Task: In the sheet Budget Analysis ToolFont size of heading  18 Font style of dataoswald 'Font size of data '9 Alignment of headline & dataAlign center.   Fill color in heading, Red Font color of dataIn the sheet  Data Analysis Sheetbook
Action: Mouse moved to (180, 148)
Screenshot: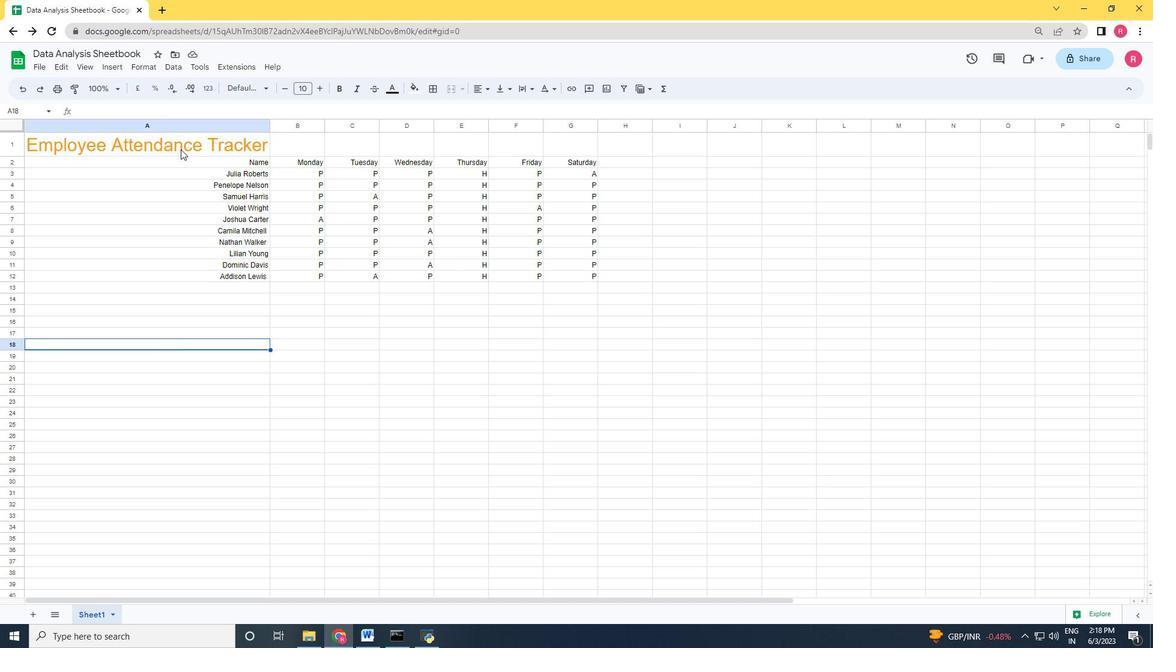 
Action: Mouse pressed left at (180, 148)
Screenshot: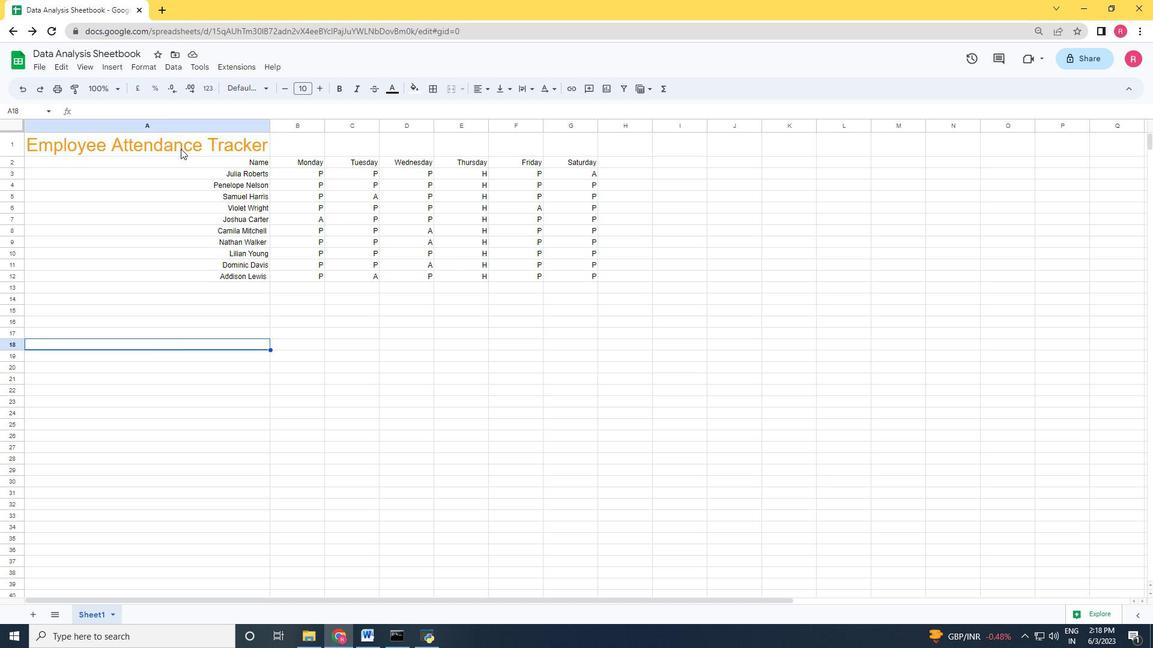 
Action: Mouse moved to (288, 90)
Screenshot: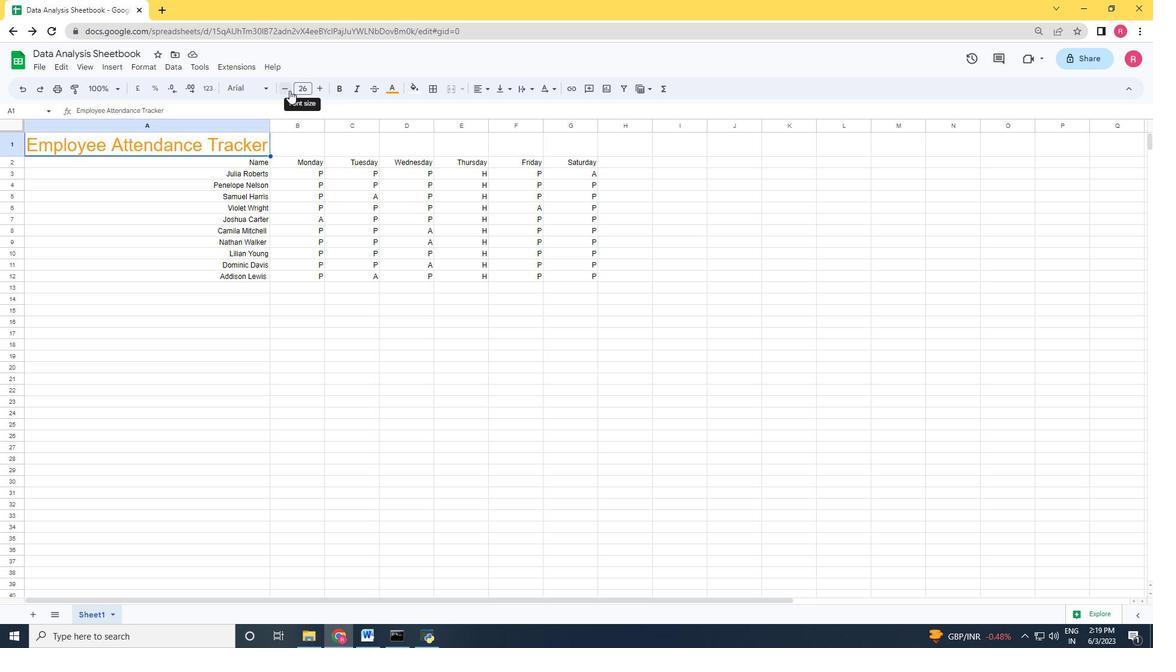 
Action: Mouse pressed left at (288, 90)
Screenshot: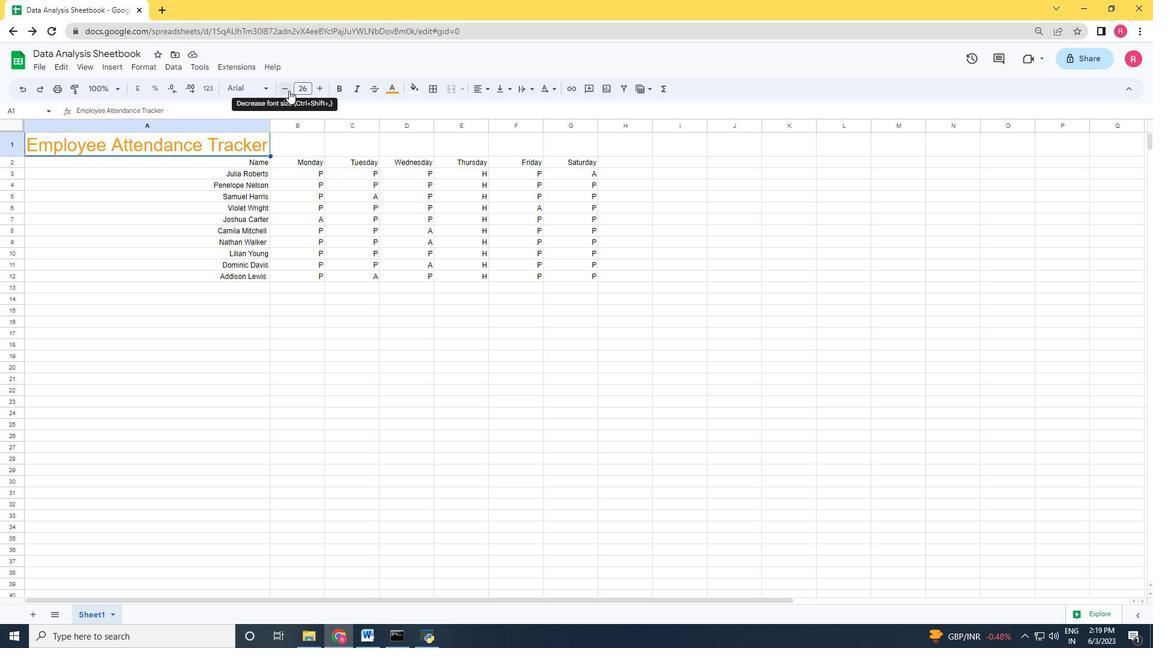 
Action: Mouse moved to (288, 90)
Screenshot: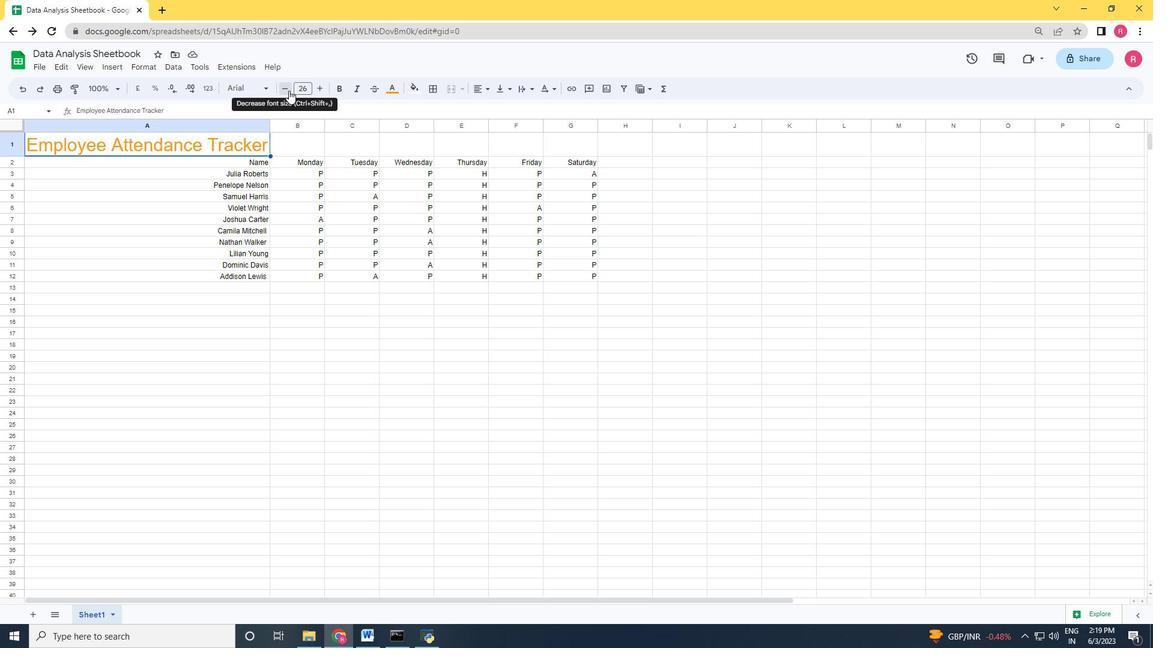 
Action: Mouse pressed left at (288, 90)
Screenshot: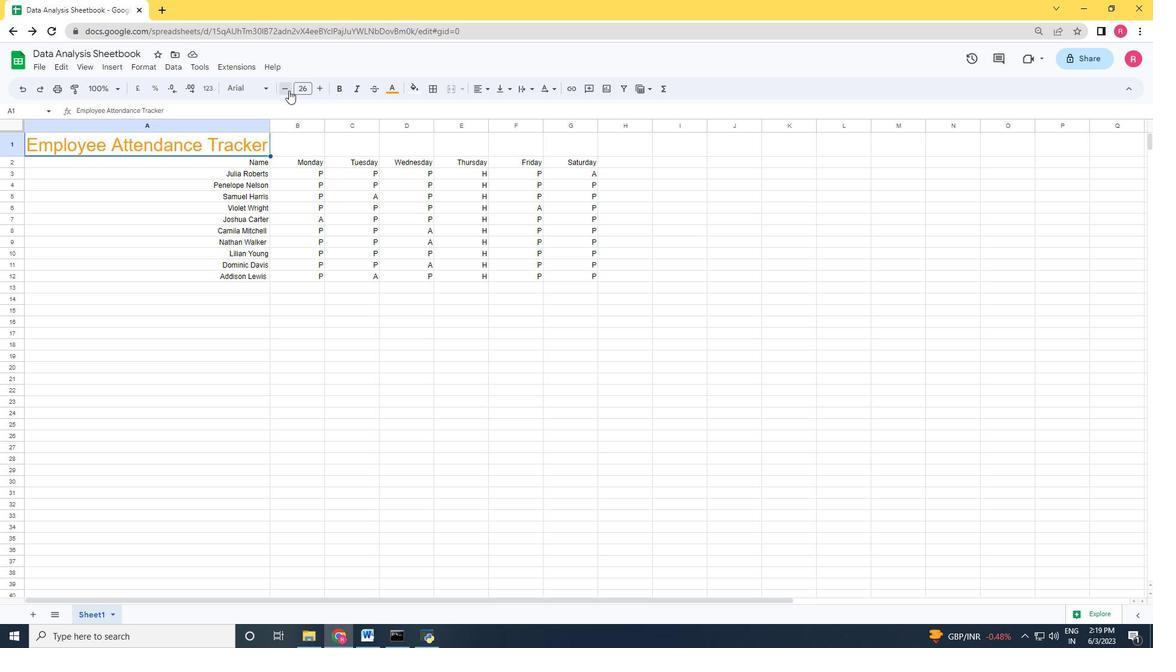 
Action: Mouse pressed left at (288, 90)
Screenshot: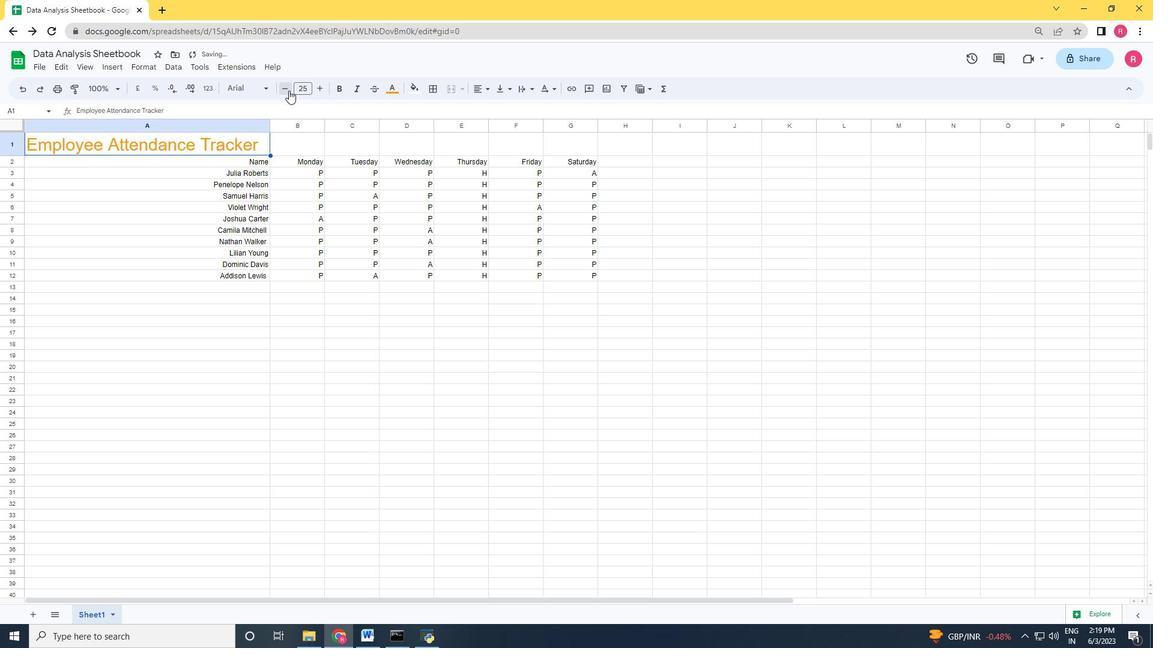 
Action: Mouse pressed left at (288, 90)
Screenshot: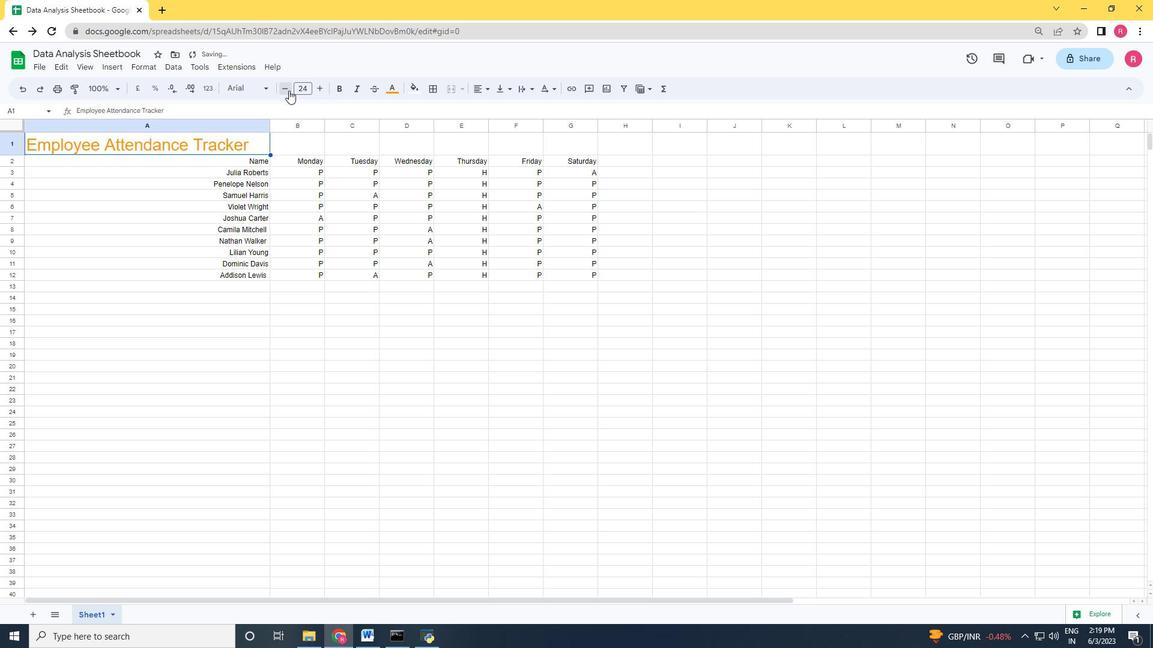 
Action: Mouse pressed left at (288, 90)
Screenshot: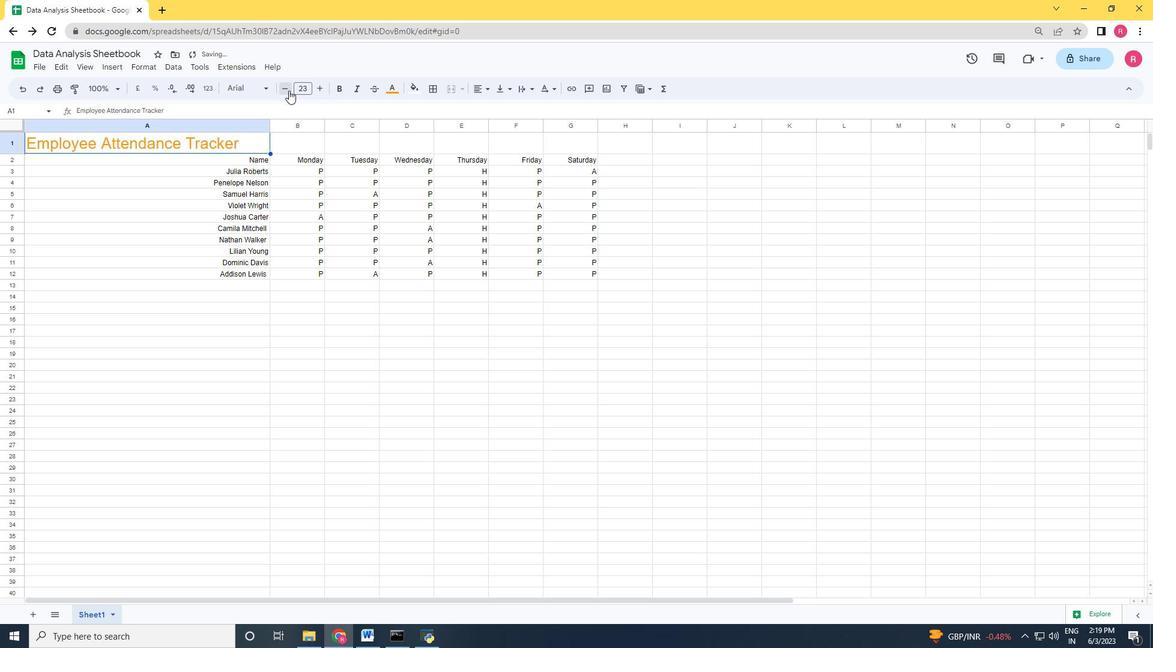 
Action: Mouse pressed left at (288, 90)
Screenshot: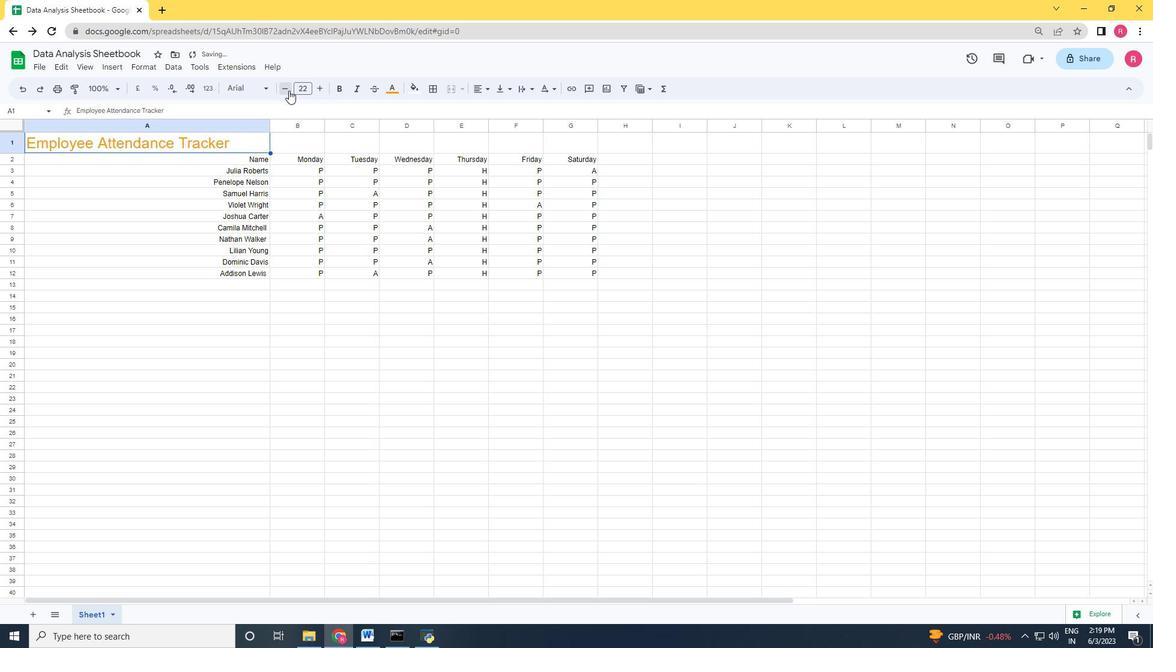 
Action: Mouse pressed left at (288, 90)
Screenshot: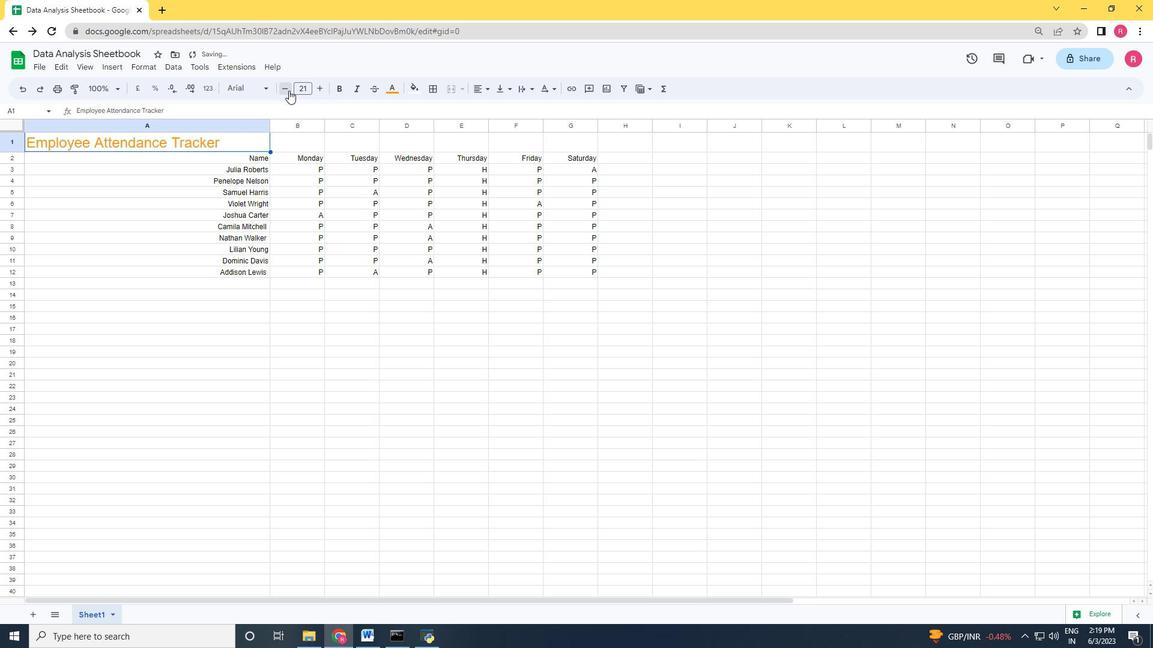 
Action: Mouse pressed left at (288, 90)
Screenshot: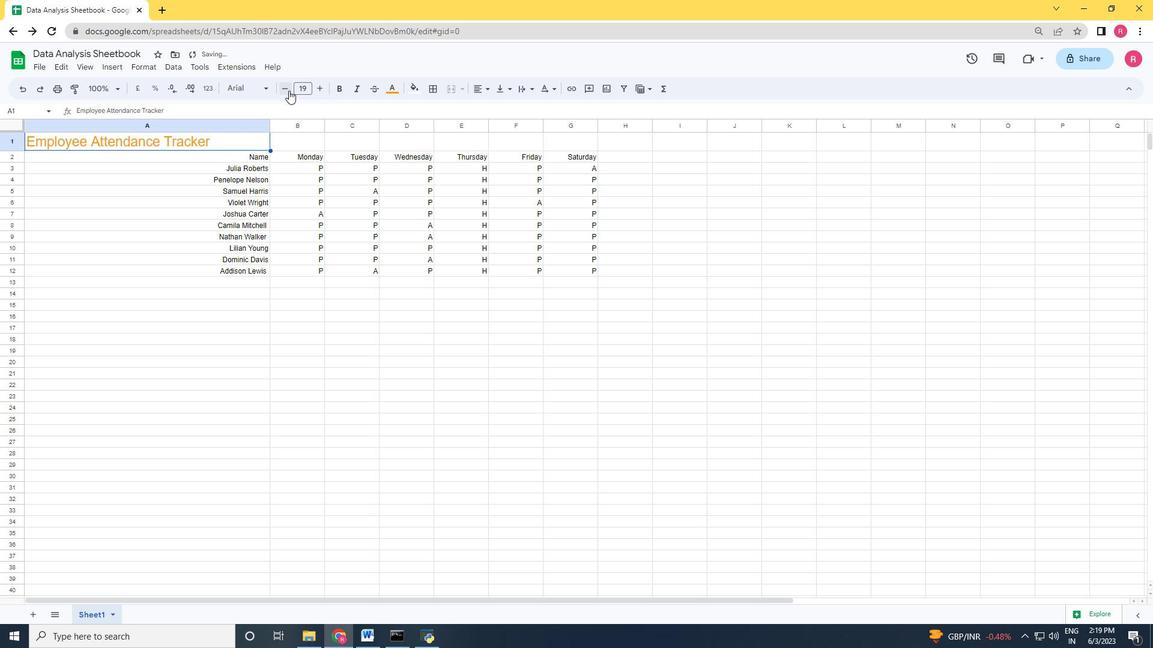 
Action: Mouse moved to (264, 90)
Screenshot: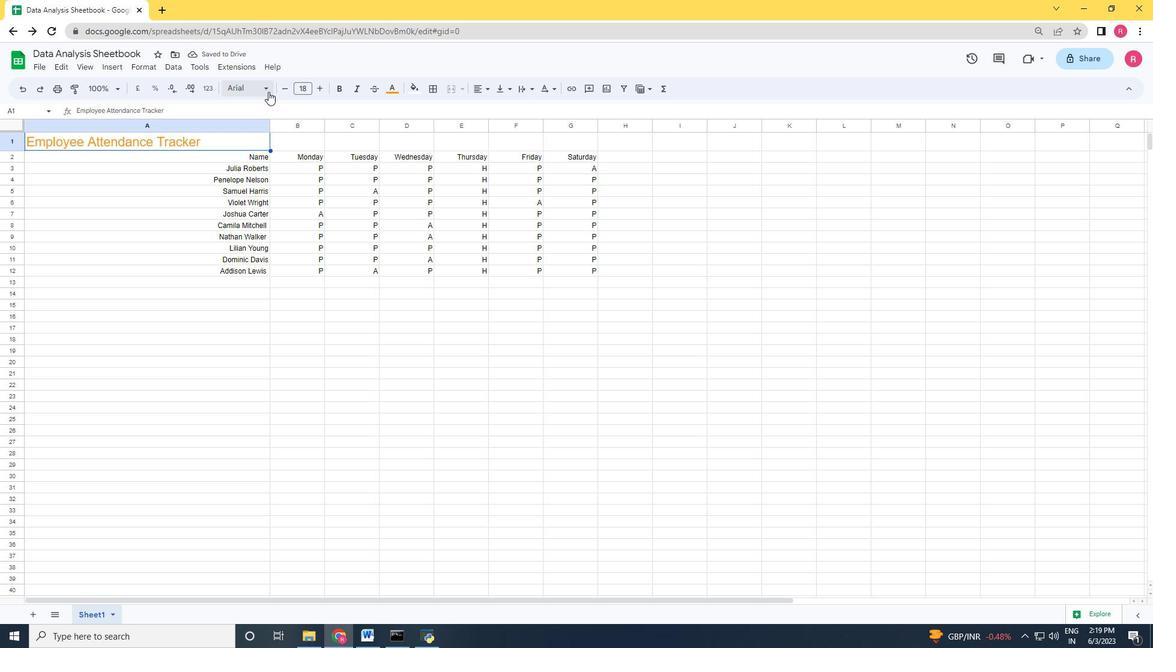 
Action: Mouse pressed left at (264, 90)
Screenshot: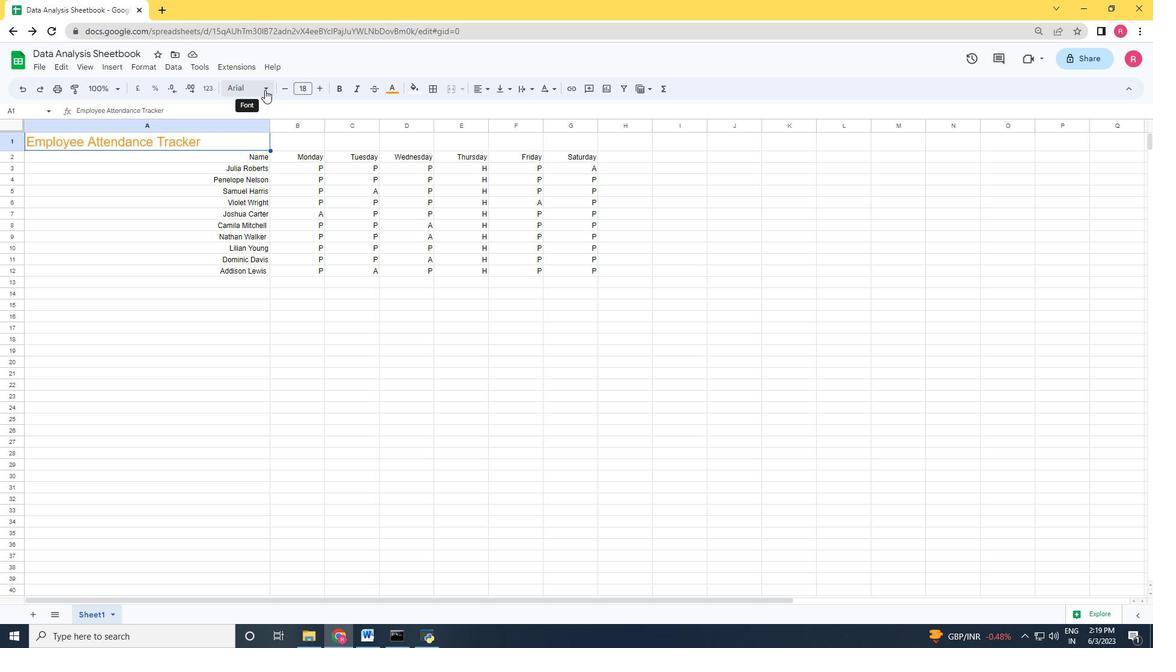 
Action: Mouse moved to (147, 170)
Screenshot: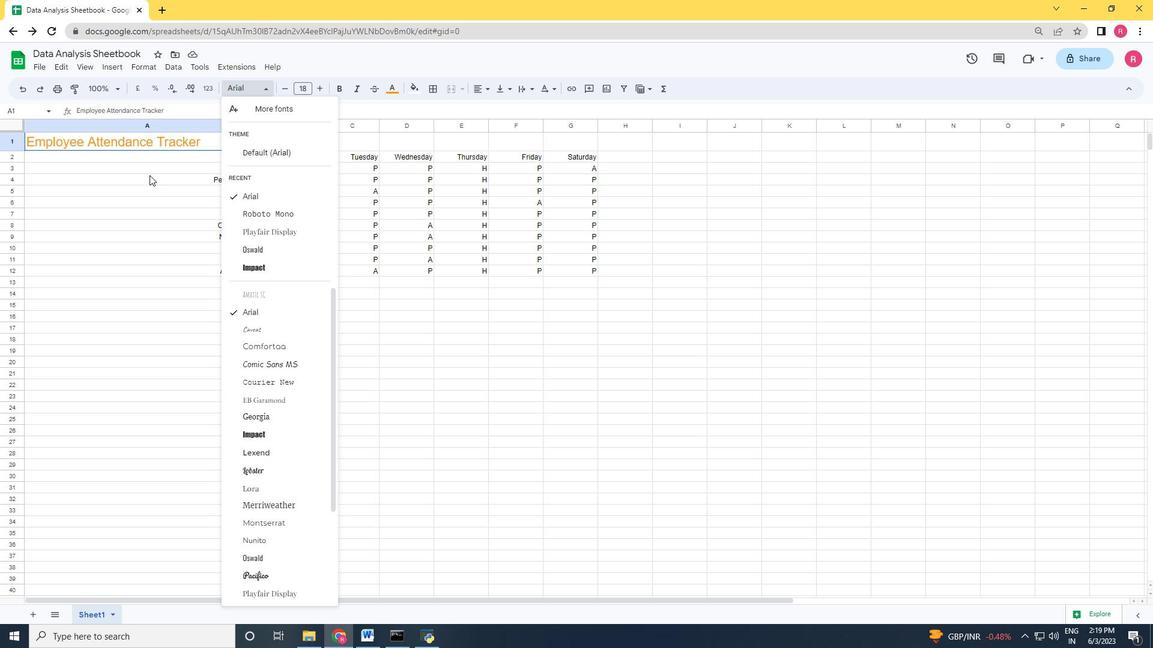 
Action: Mouse pressed left at (147, 170)
Screenshot: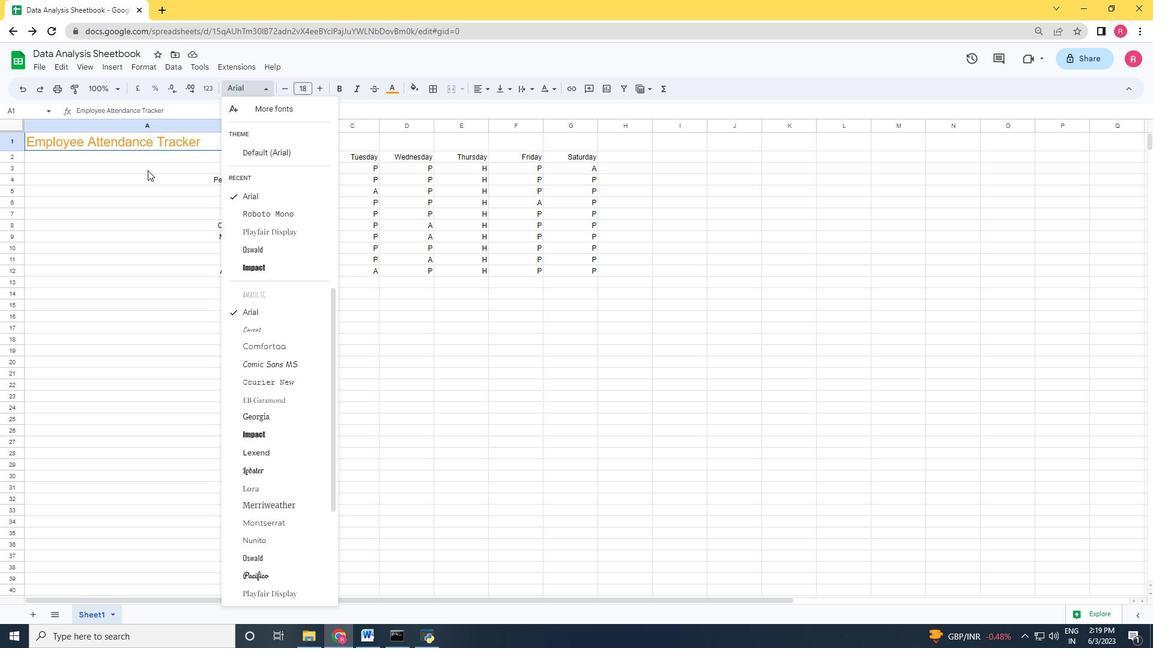 
Action: Mouse moved to (141, 162)
Screenshot: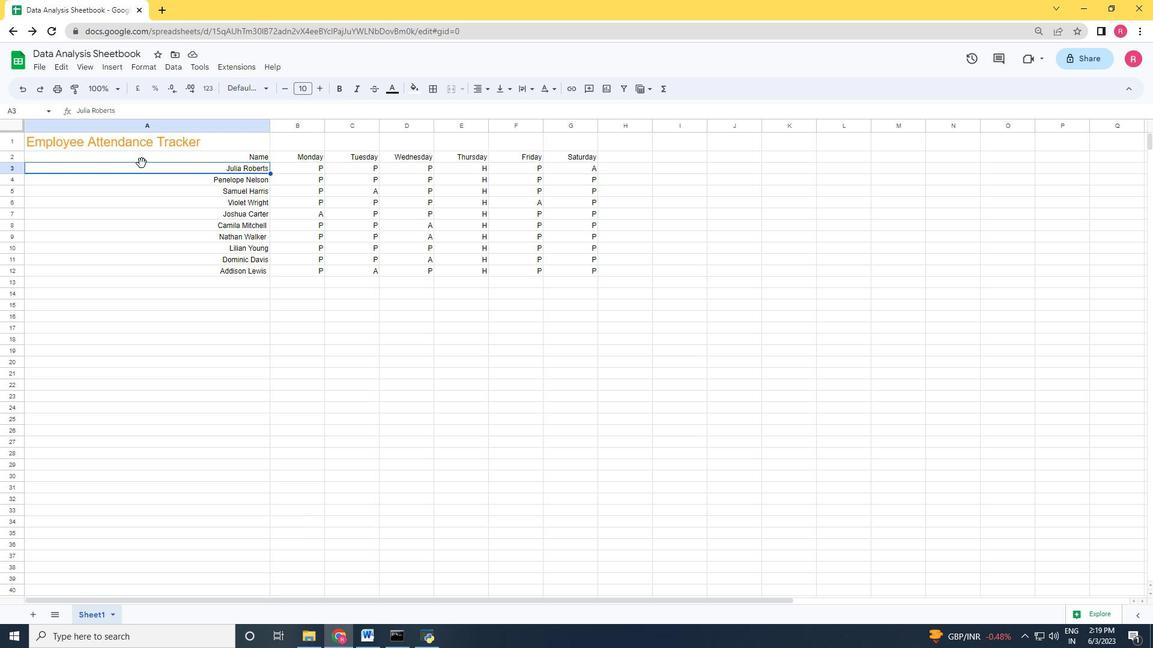 
Action: Mouse pressed left at (141, 162)
Screenshot: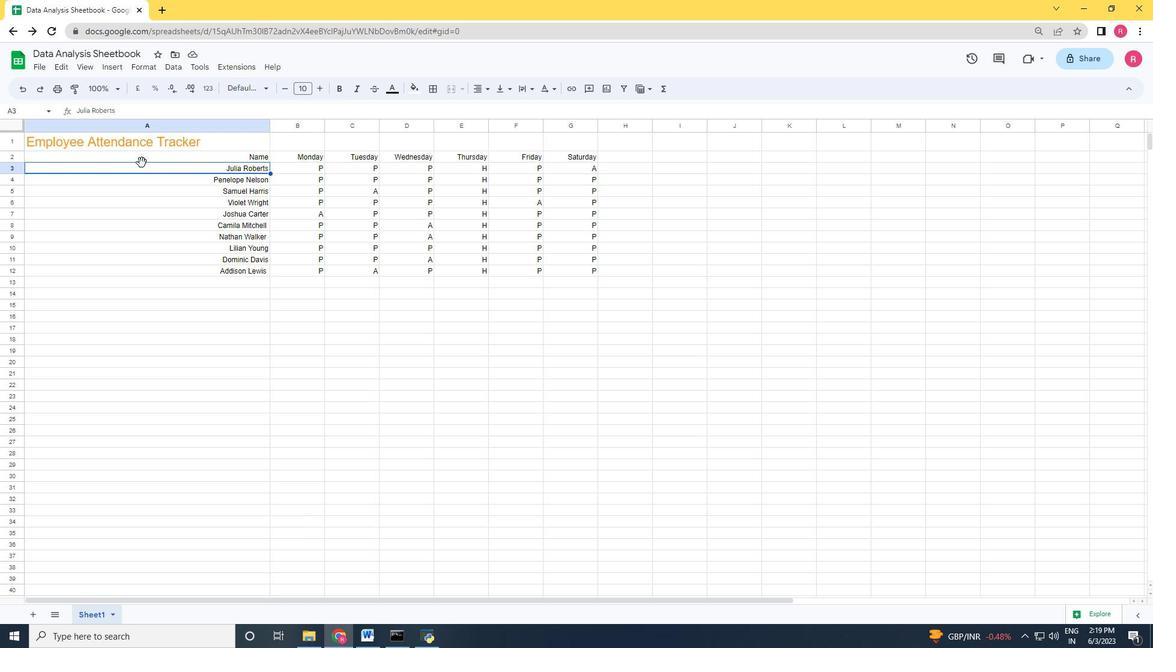 
Action: Mouse moved to (142, 158)
Screenshot: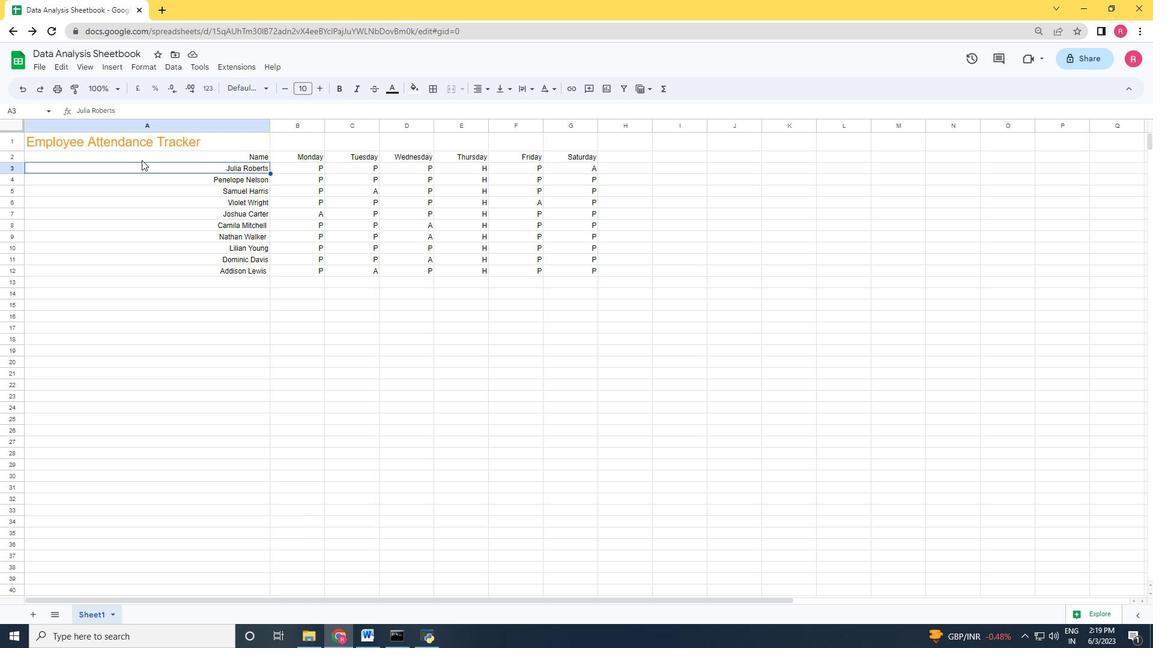 
Action: Mouse pressed left at (142, 158)
Screenshot: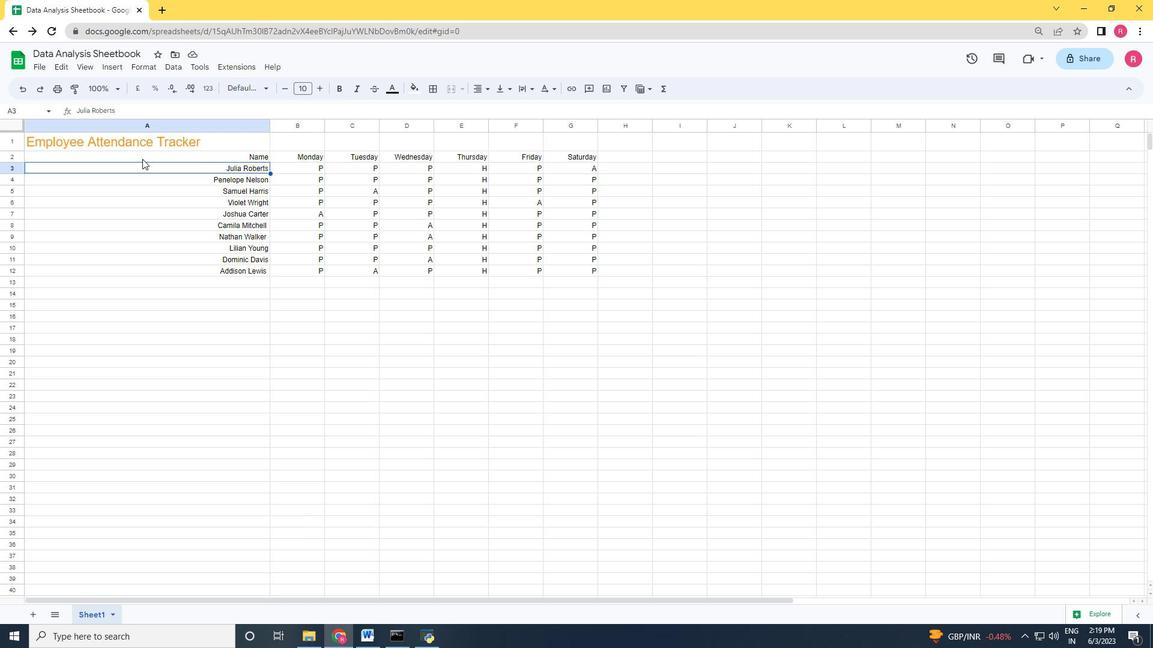 
Action: Key pressed <Key.shift><Key.right><Key.right><Key.right><Key.right><Key.right><Key.right><Key.down><Key.down><Key.down><Key.down><Key.down><Key.down><Key.down><Key.down><Key.down><Key.down>
Screenshot: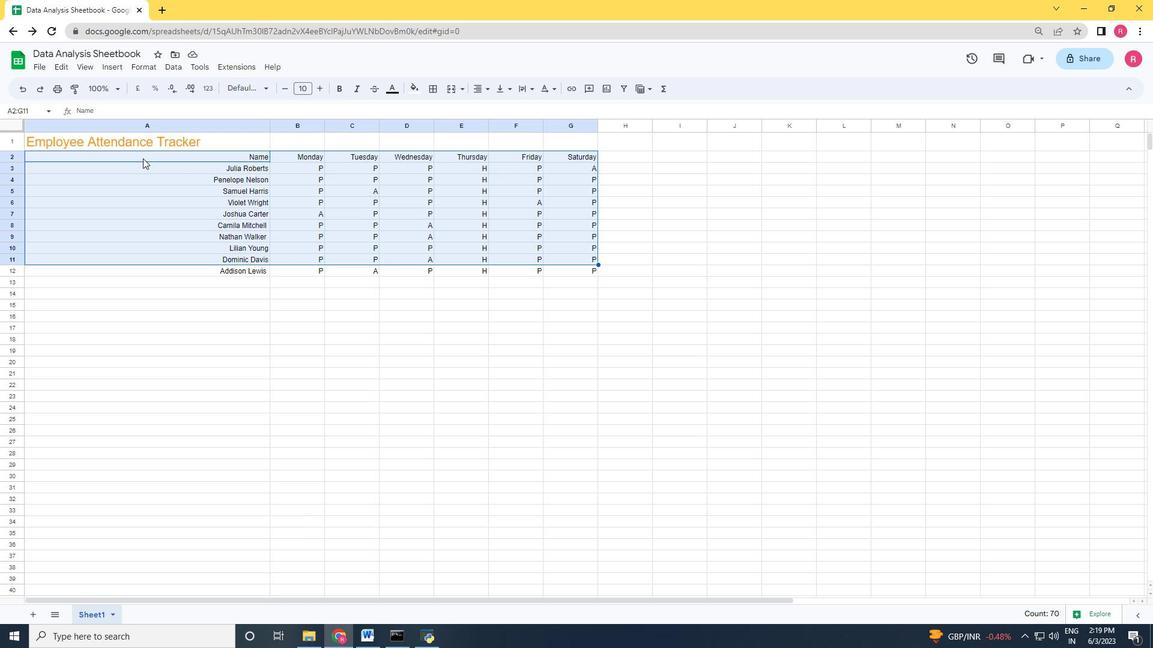 
Action: Mouse moved to (265, 85)
Screenshot: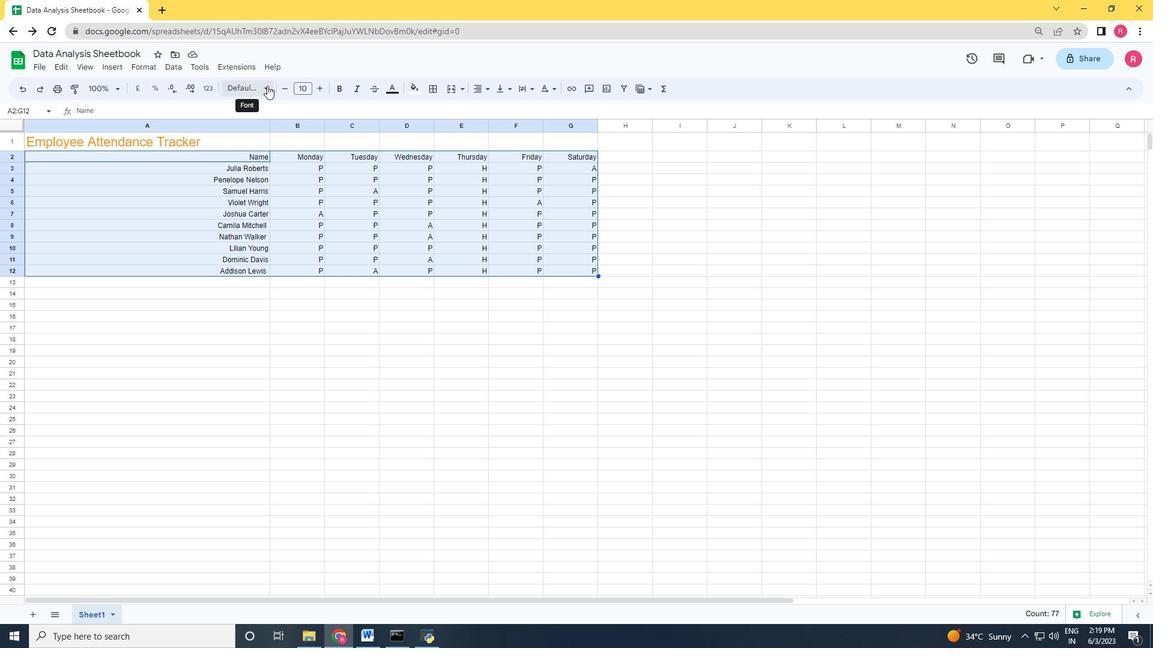 
Action: Mouse pressed left at (265, 85)
Screenshot: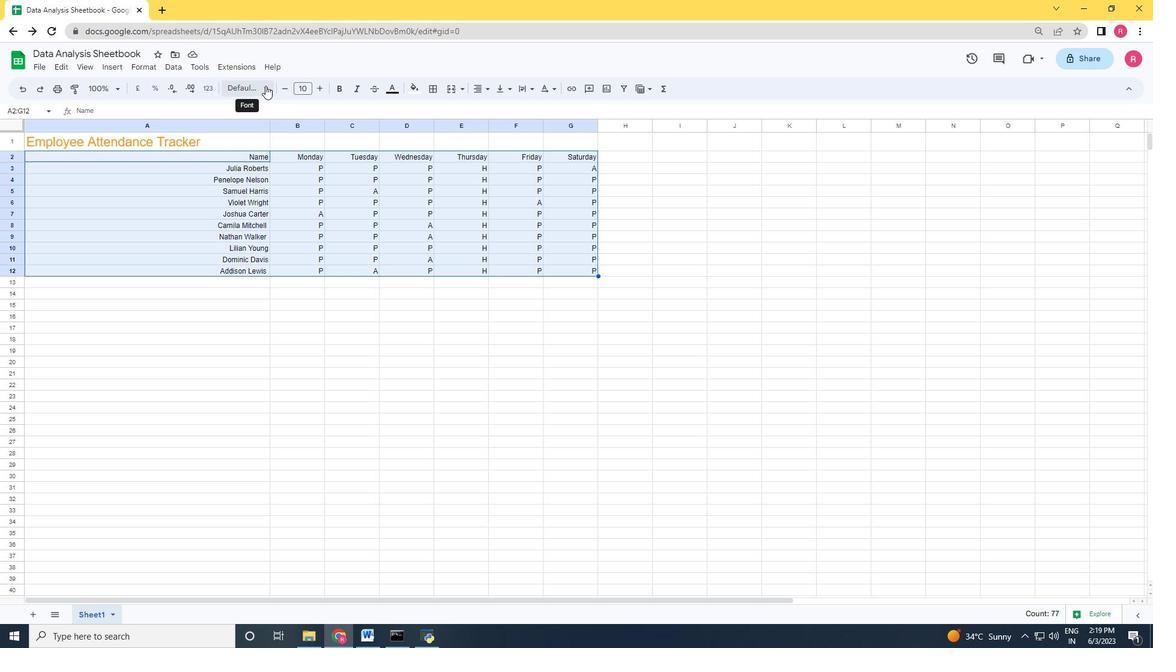 
Action: Mouse moved to (255, 420)
Screenshot: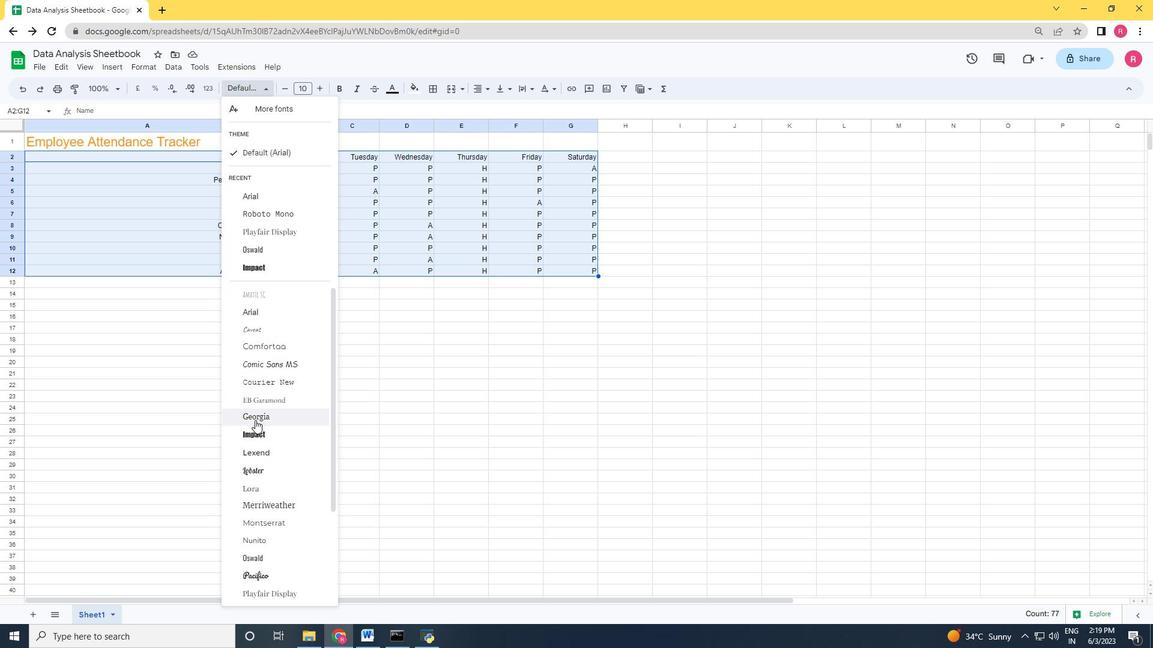 
Action: Mouse scrolled (255, 420) with delta (0, 0)
Screenshot: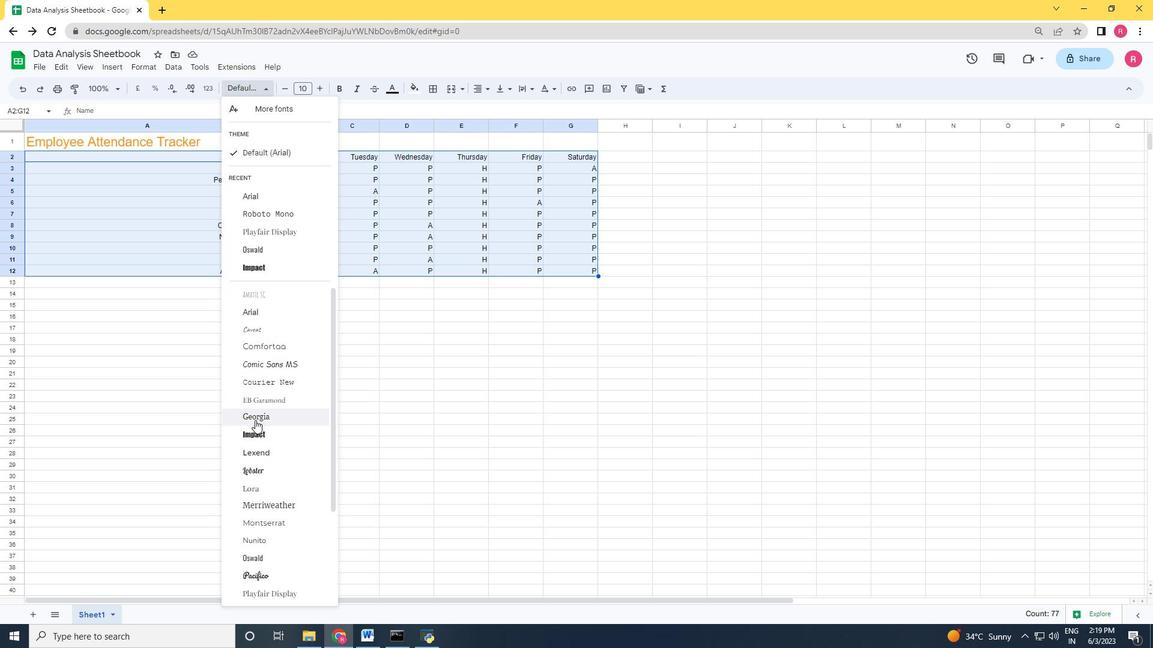 
Action: Mouse scrolled (255, 420) with delta (0, 0)
Screenshot: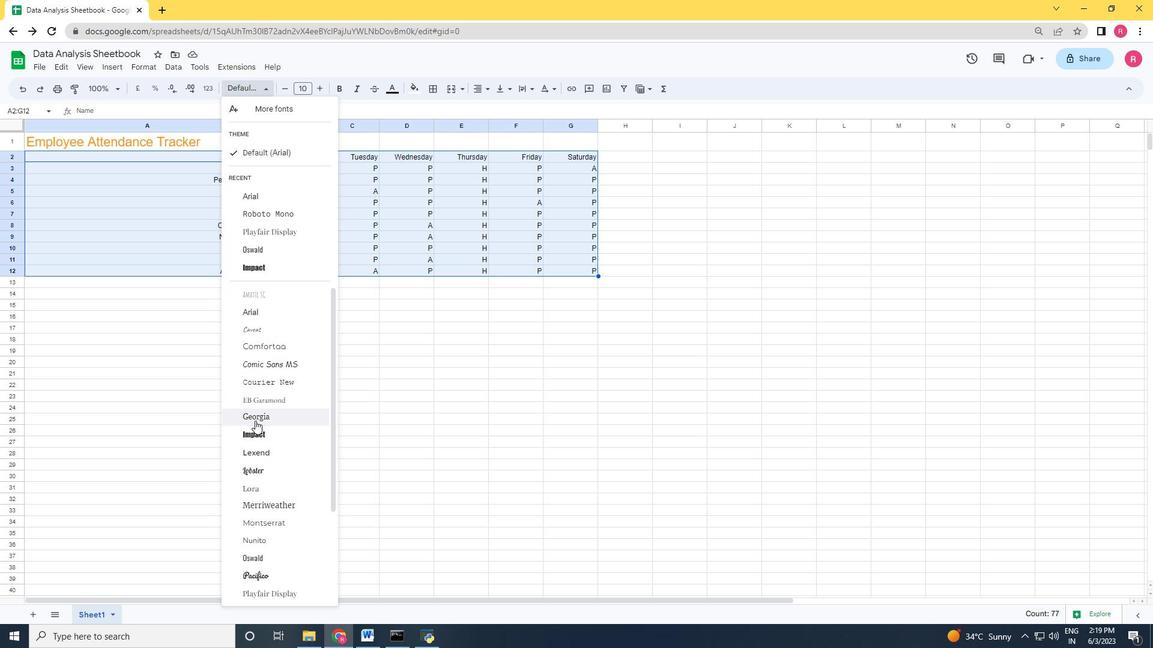 
Action: Mouse scrolled (255, 420) with delta (0, 0)
Screenshot: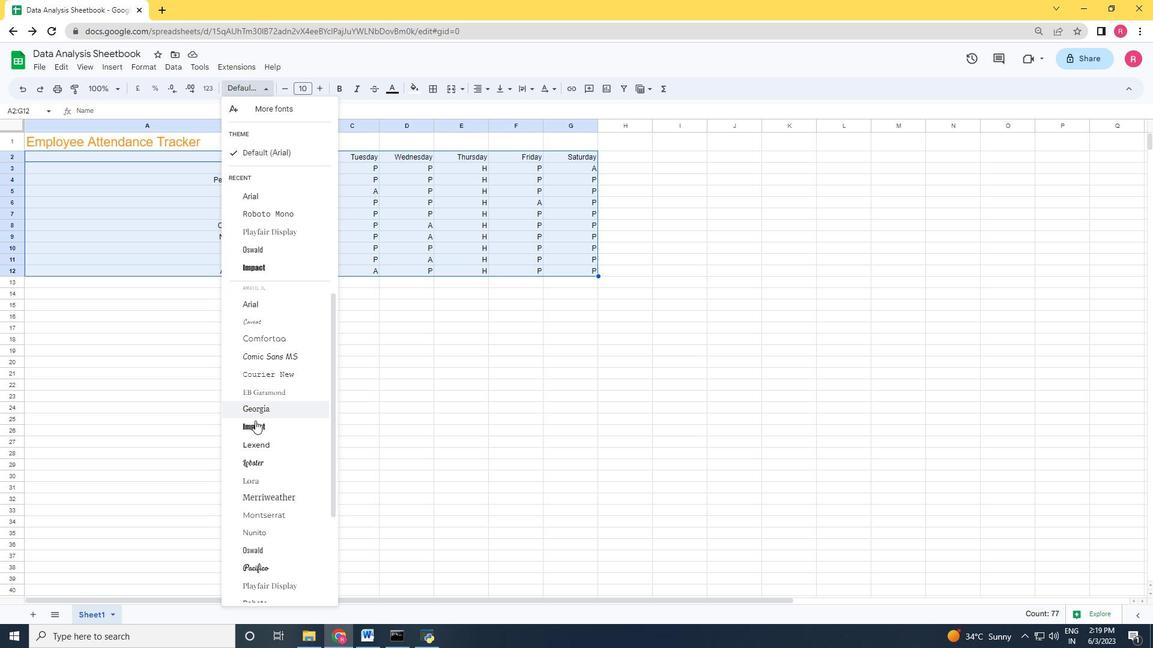 
Action: Mouse scrolled (255, 420) with delta (0, 0)
Screenshot: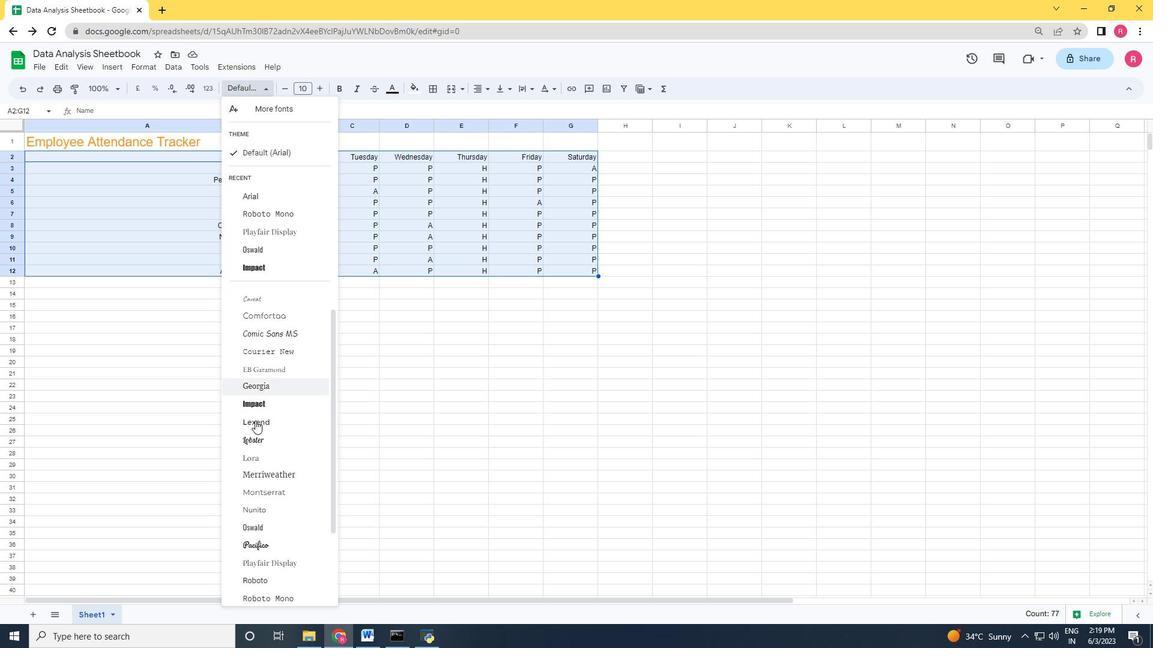 
Action: Mouse scrolled (255, 420) with delta (0, 0)
Screenshot: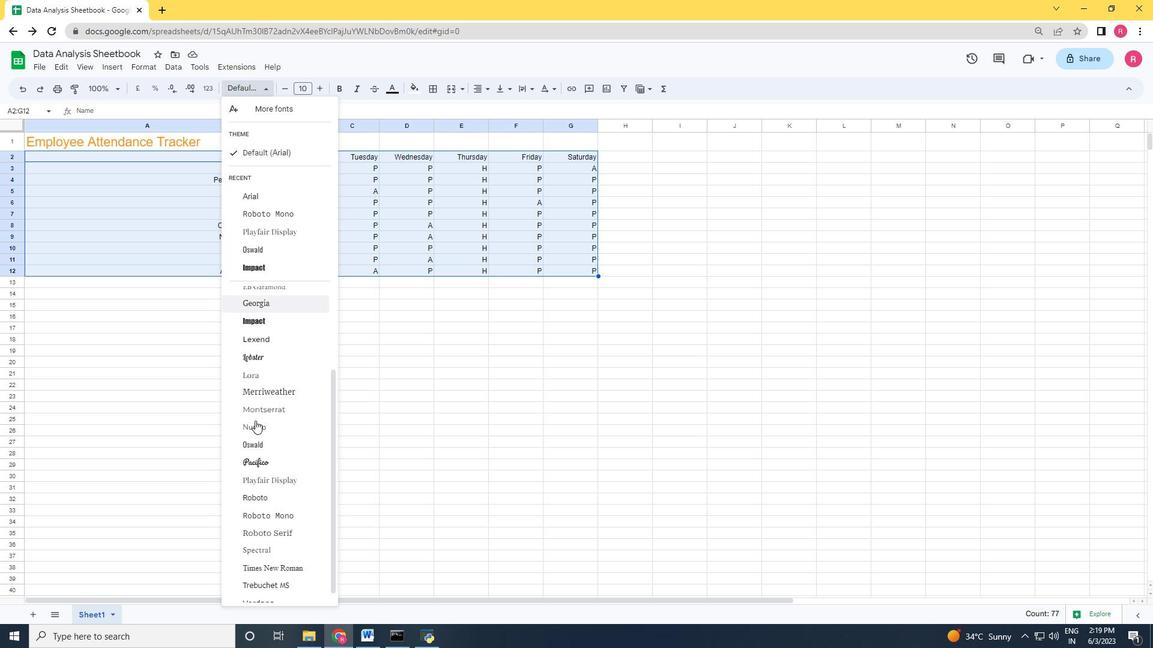 
Action: Mouse scrolled (255, 420) with delta (0, 0)
Screenshot: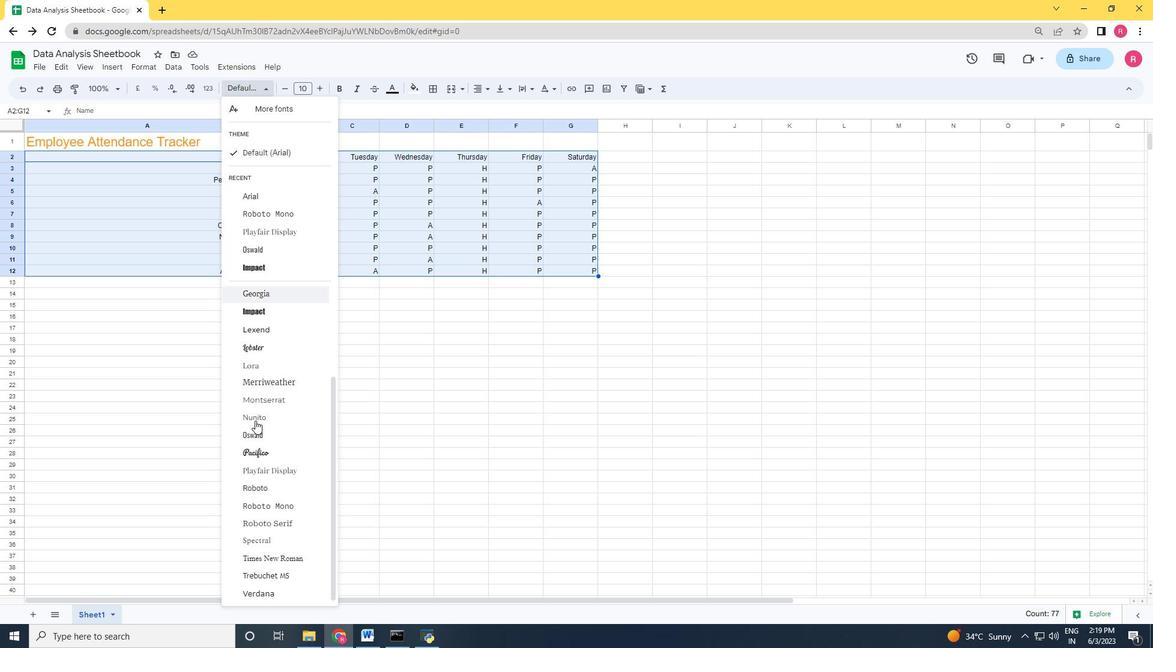 
Action: Mouse moved to (251, 416)
Screenshot: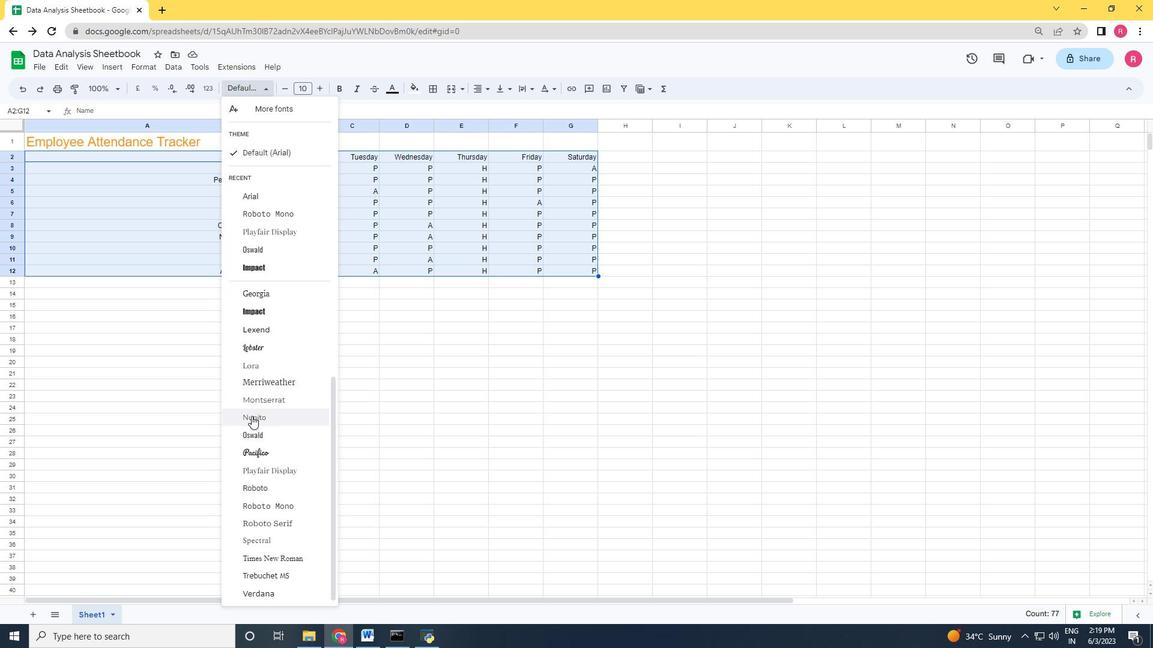 
Action: Mouse scrolled (251, 417) with delta (0, 0)
Screenshot: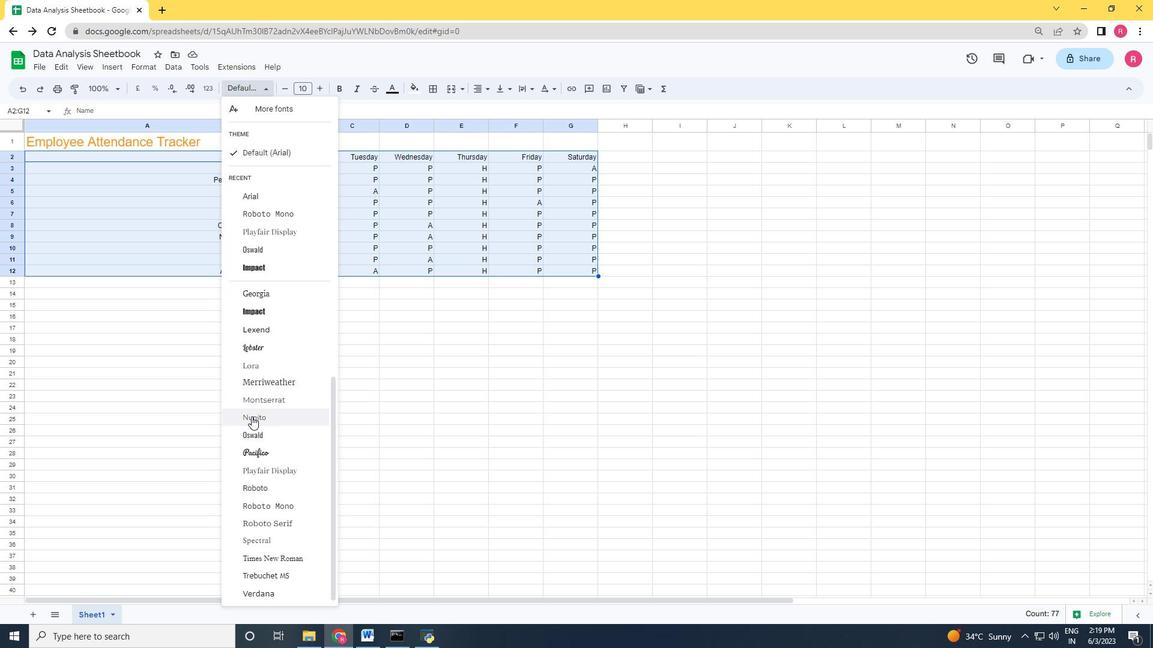 
Action: Mouse scrolled (251, 417) with delta (0, 0)
Screenshot: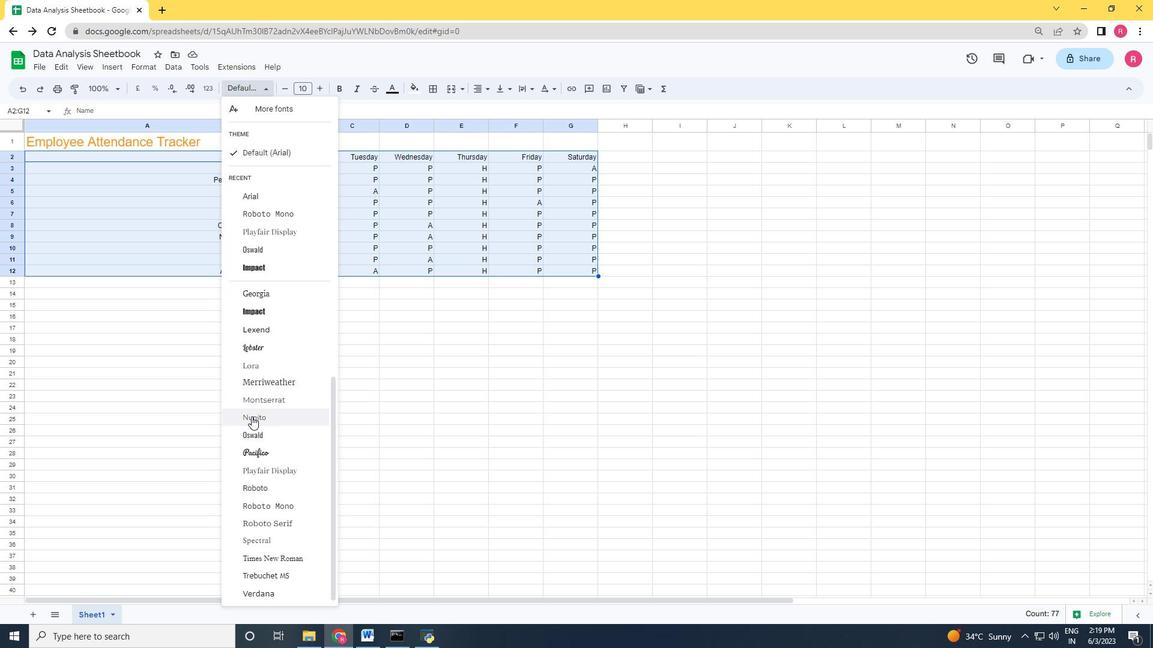 
Action: Mouse scrolled (251, 417) with delta (0, 0)
Screenshot: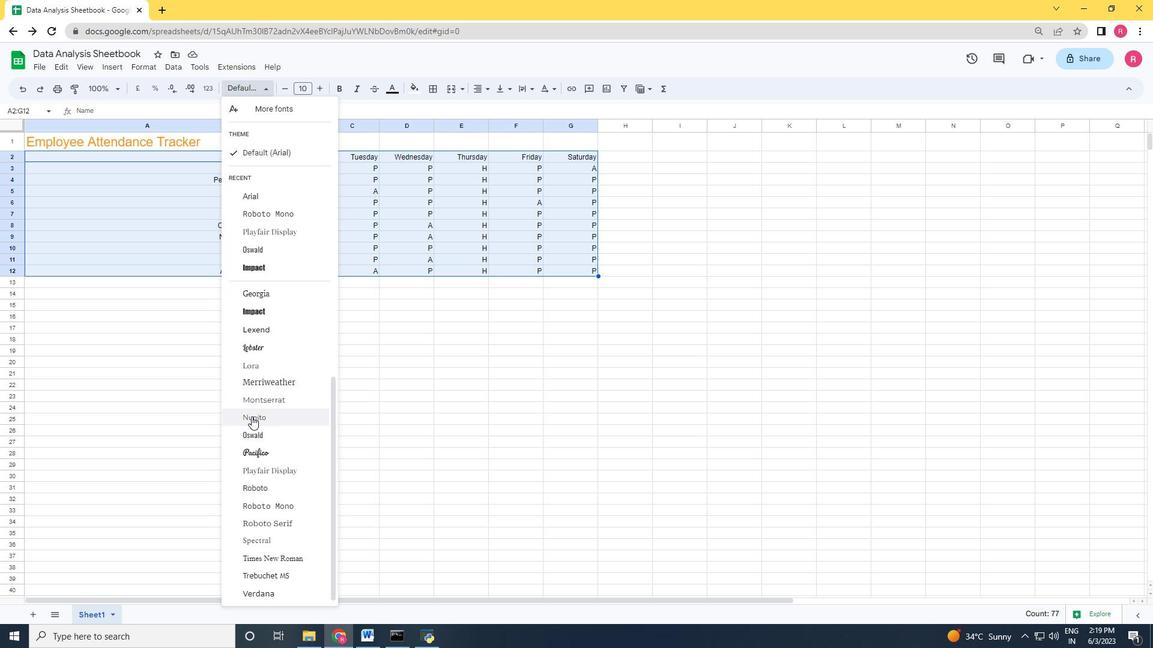 
Action: Mouse scrolled (251, 417) with delta (0, 0)
Screenshot: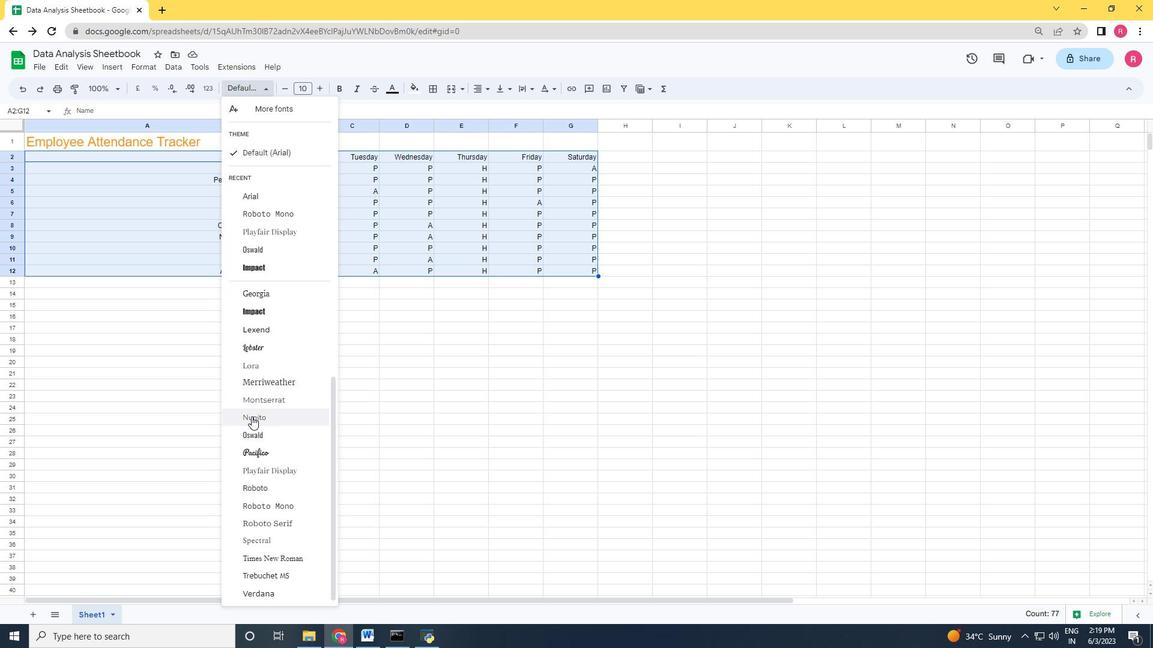
Action: Mouse moved to (251, 416)
Screenshot: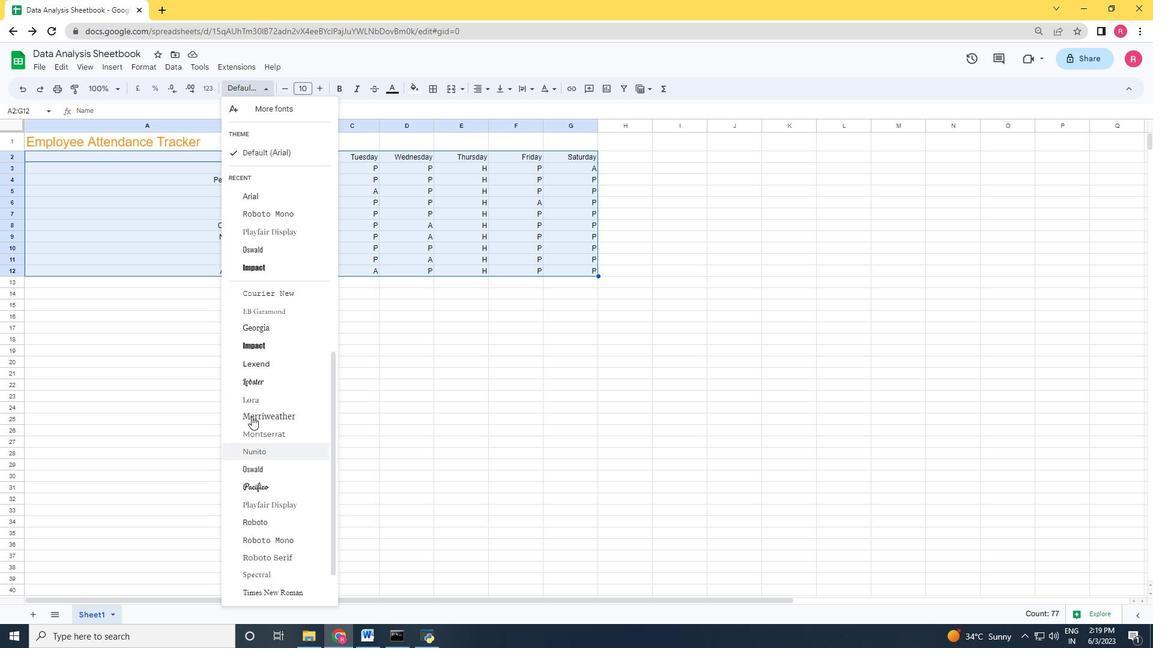 
Action: Mouse scrolled (251, 417) with delta (0, 0)
Screenshot: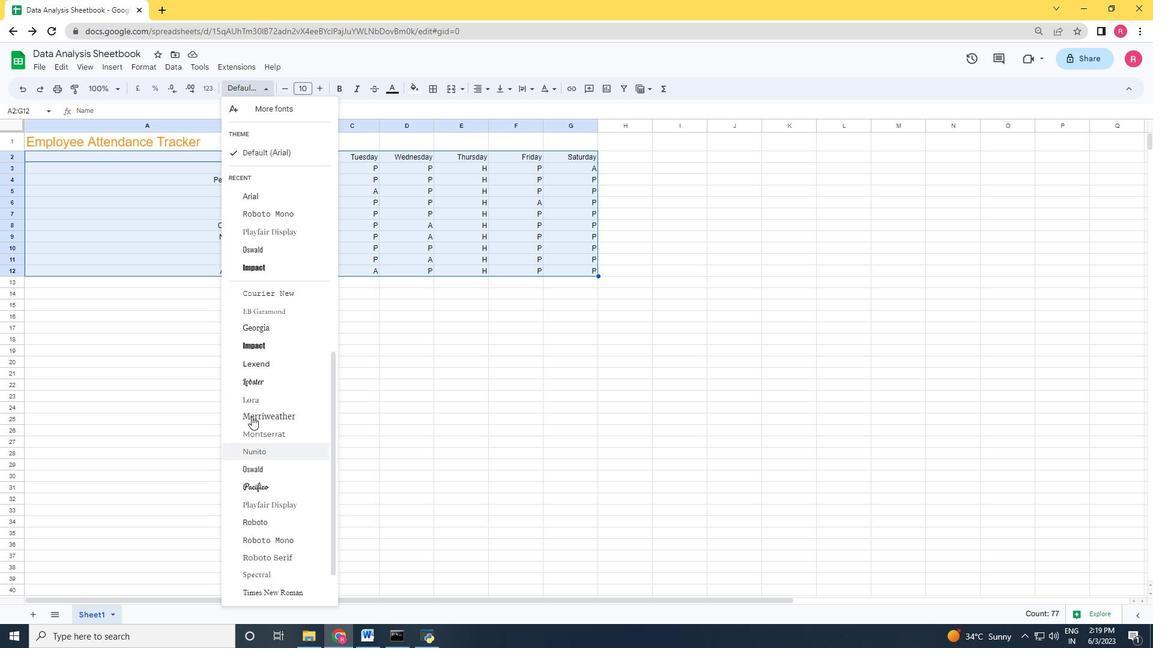 
Action: Mouse moved to (251, 416)
Screenshot: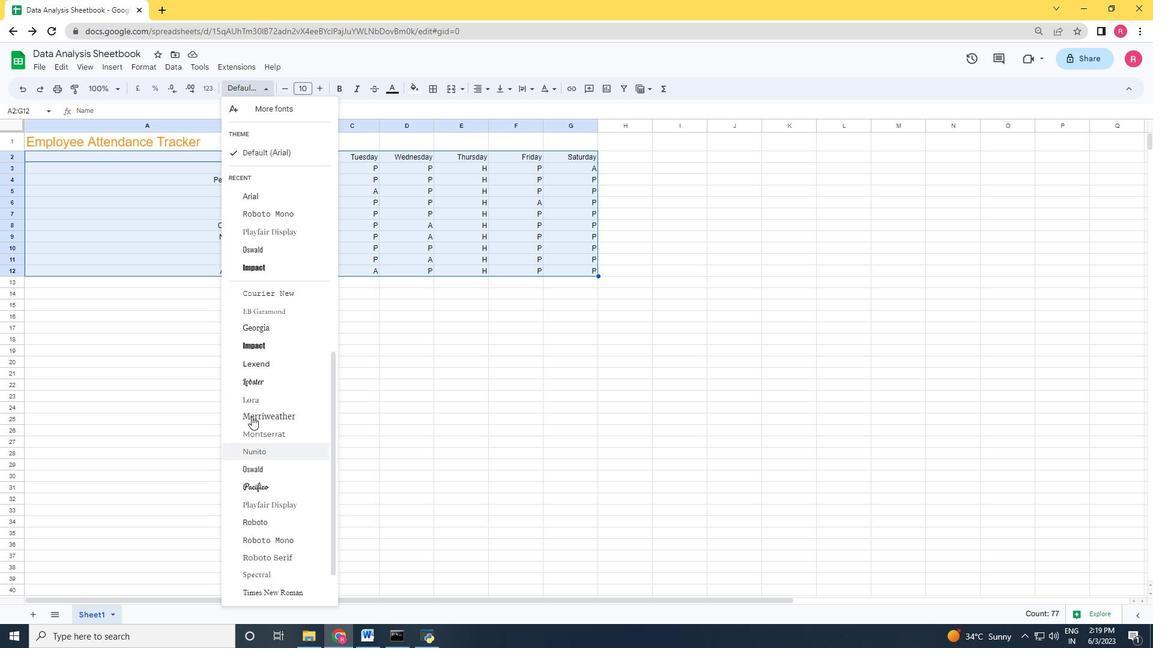 
Action: Mouse scrolled (251, 417) with delta (0, 0)
Screenshot: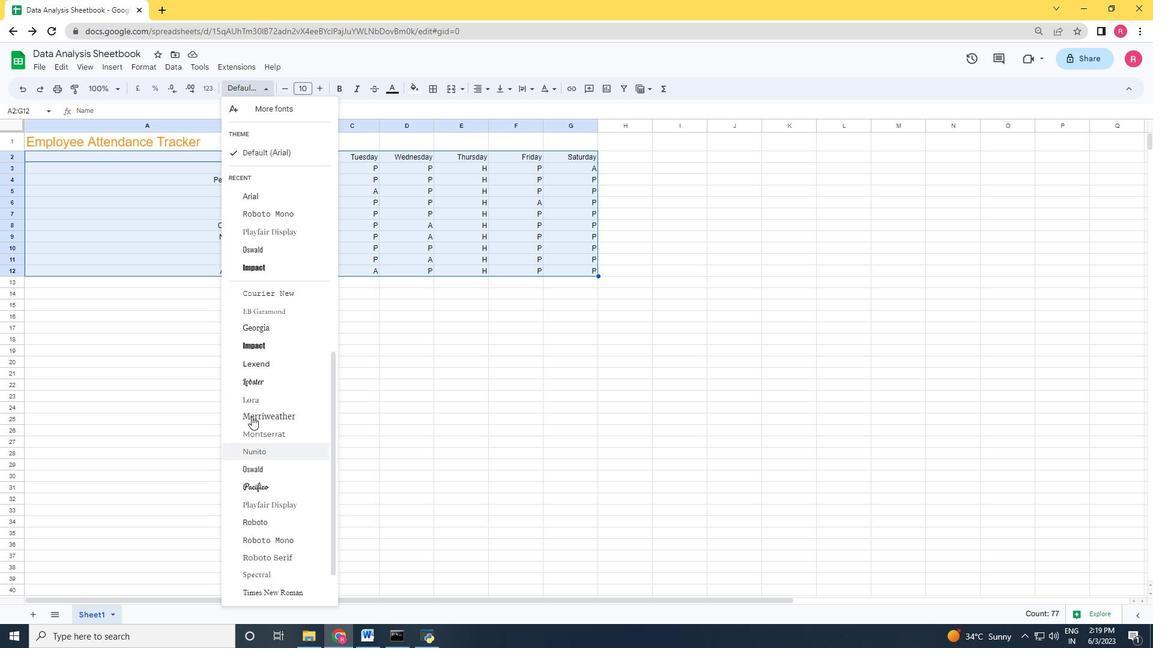 
Action: Mouse moved to (279, 102)
Screenshot: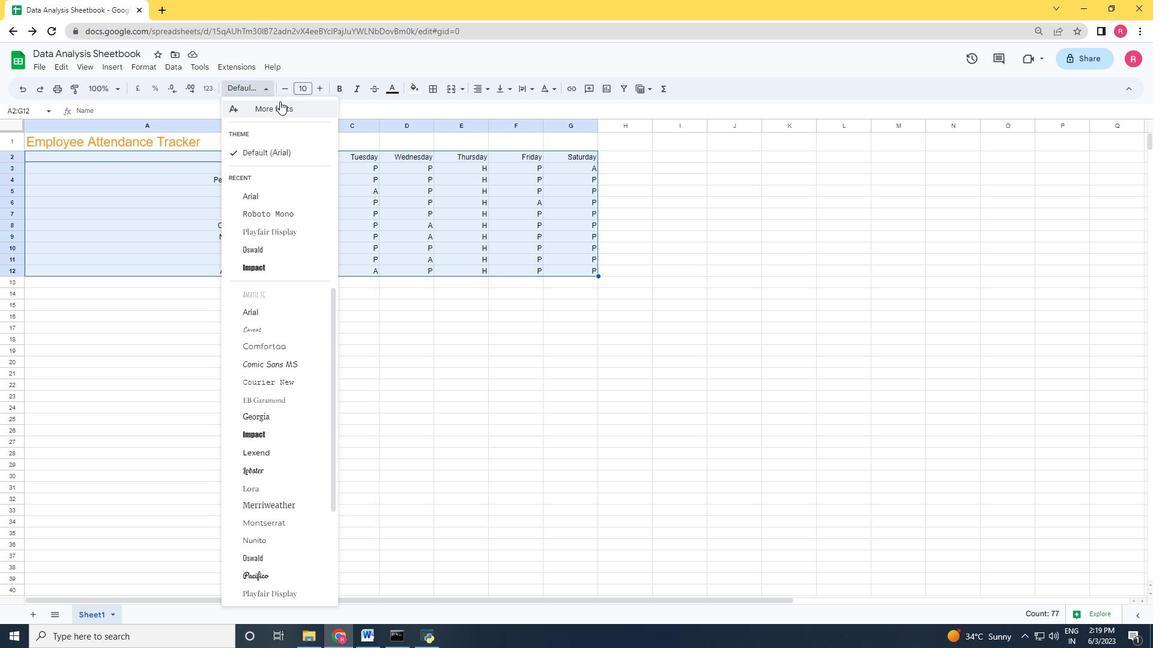 
Action: Mouse pressed left at (279, 102)
Screenshot: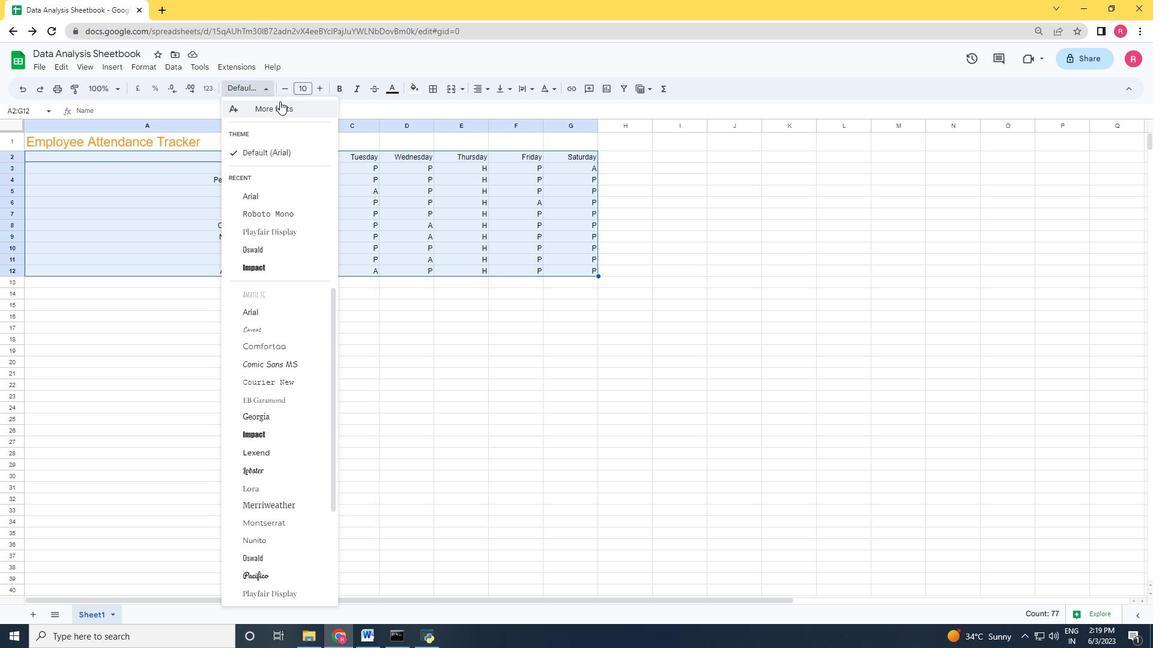 
Action: Mouse moved to (421, 204)
Screenshot: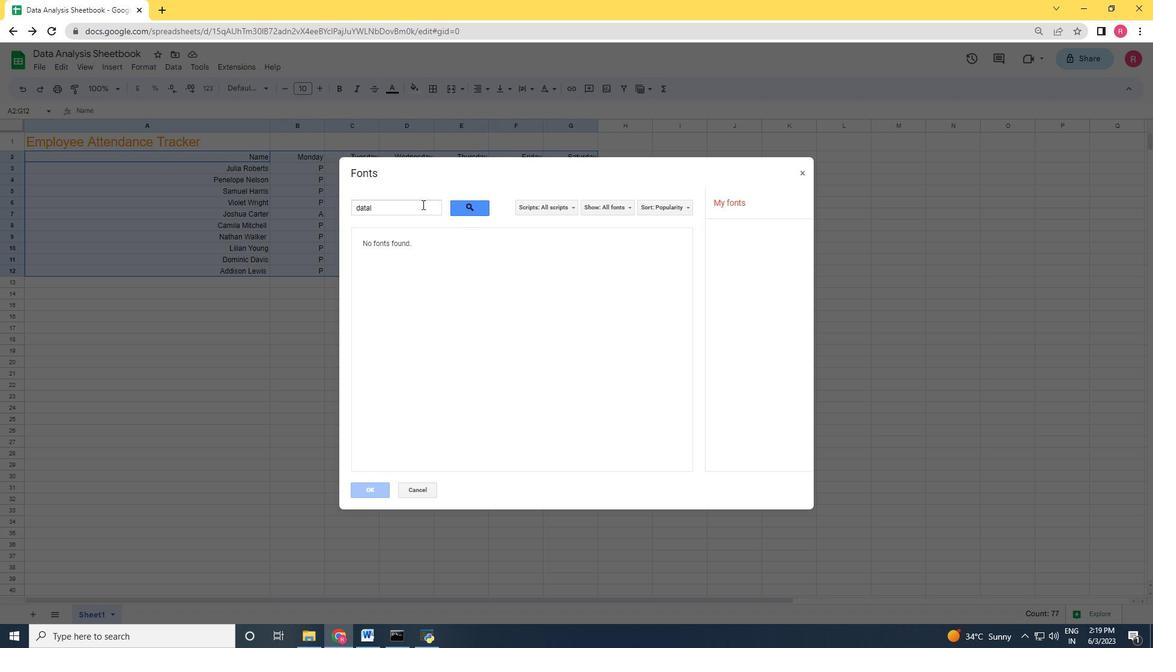 
Action: Mouse pressed left at (421, 204)
Screenshot: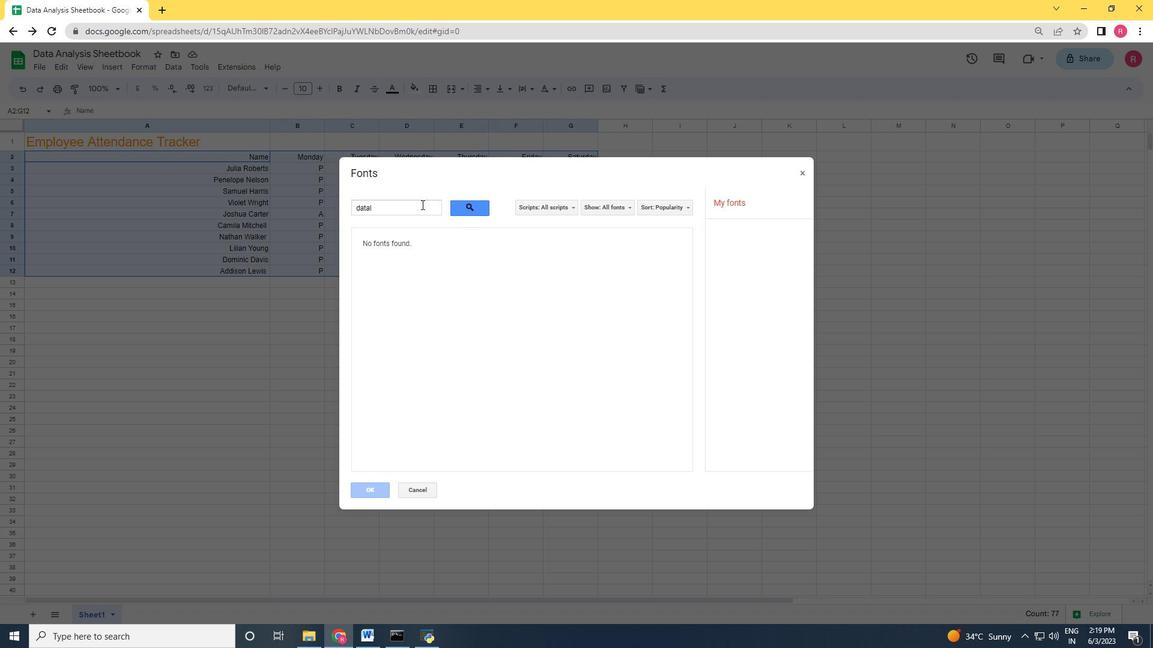 
Action: Mouse moved to (423, 204)
Screenshot: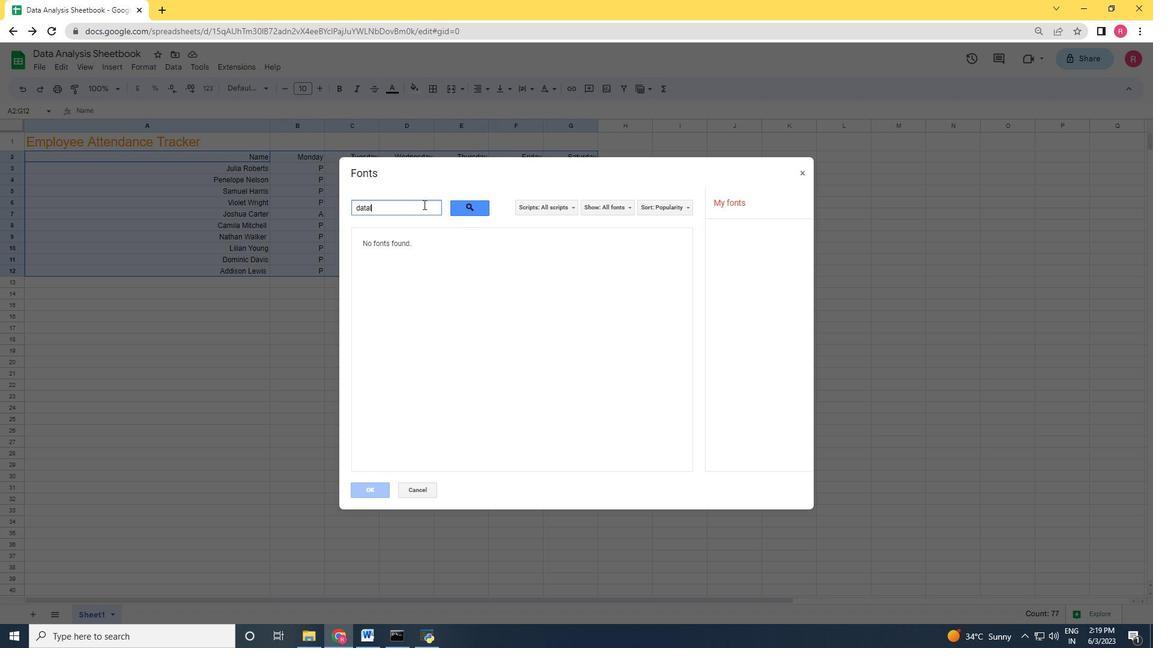 
Action: Key pressed <Key.backspace>
Screenshot: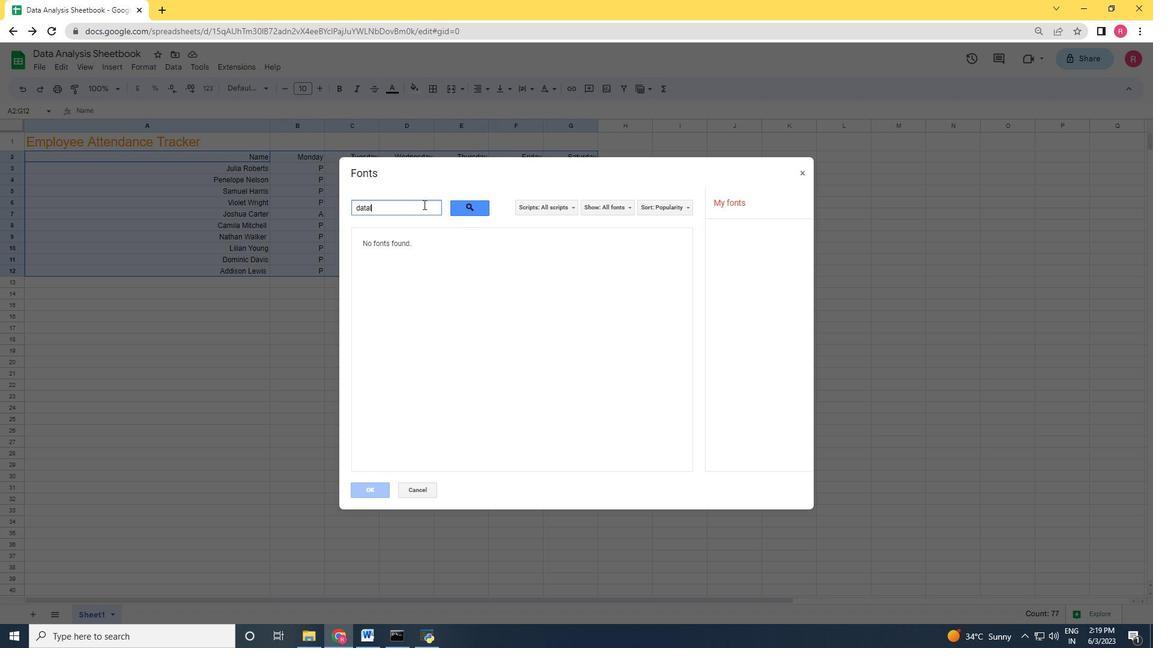 
Action: Mouse moved to (425, 205)
Screenshot: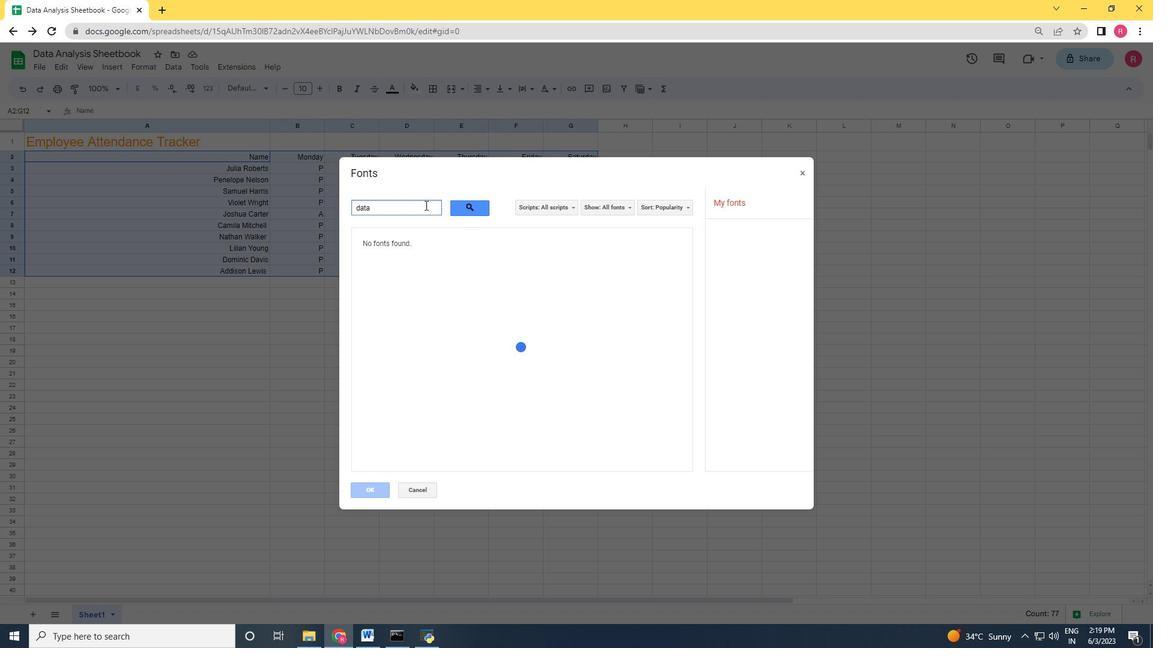 
Action: Key pressed <Key.backspace><Key.backspace><Key.backspace><Key.backspace><Key.backspace><Key.backspace><Key.backspace><Key.backspace><Key.backspace><Key.backspace><Key.backspace><Key.backspace>
Screenshot: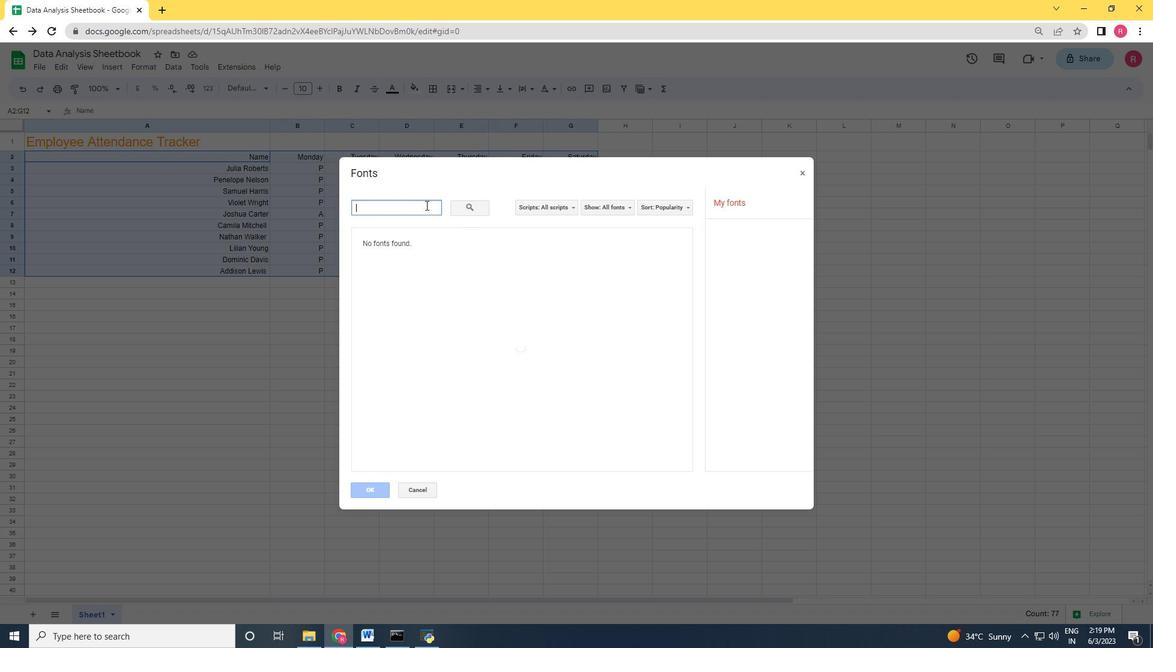 
Action: Mouse moved to (379, 206)
Screenshot: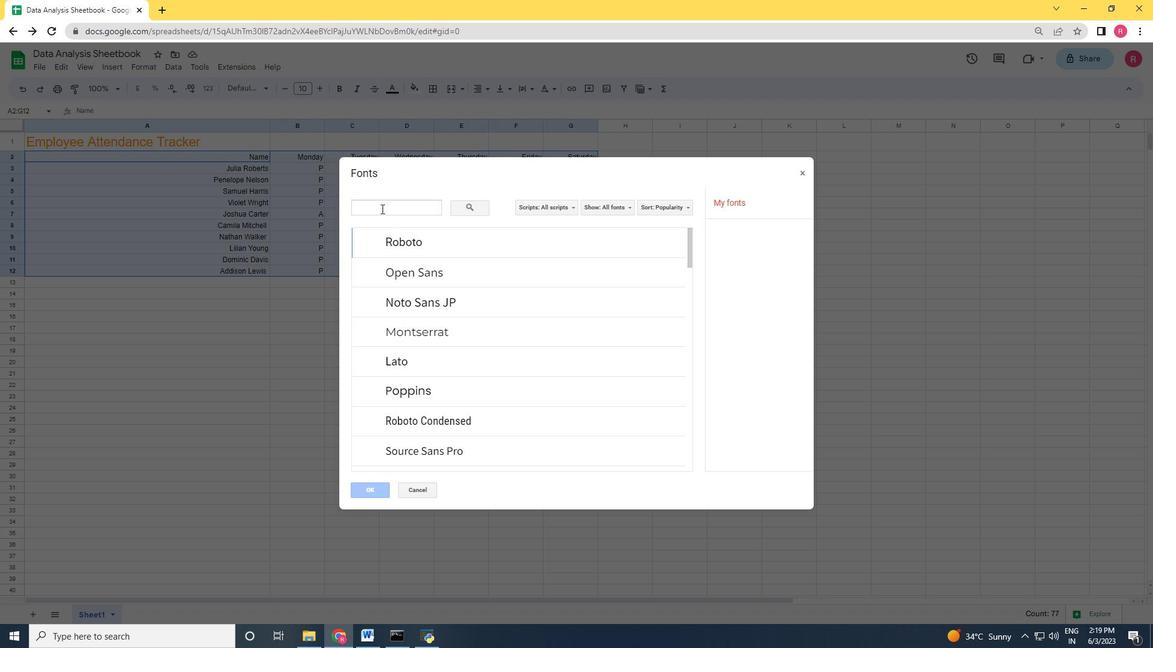 
Action: Mouse pressed left at (379, 206)
Screenshot: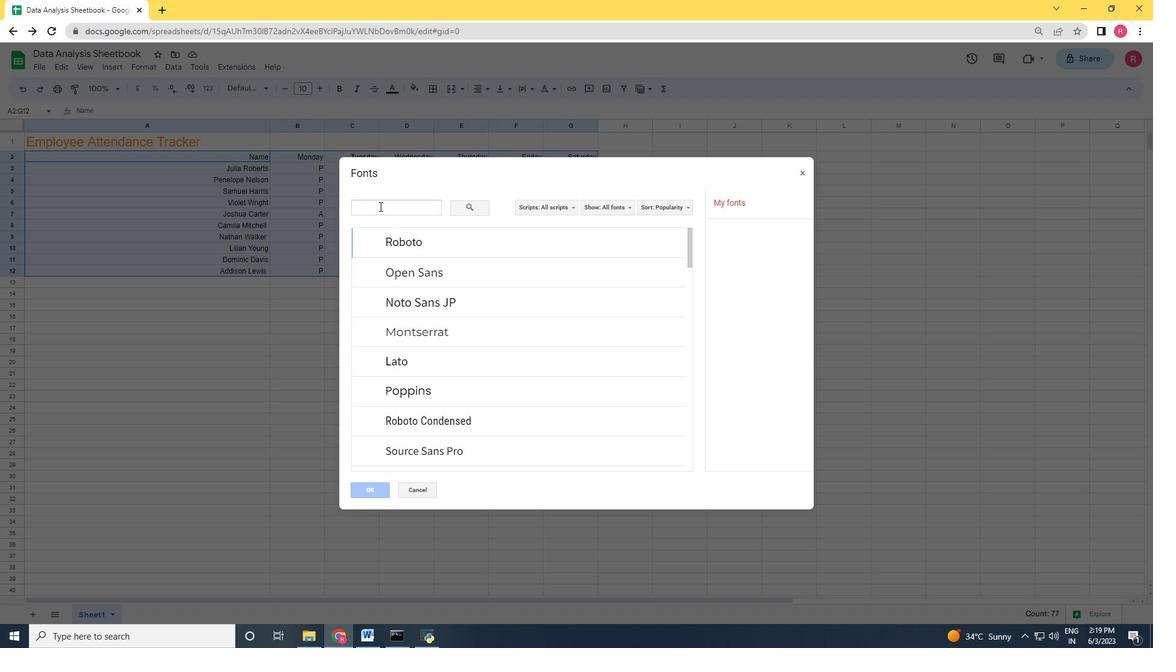 
Action: Key pressed o
Screenshot: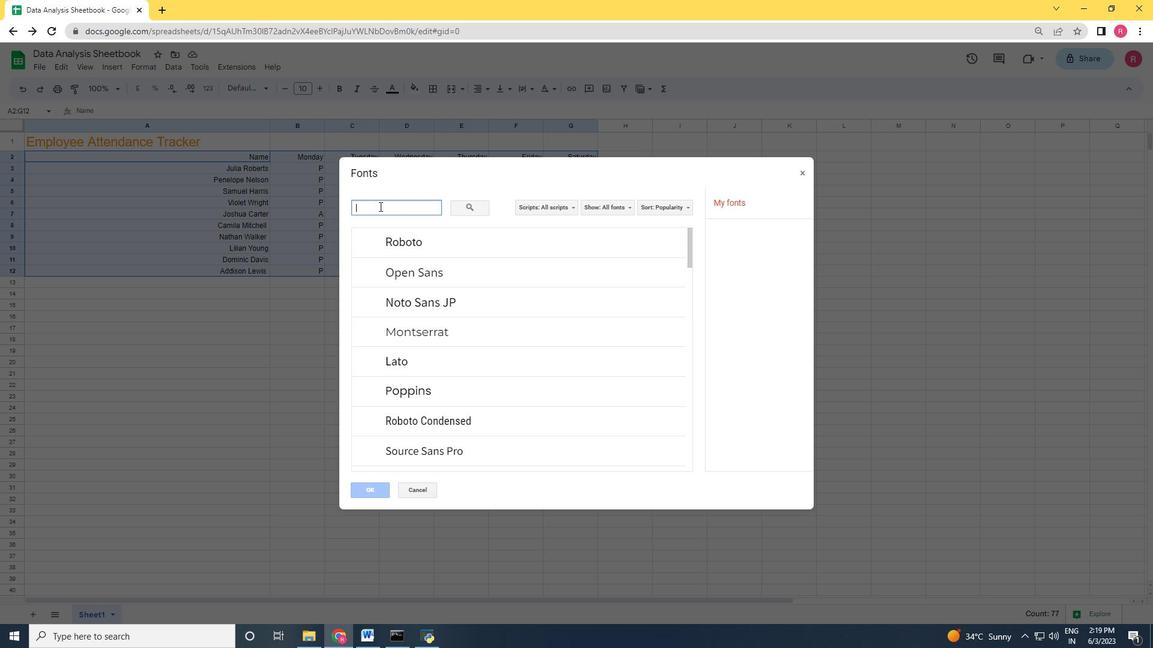 
Action: Mouse moved to (380, 216)
Screenshot: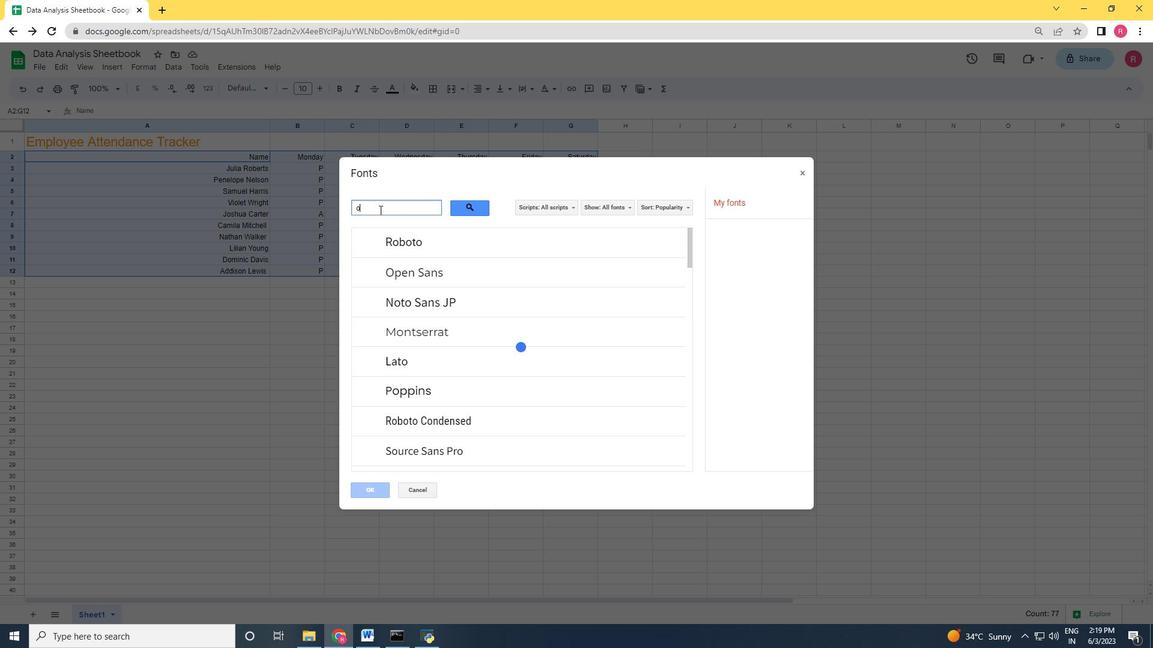 
Action: Key pressed s
Screenshot: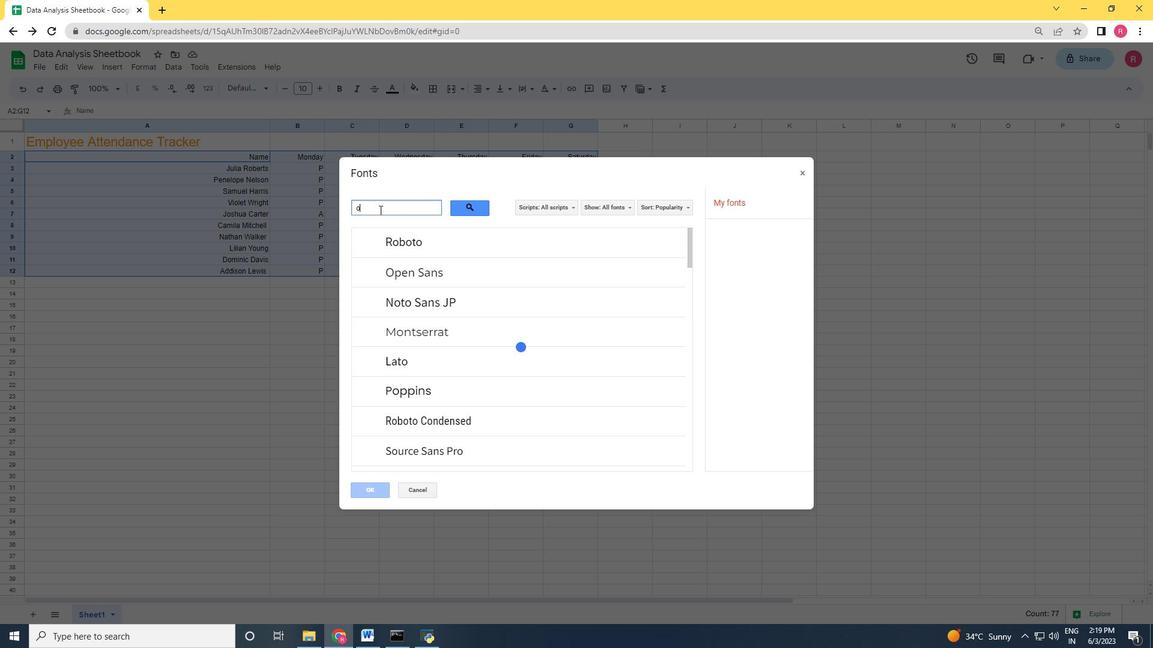 
Action: Mouse moved to (403, 236)
Screenshot: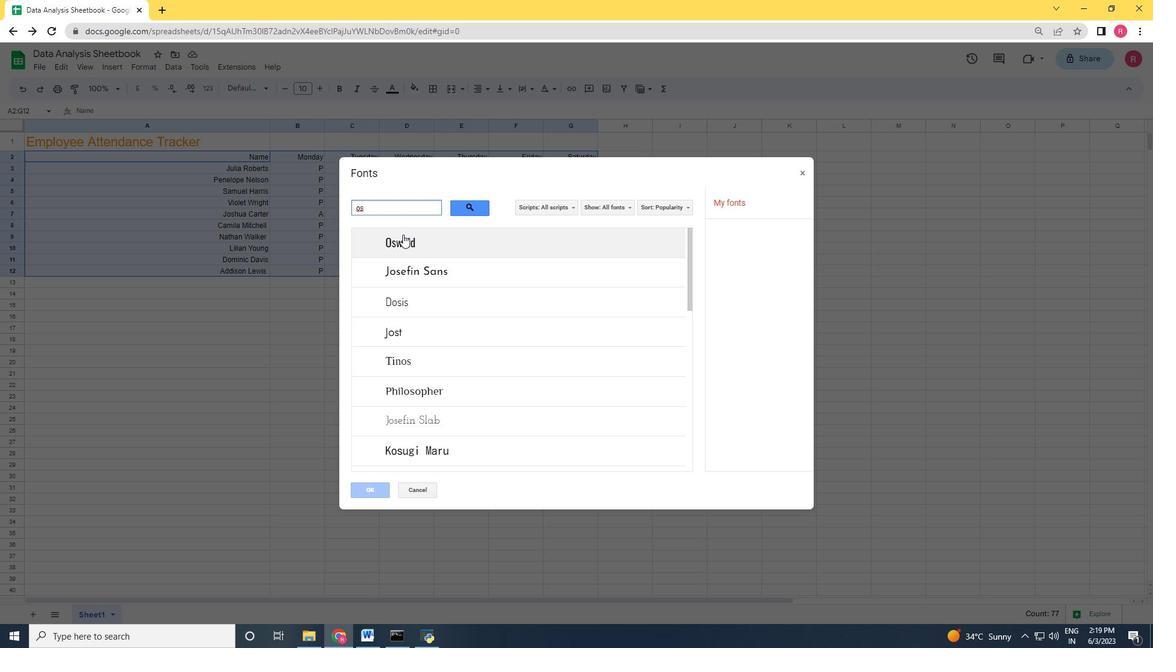 
Action: Mouse pressed left at (403, 236)
Screenshot: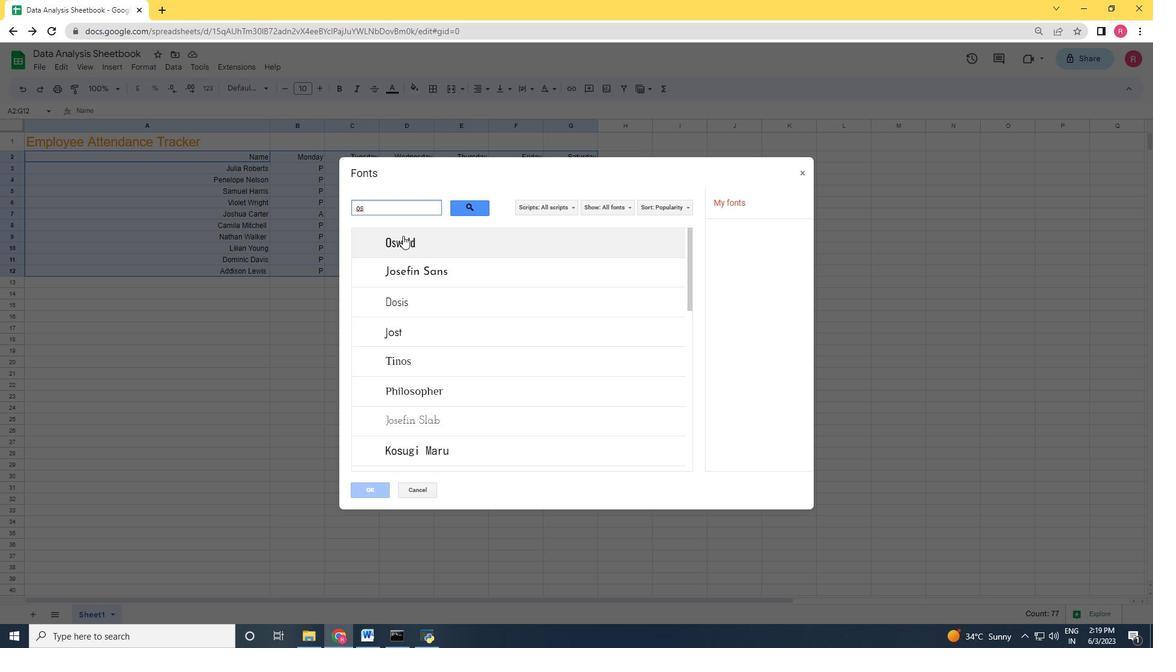 
Action: Mouse moved to (373, 490)
Screenshot: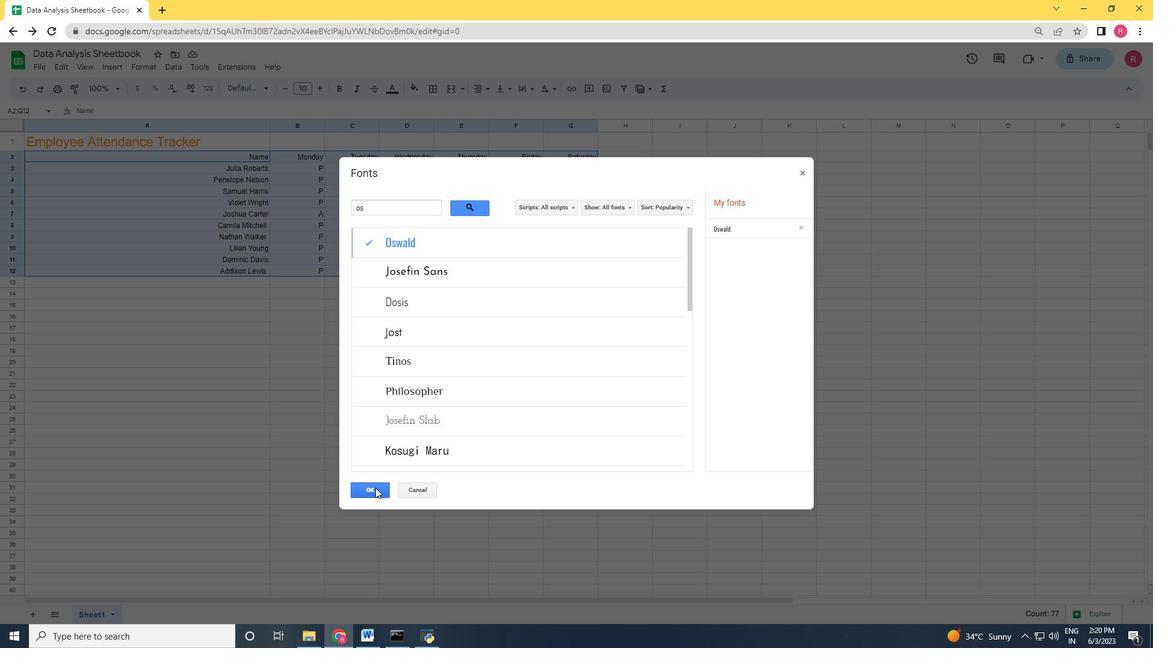 
Action: Mouse pressed left at (373, 490)
Screenshot: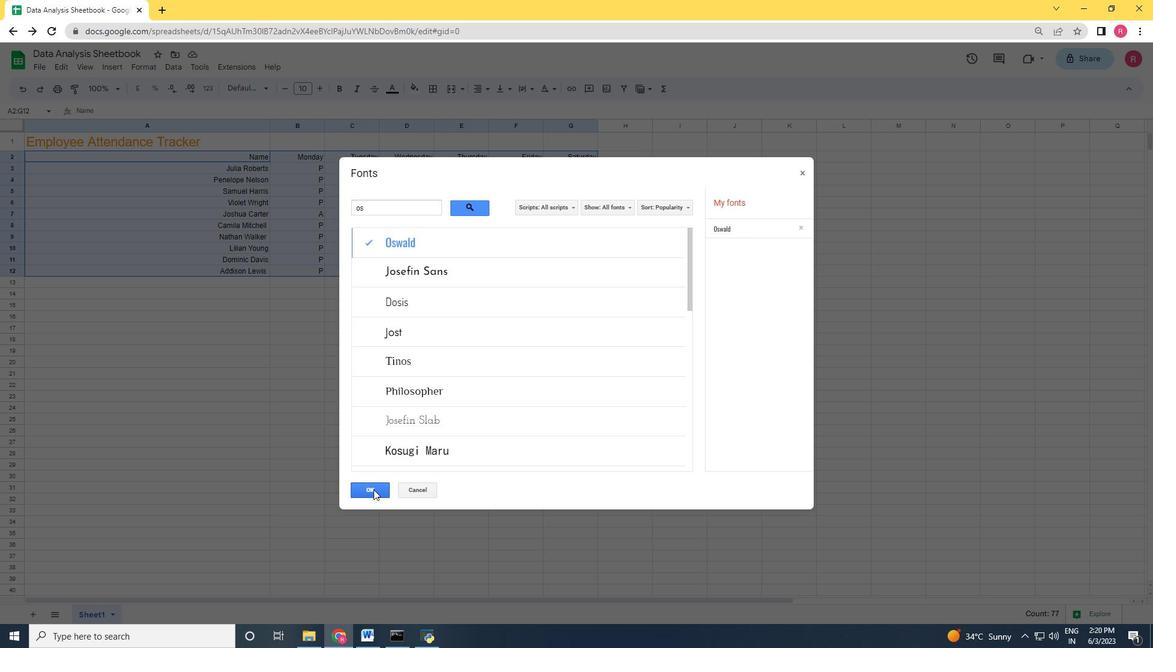 
Action: Mouse moved to (283, 89)
Screenshot: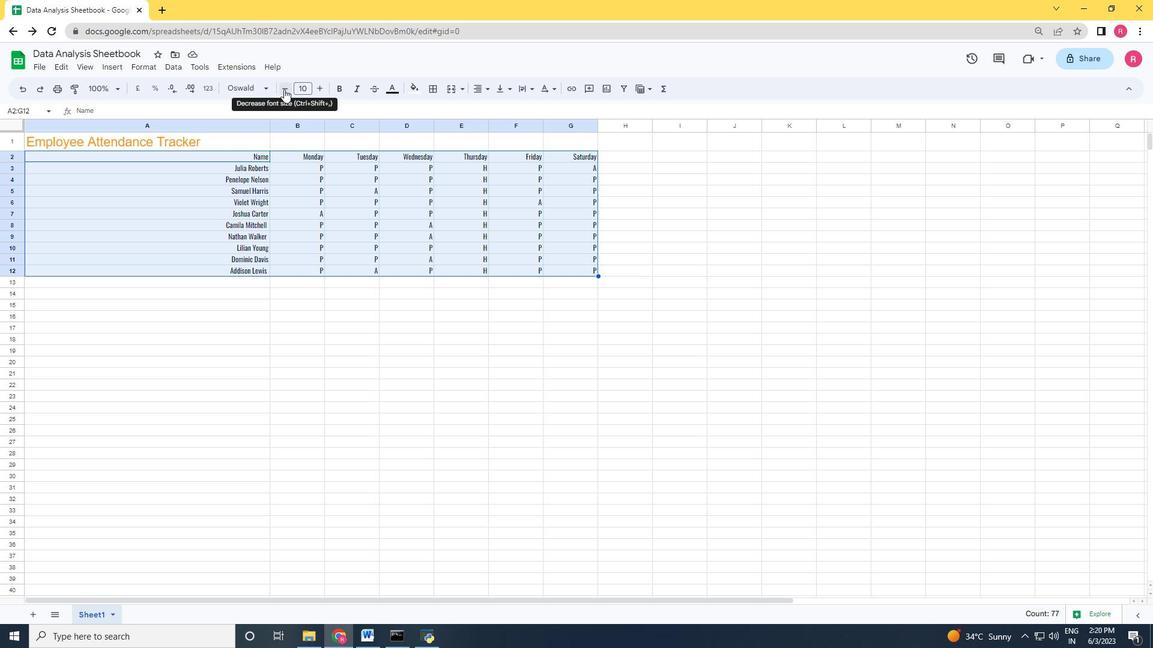 
Action: Mouse pressed left at (283, 89)
Screenshot: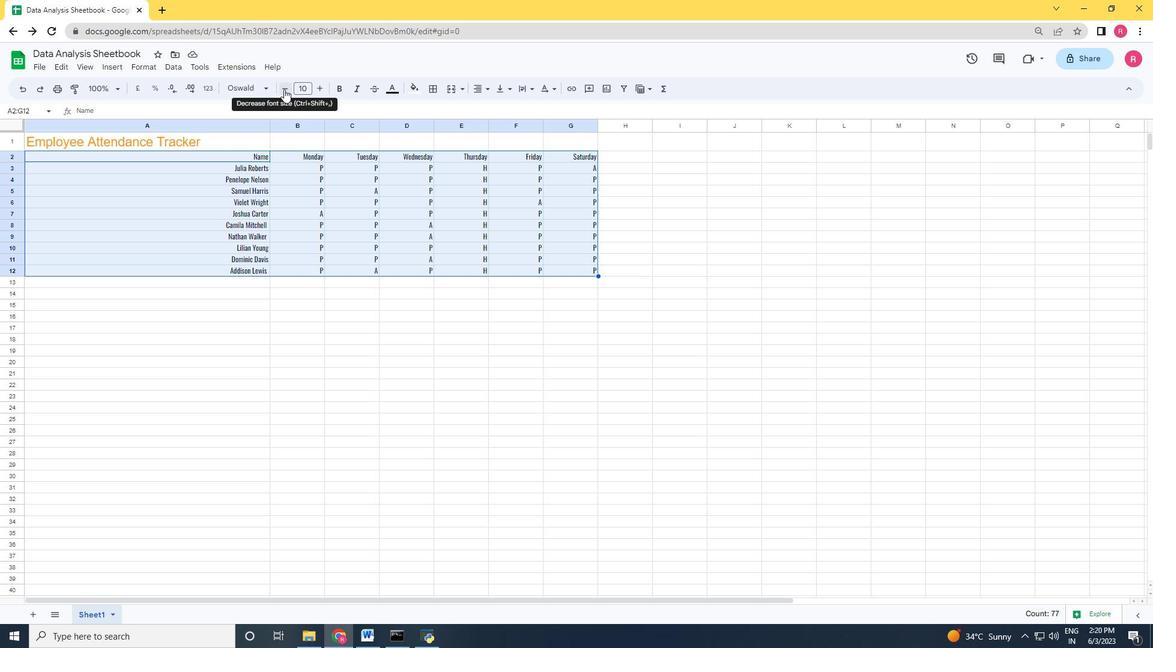 
Action: Mouse moved to (56, 144)
Screenshot: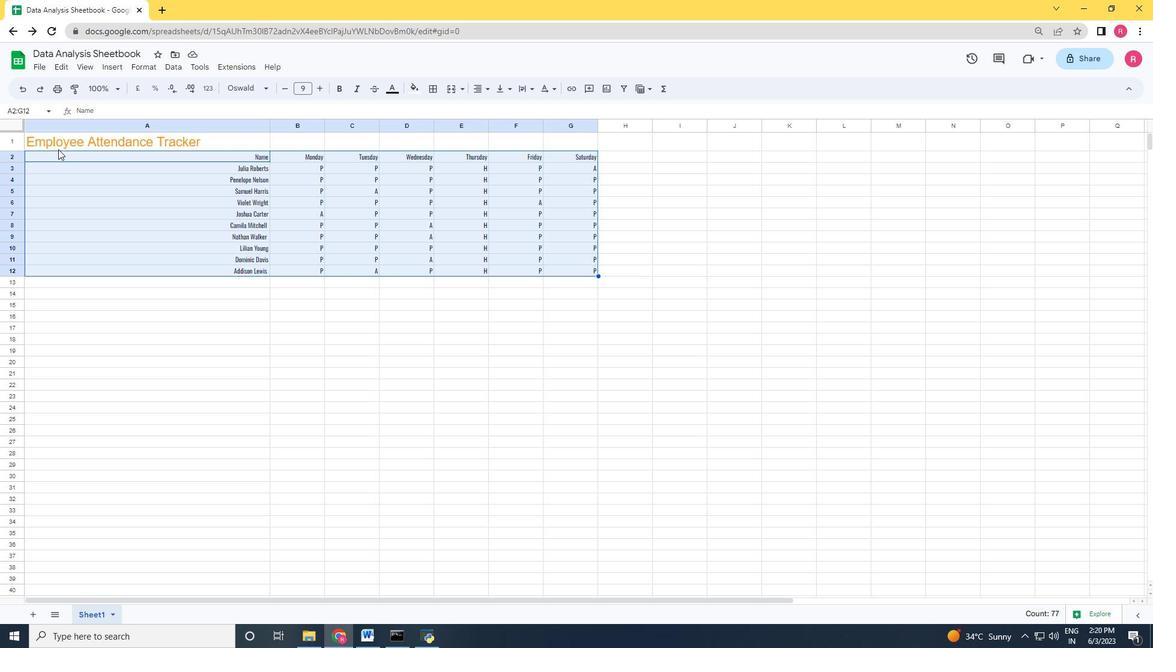 
Action: Mouse pressed left at (56, 144)
Screenshot: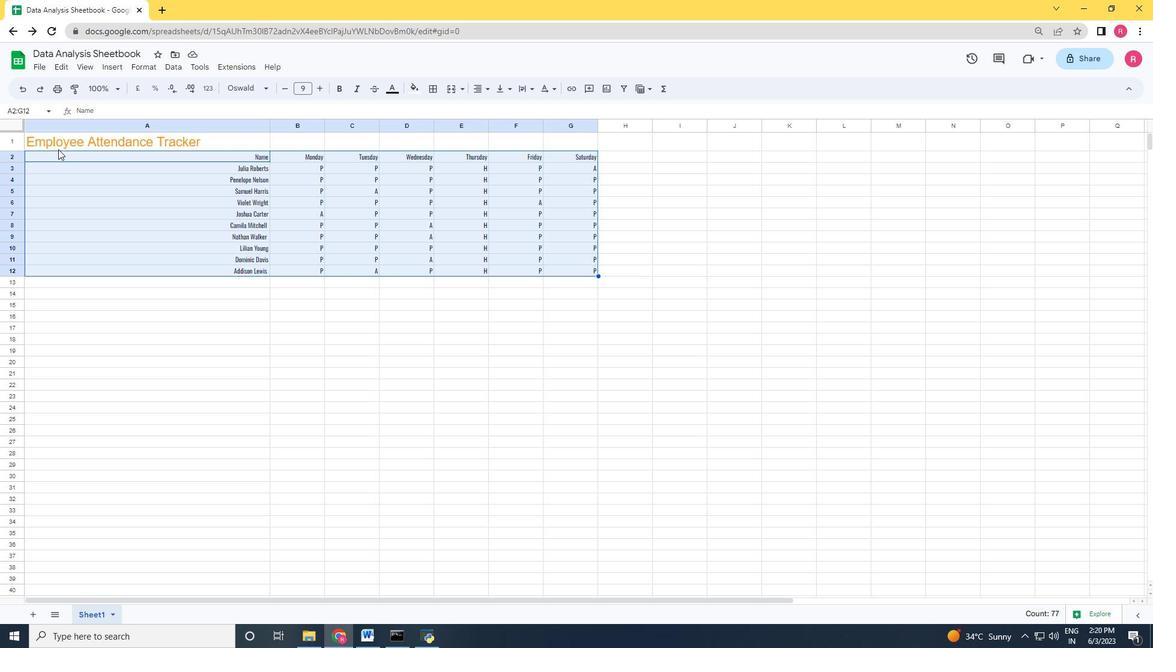 
Action: Mouse moved to (54, 143)
Screenshot: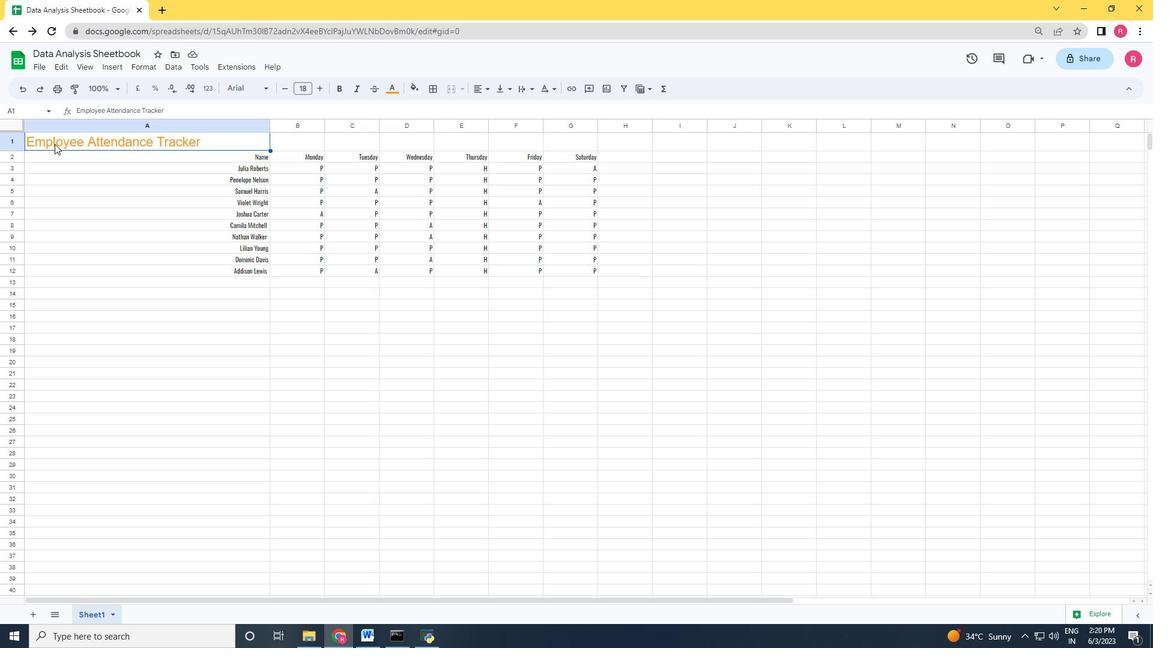 
Action: Key pressed <Key.shift><Key.right><Key.right><Key.right><Key.right><Key.right><Key.right><Key.down><Key.down><Key.down><Key.down><Key.down><Key.down><Key.down><Key.down><Key.down><Key.down><Key.down>
Screenshot: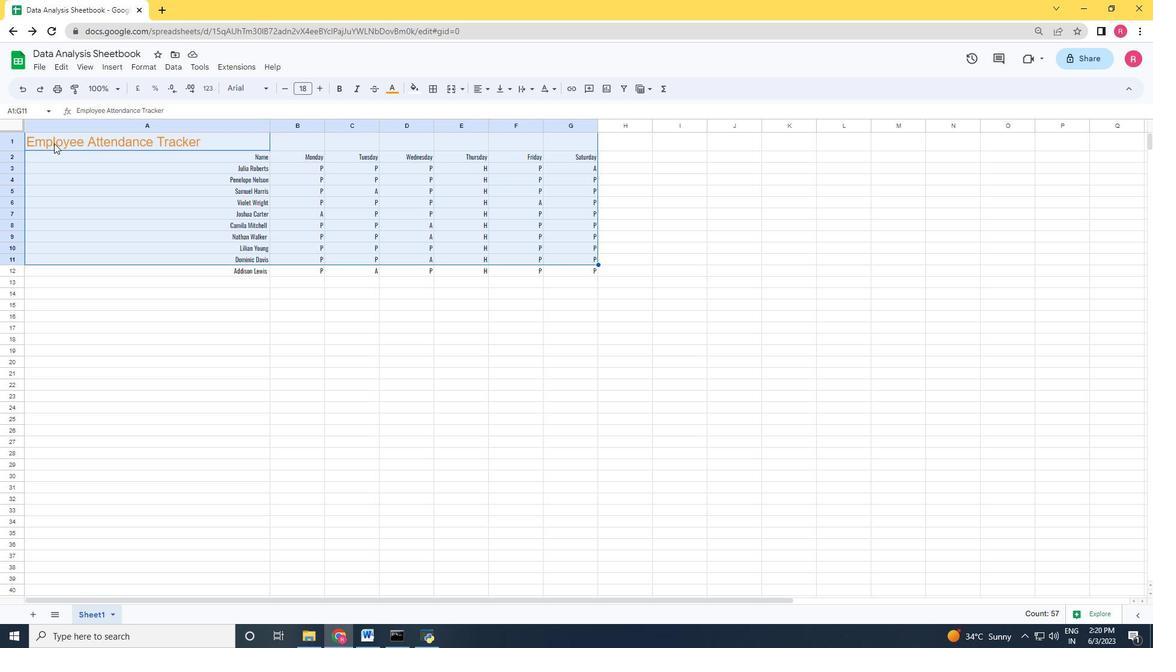 
Action: Mouse moved to (482, 95)
Screenshot: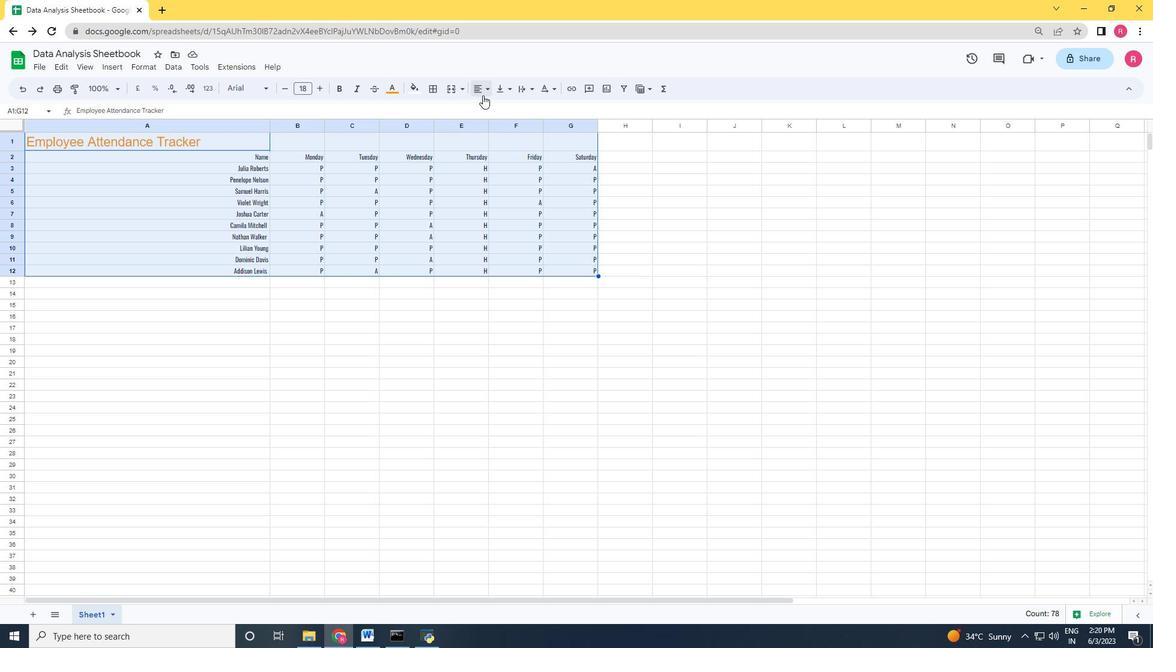 
Action: Mouse pressed left at (482, 95)
Screenshot: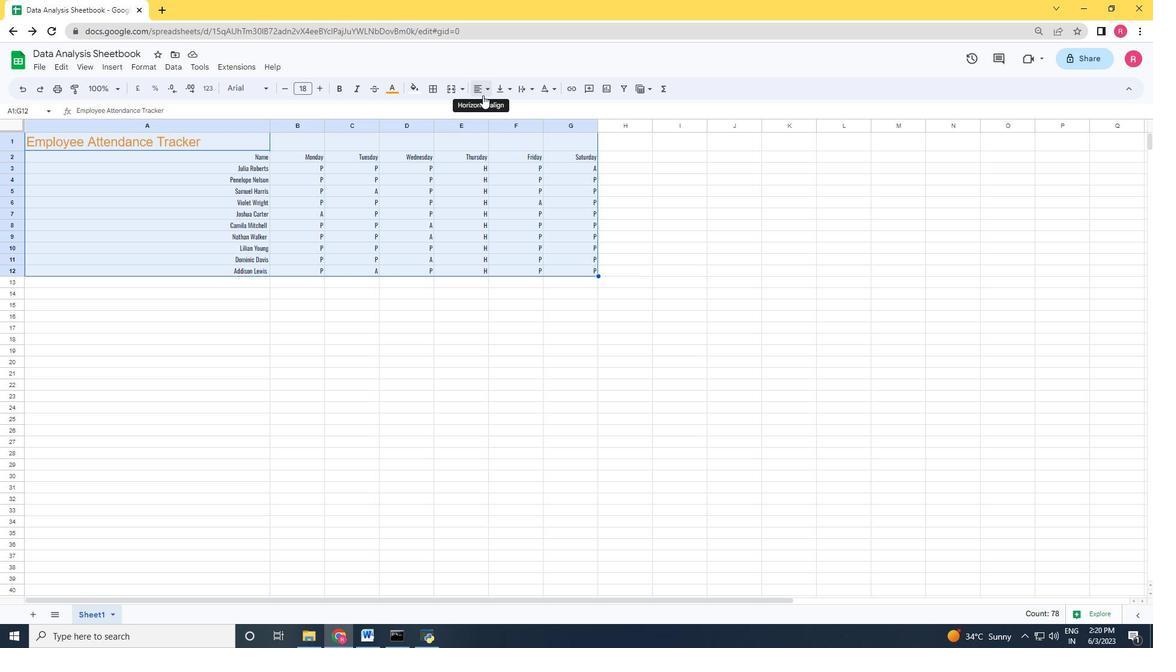 
Action: Mouse moved to (500, 109)
Screenshot: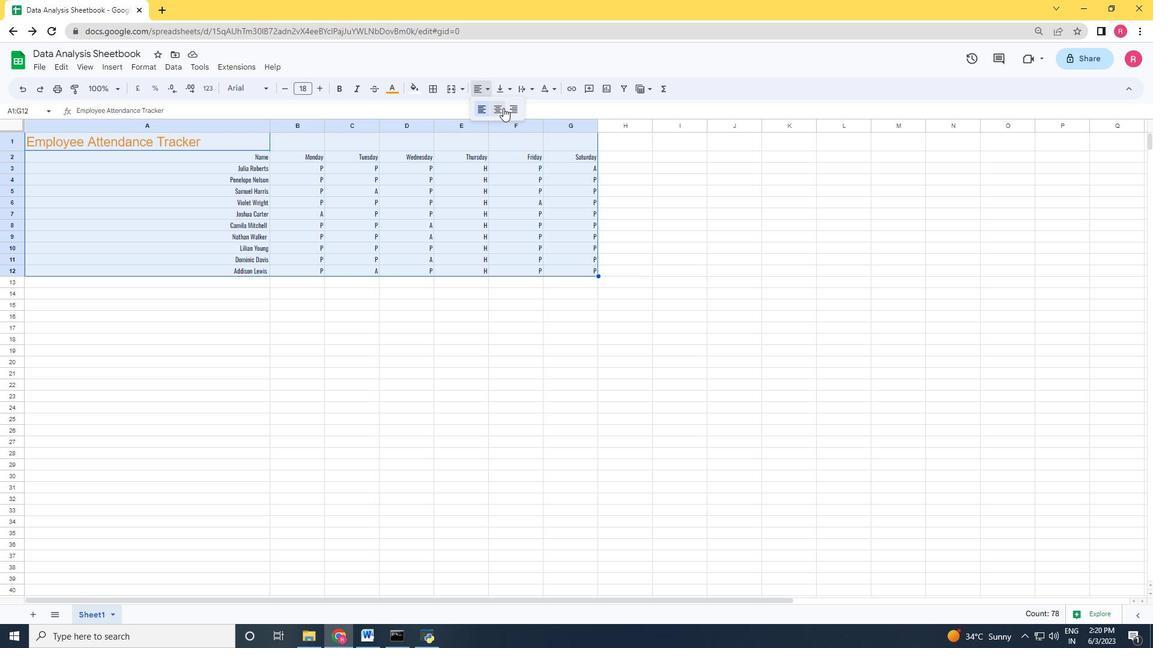 
Action: Mouse pressed left at (500, 109)
Screenshot: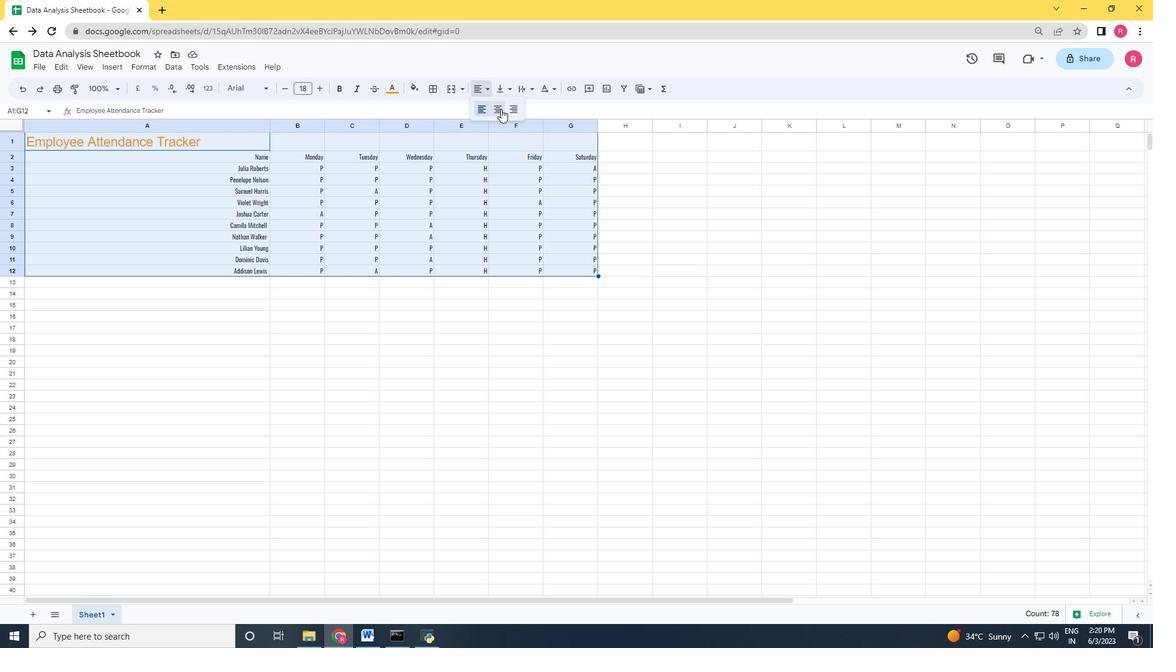 
Action: Mouse moved to (171, 143)
Screenshot: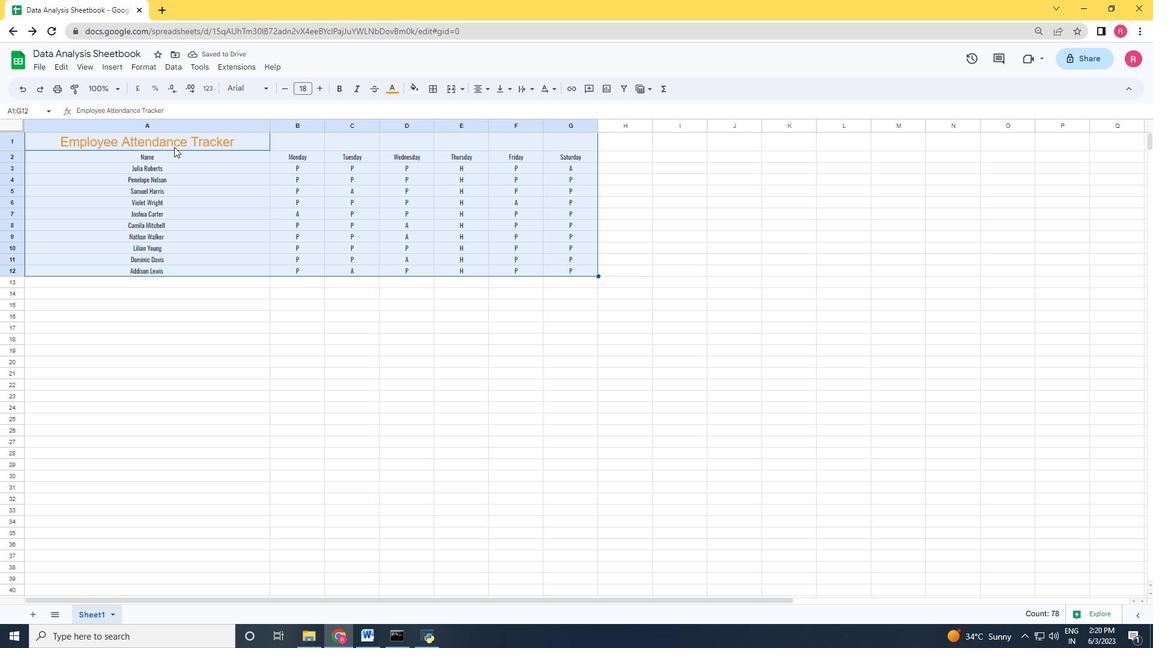 
Action: Mouse pressed left at (171, 143)
Screenshot: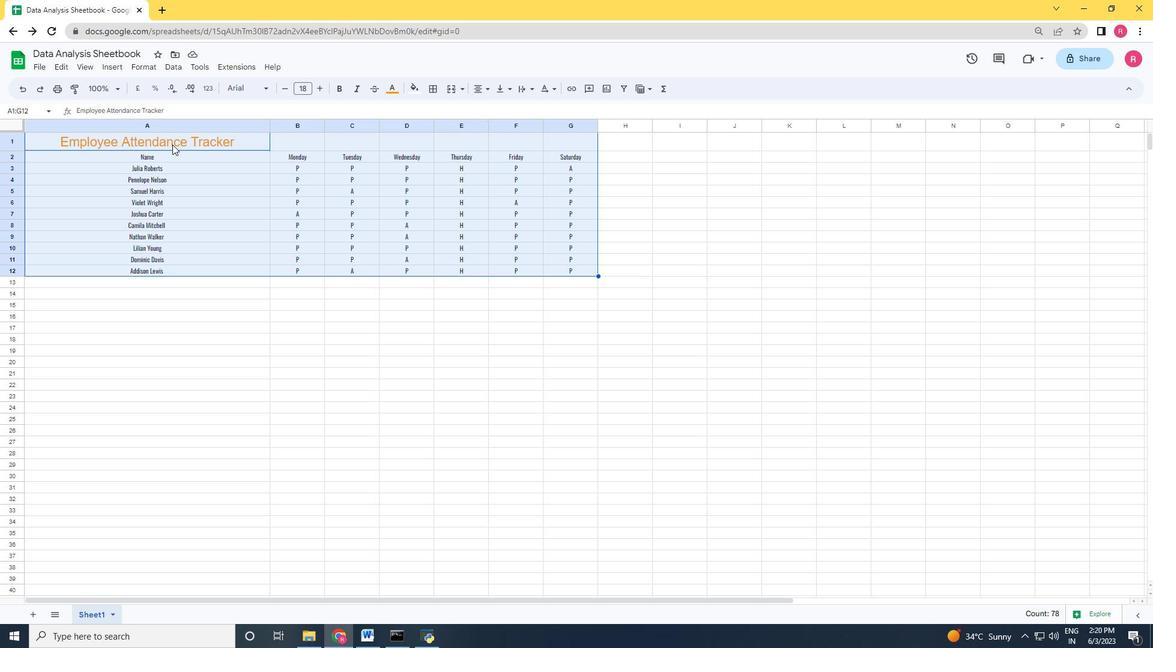
Action: Mouse moved to (416, 88)
Screenshot: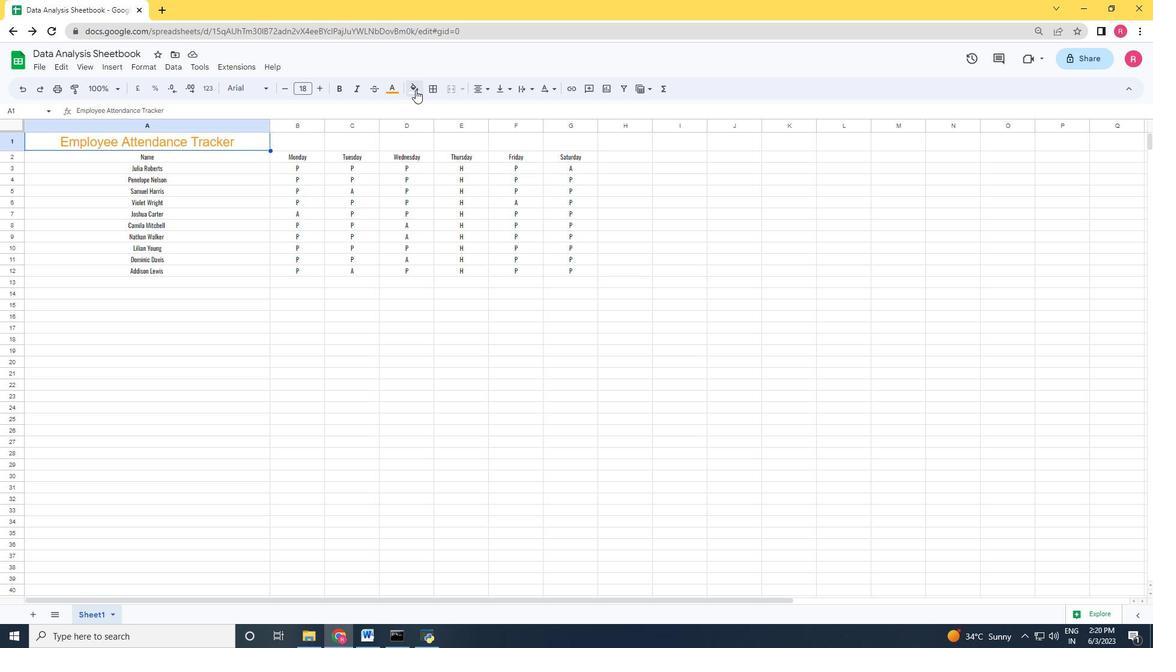 
Action: Mouse pressed left at (416, 88)
Screenshot: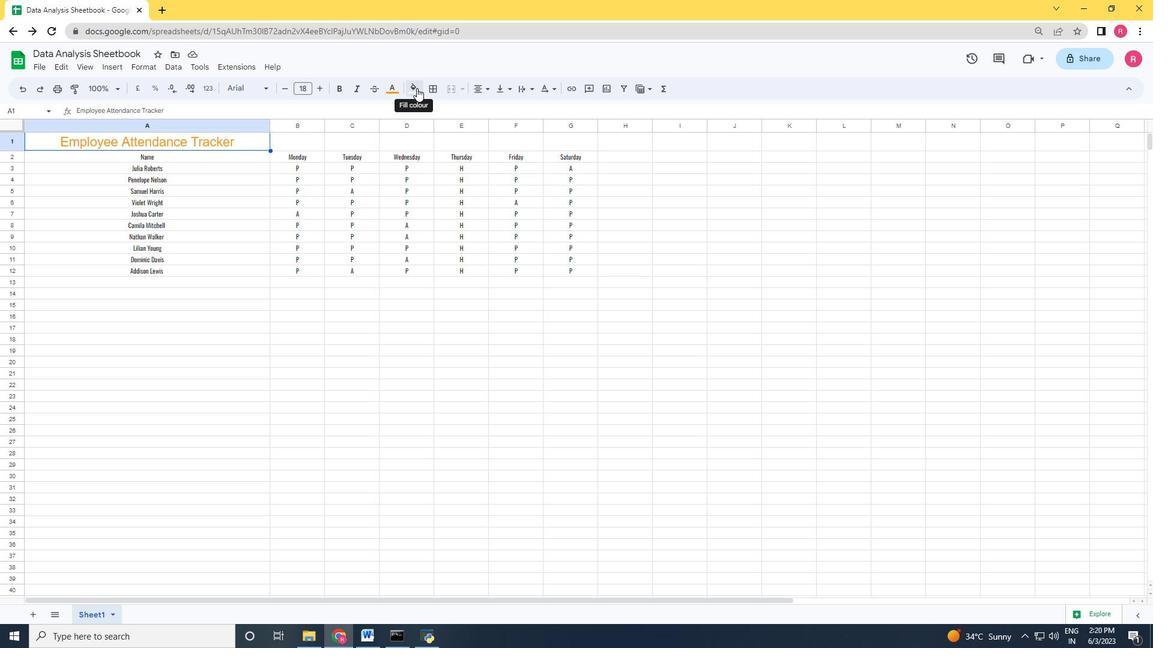 
Action: Mouse moved to (429, 138)
Screenshot: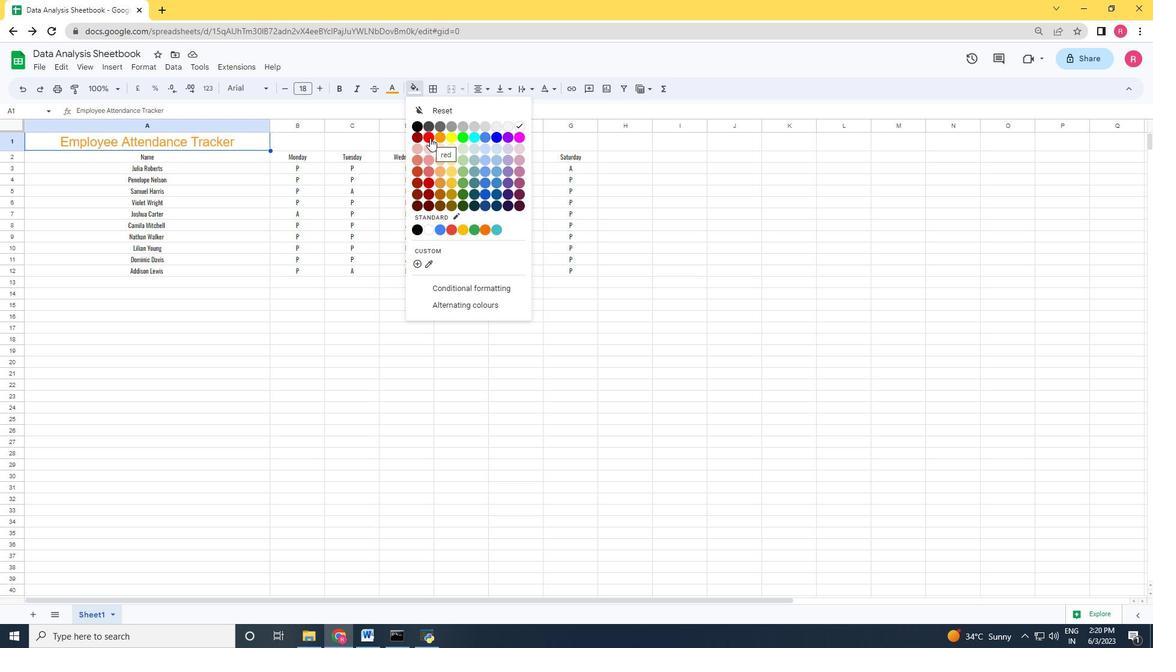 
Action: Mouse pressed left at (429, 138)
Screenshot: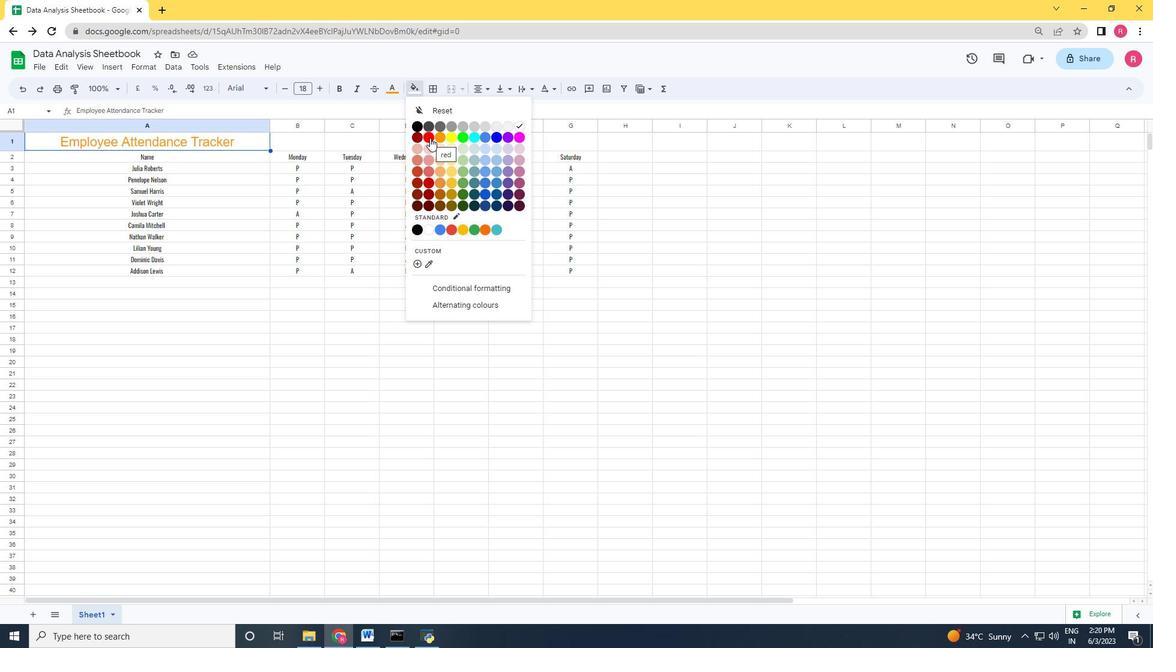 
Action: Mouse moved to (260, 90)
Screenshot: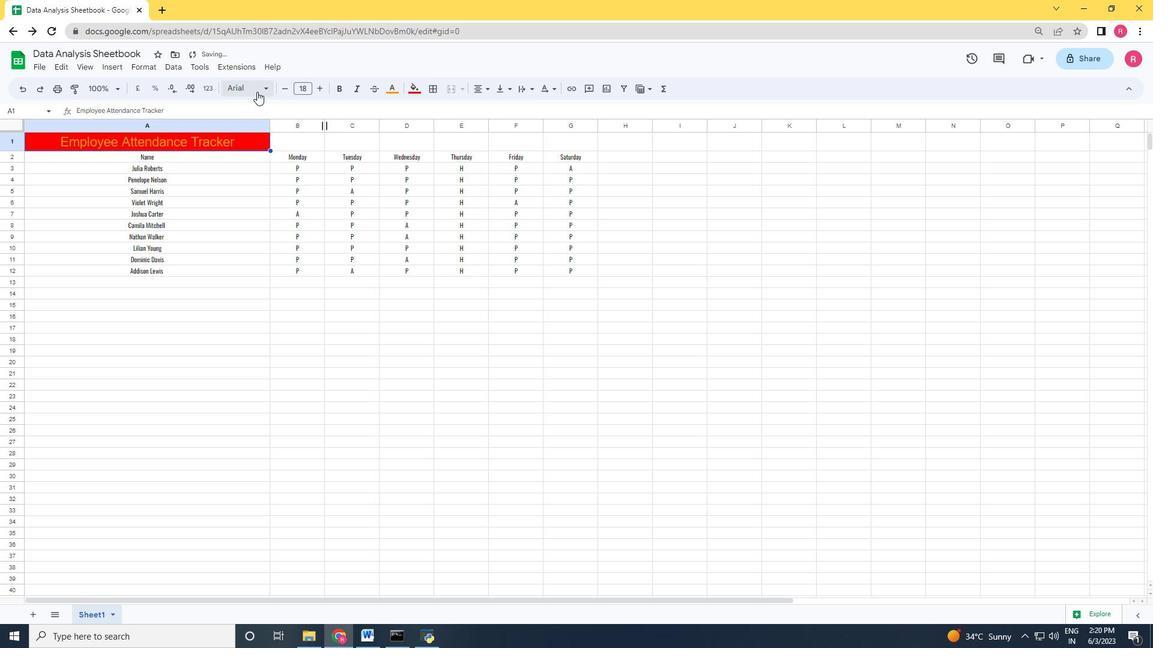 
Action: Mouse pressed left at (260, 90)
Screenshot: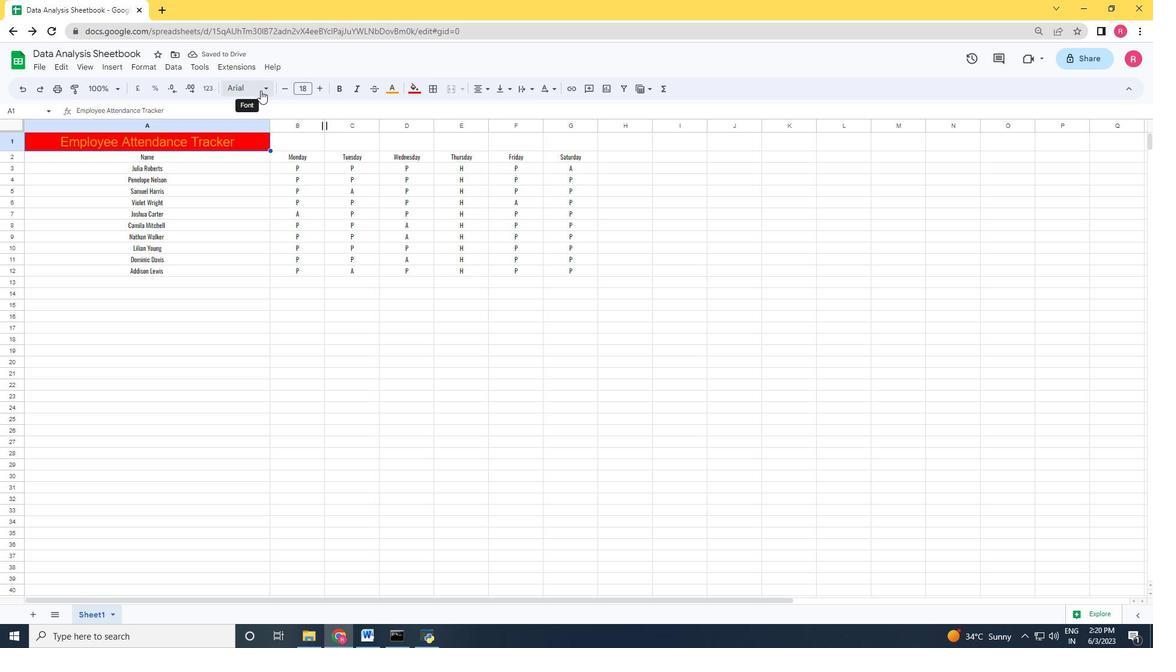 
Action: Mouse moved to (262, 112)
Screenshot: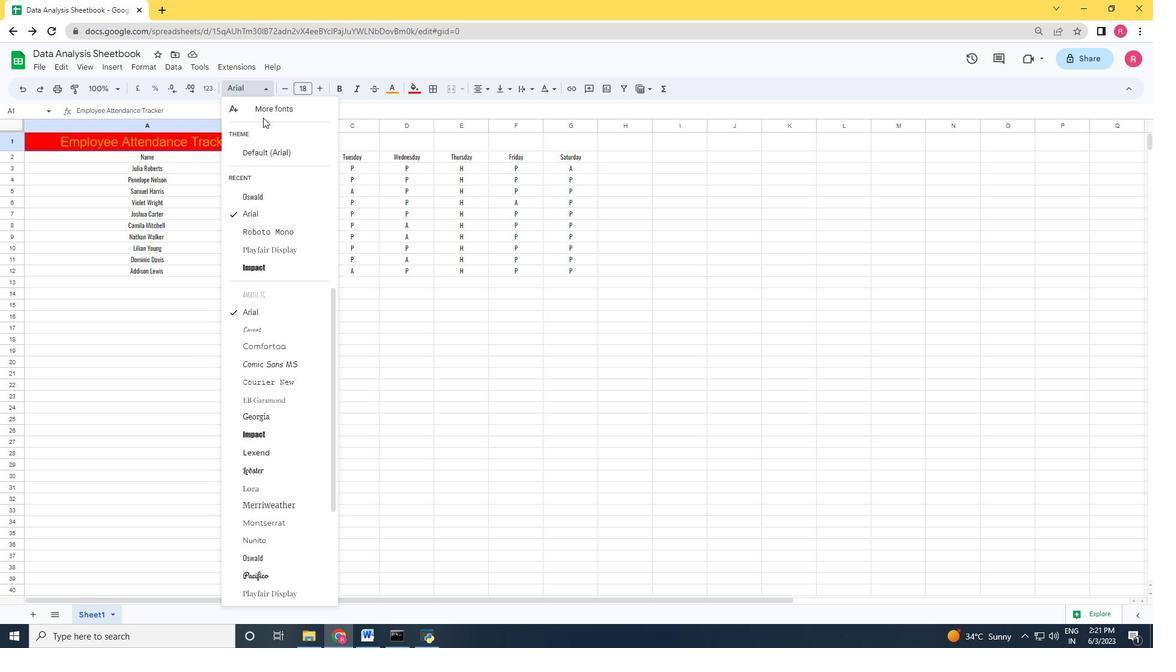 
Action: Mouse pressed left at (262, 112)
Screenshot: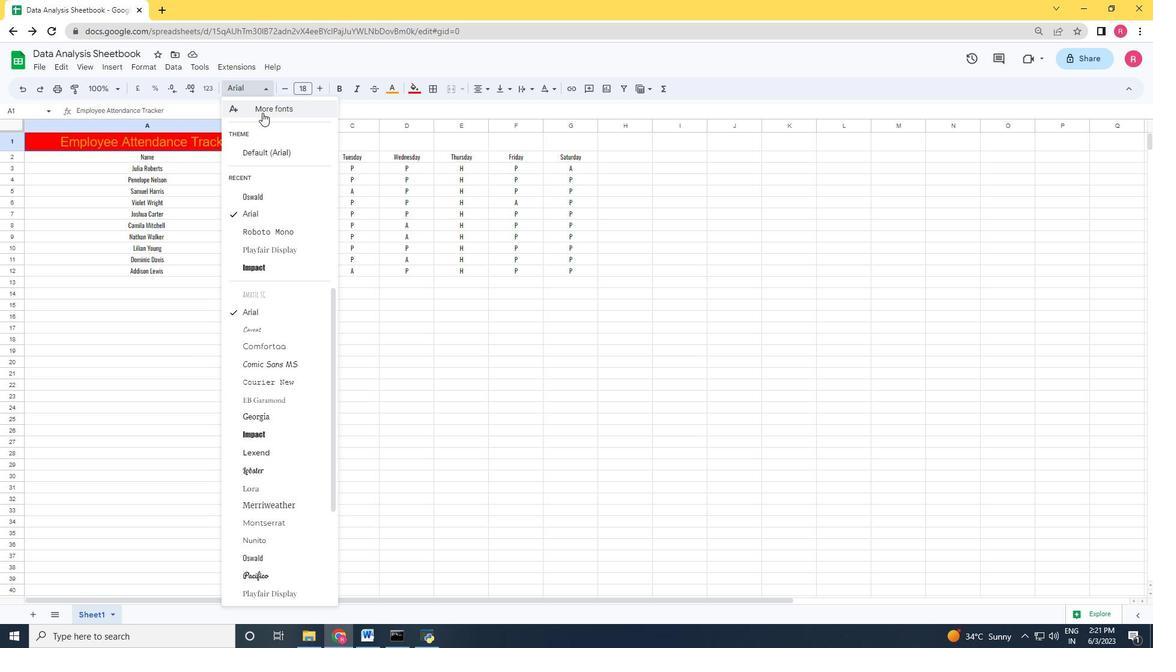 
Action: Mouse moved to (374, 203)
Screenshot: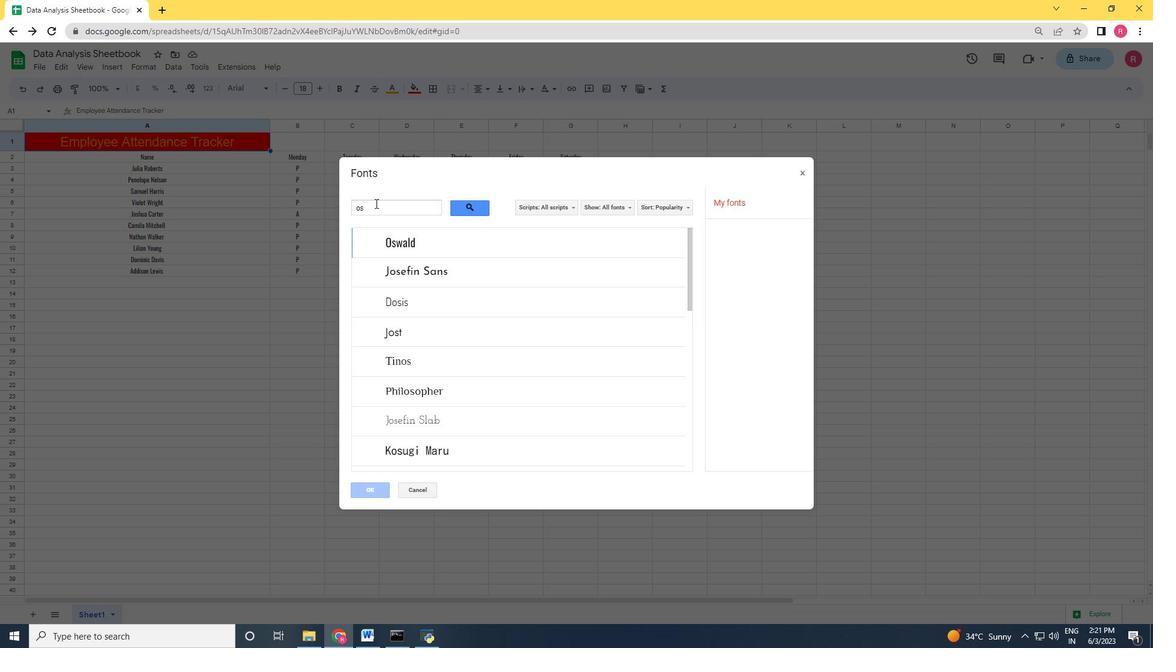 
Action: Mouse pressed left at (374, 203)
Screenshot: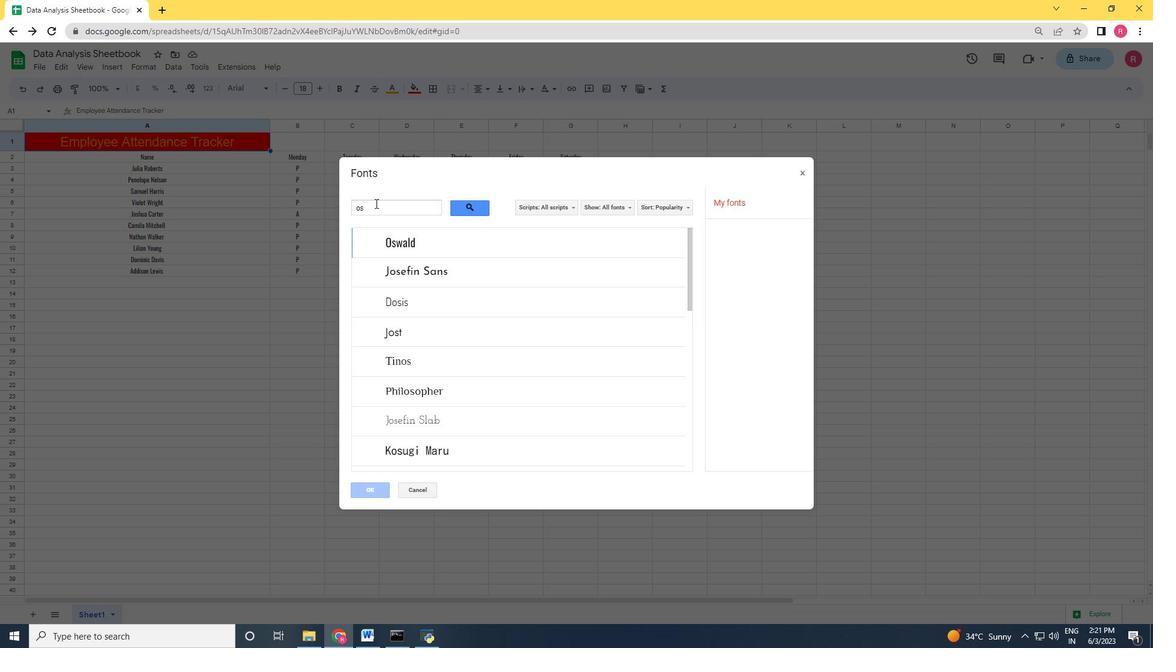 
Action: Key pressed <Key.backspace>
Screenshot: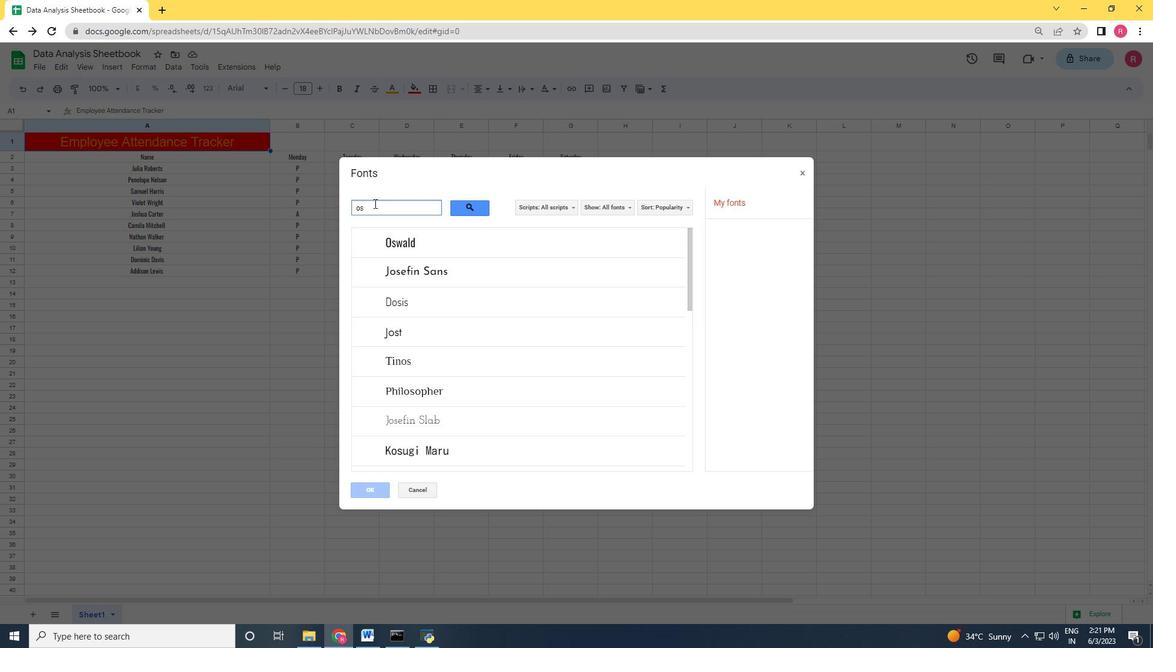 
Action: Mouse moved to (374, 203)
Screenshot: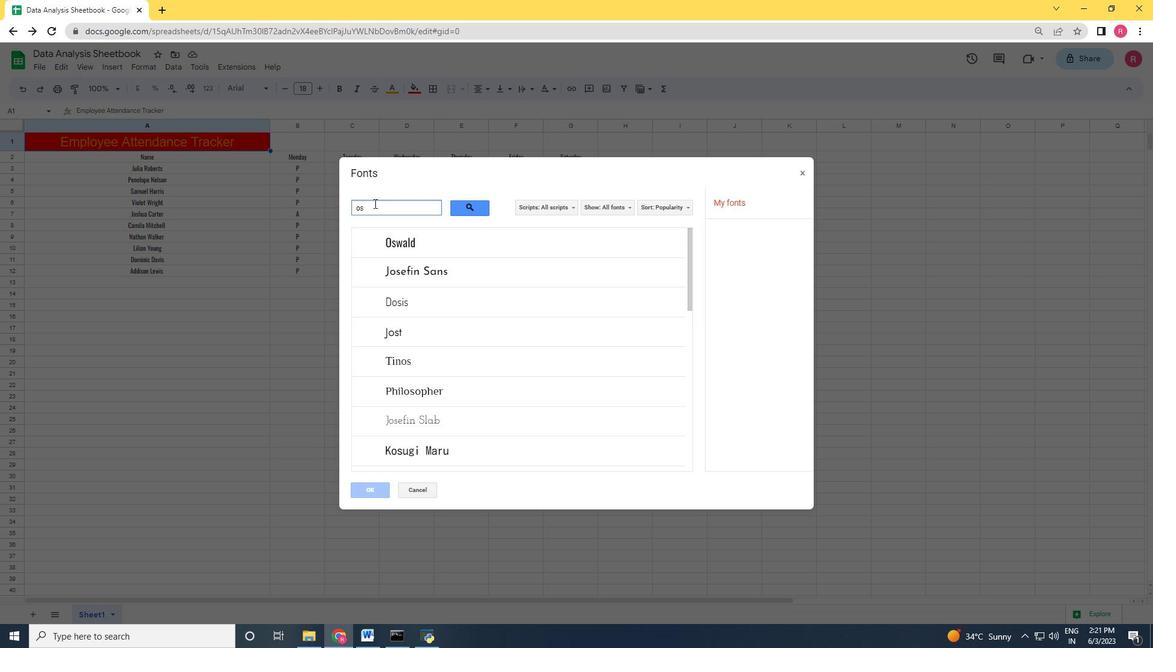 
Action: Key pressed <Key.backspace>
Screenshot: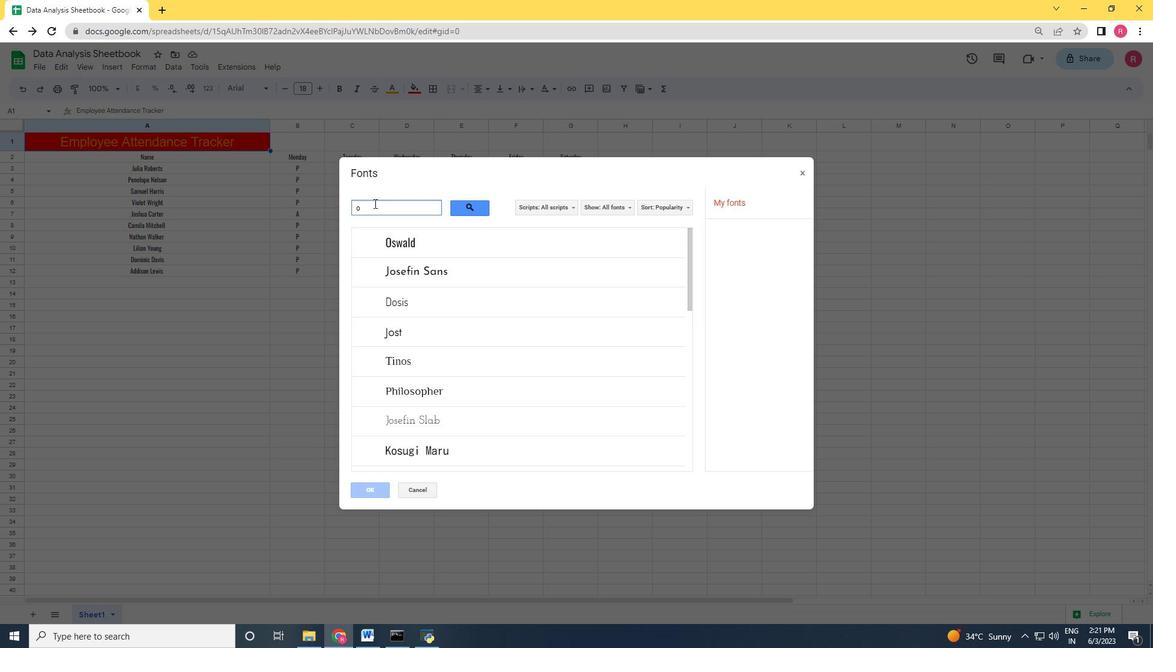 
Action: Mouse moved to (374, 208)
Screenshot: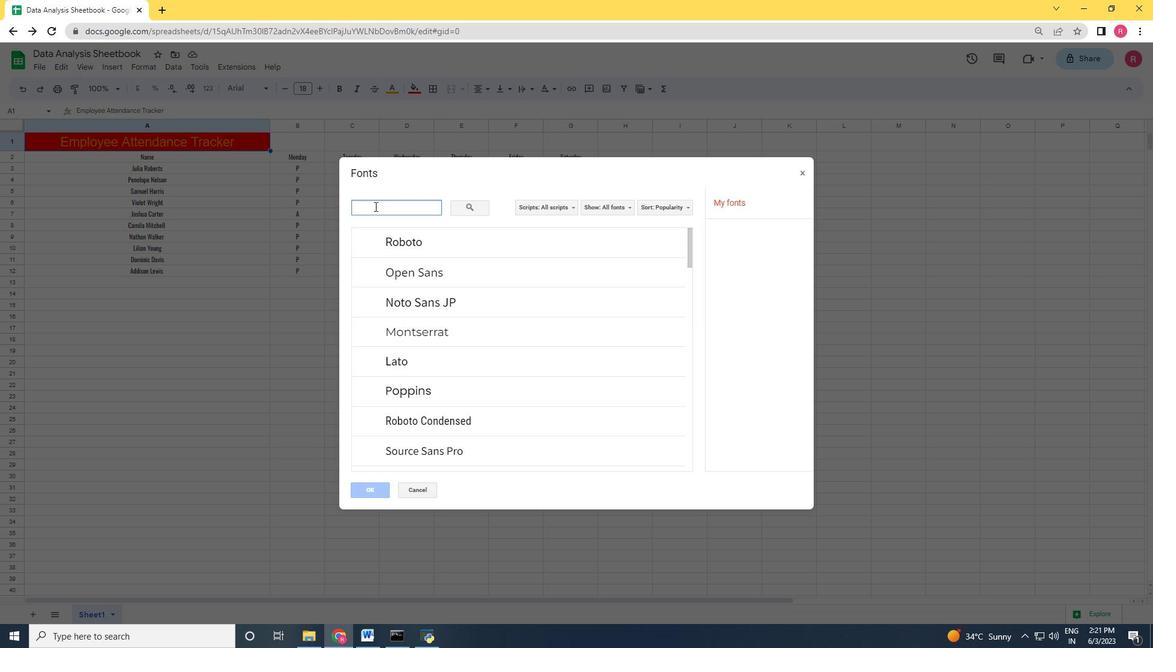 
Action: Key pressed d
Screenshot: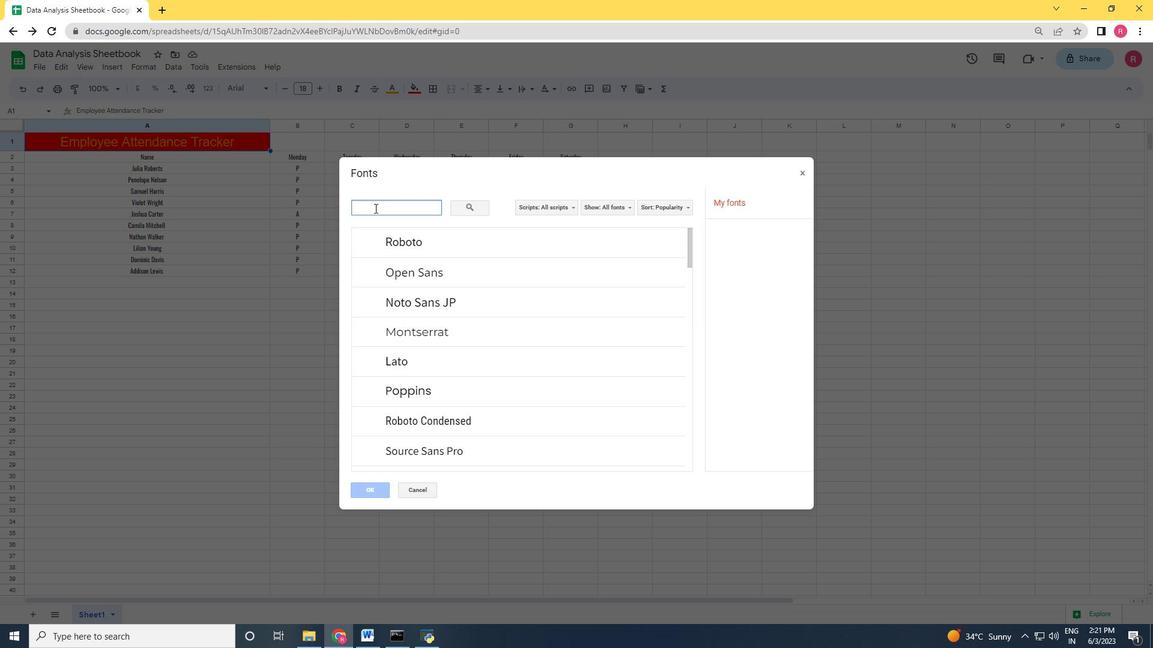 
Action: Mouse moved to (374, 208)
Screenshot: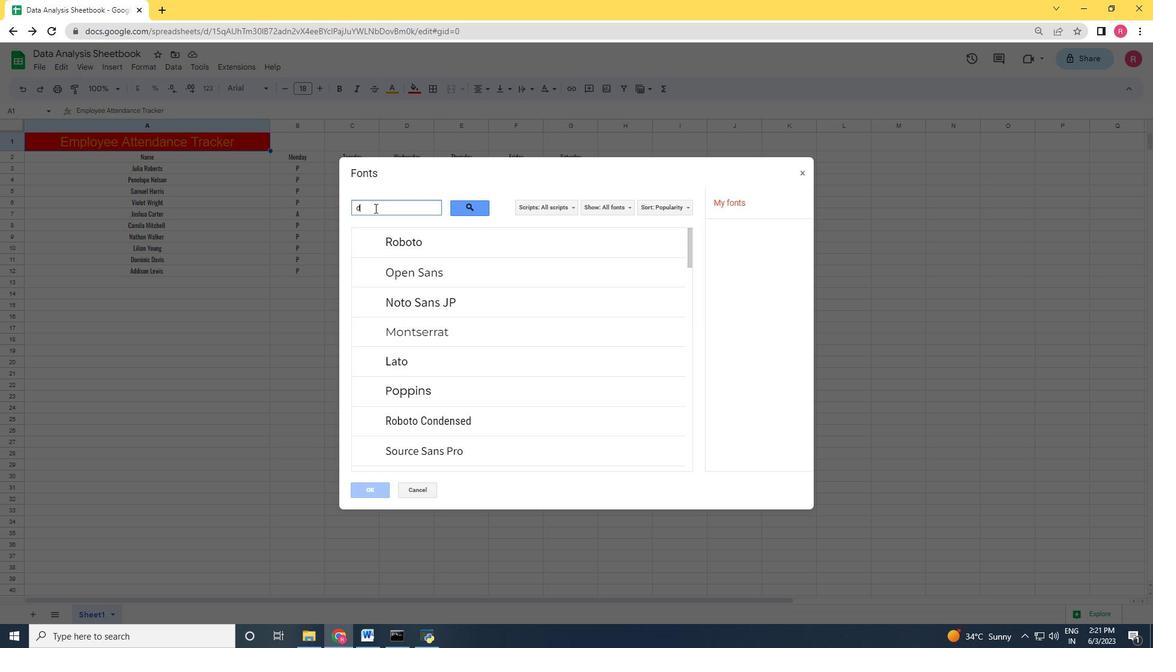 
Action: Key pressed a
Screenshot: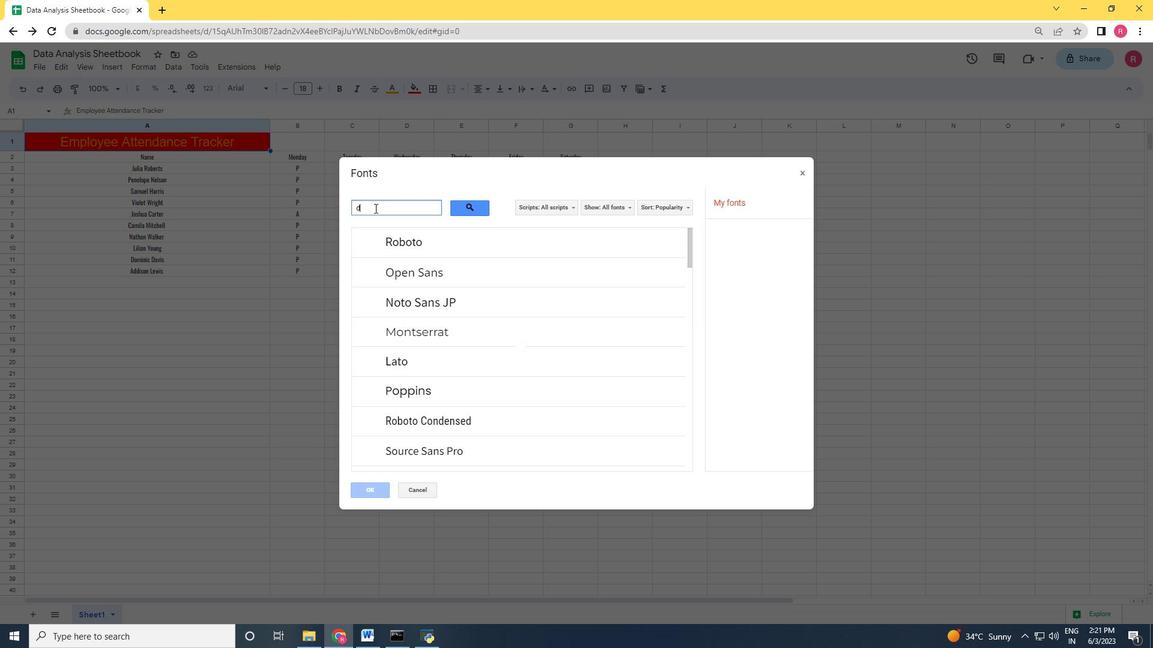 
Action: Mouse moved to (374, 210)
Screenshot: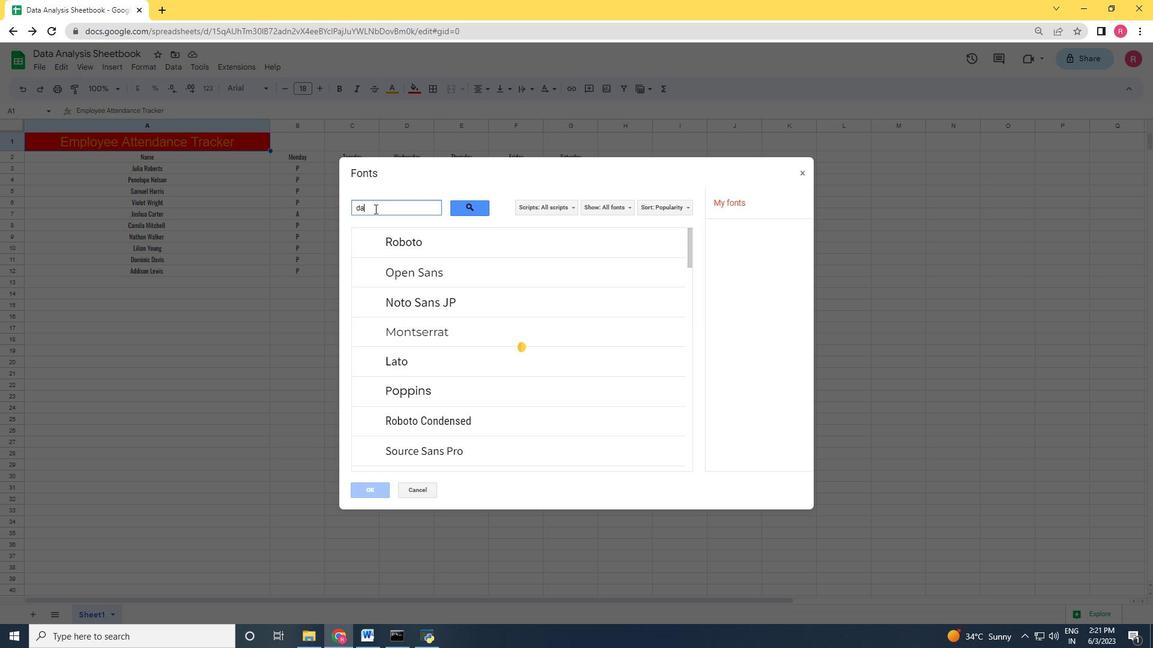 
Action: Key pressed t
Screenshot: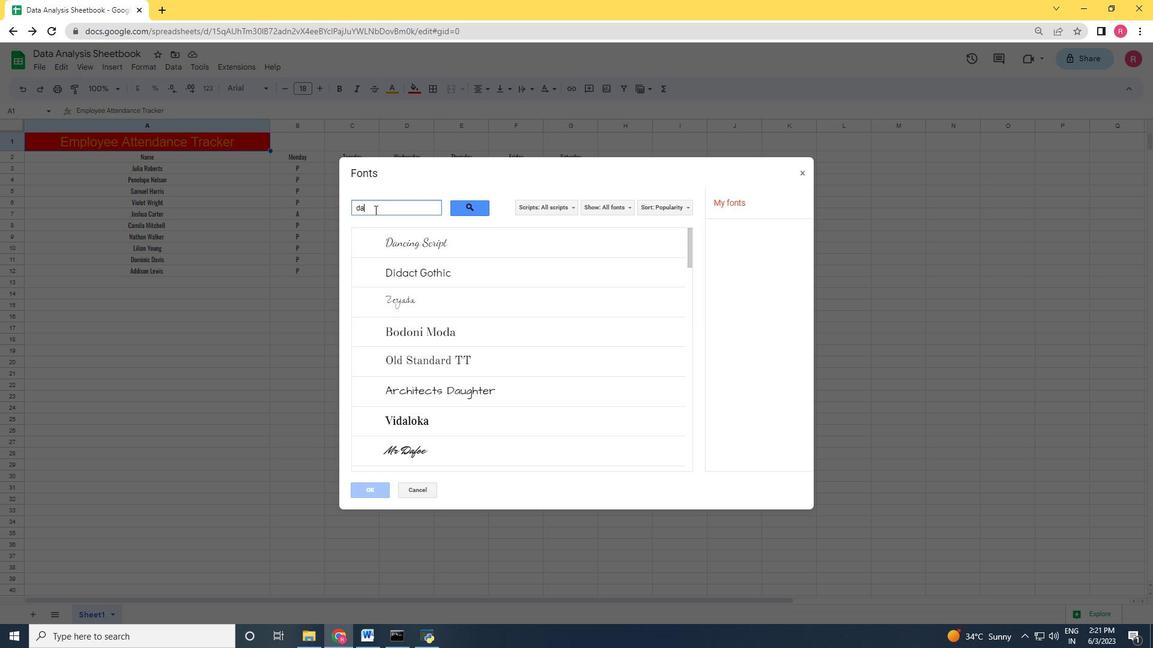 
Action: Mouse moved to (804, 172)
Screenshot: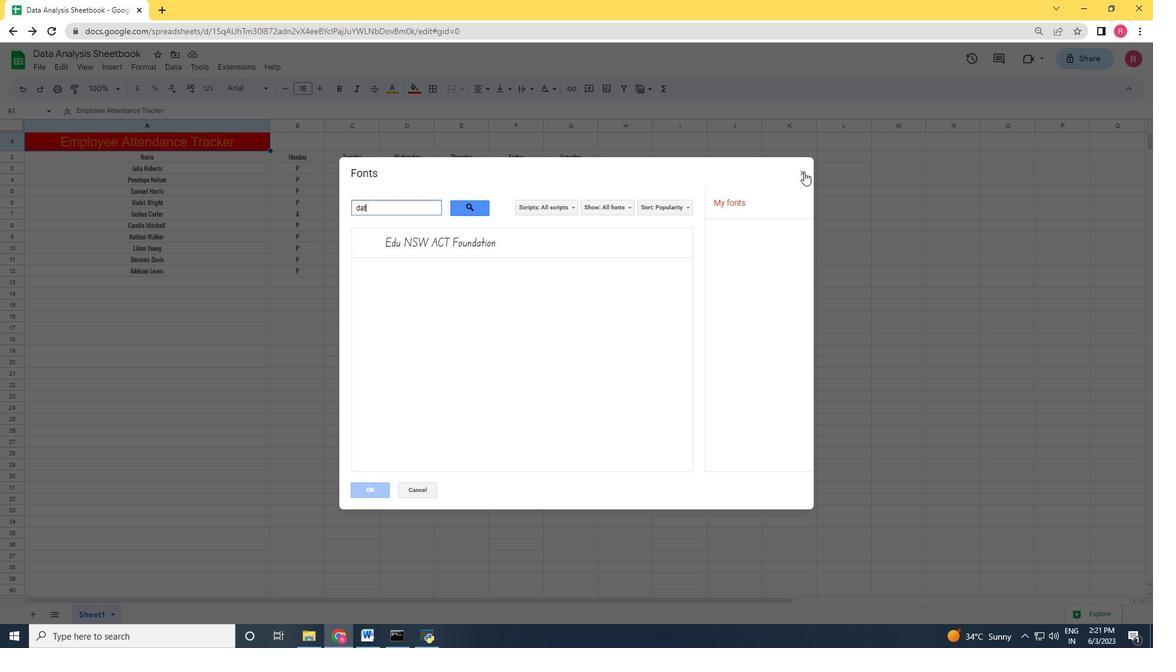 
Action: Mouse pressed left at (804, 172)
Screenshot: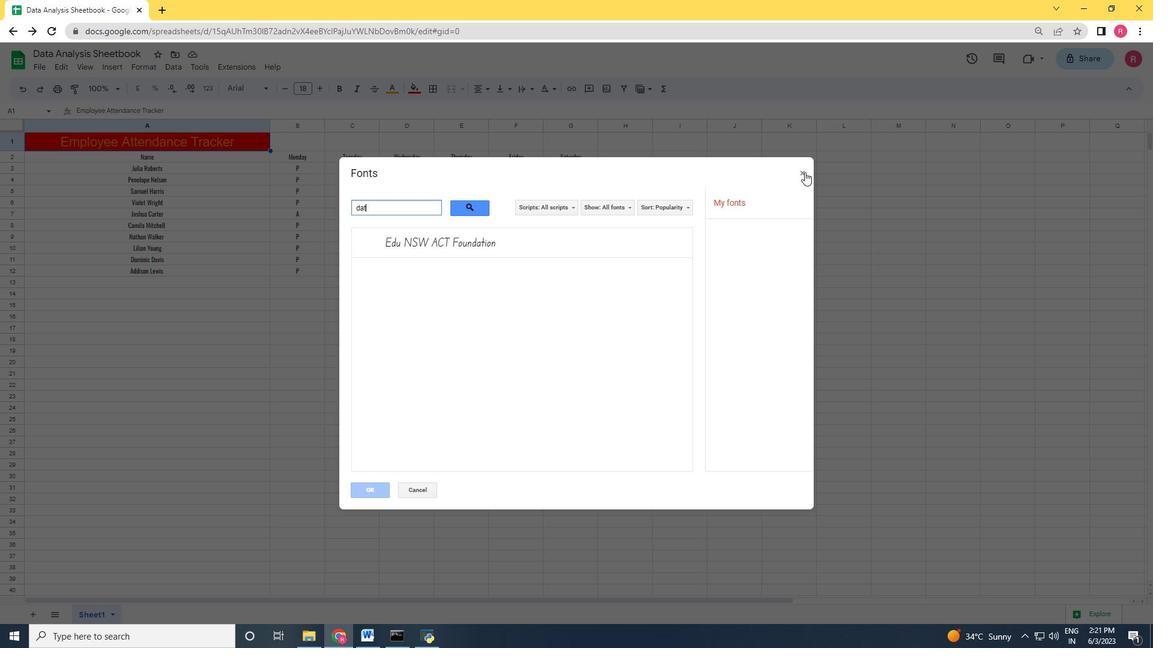 
Action: Mouse moved to (490, 342)
Screenshot: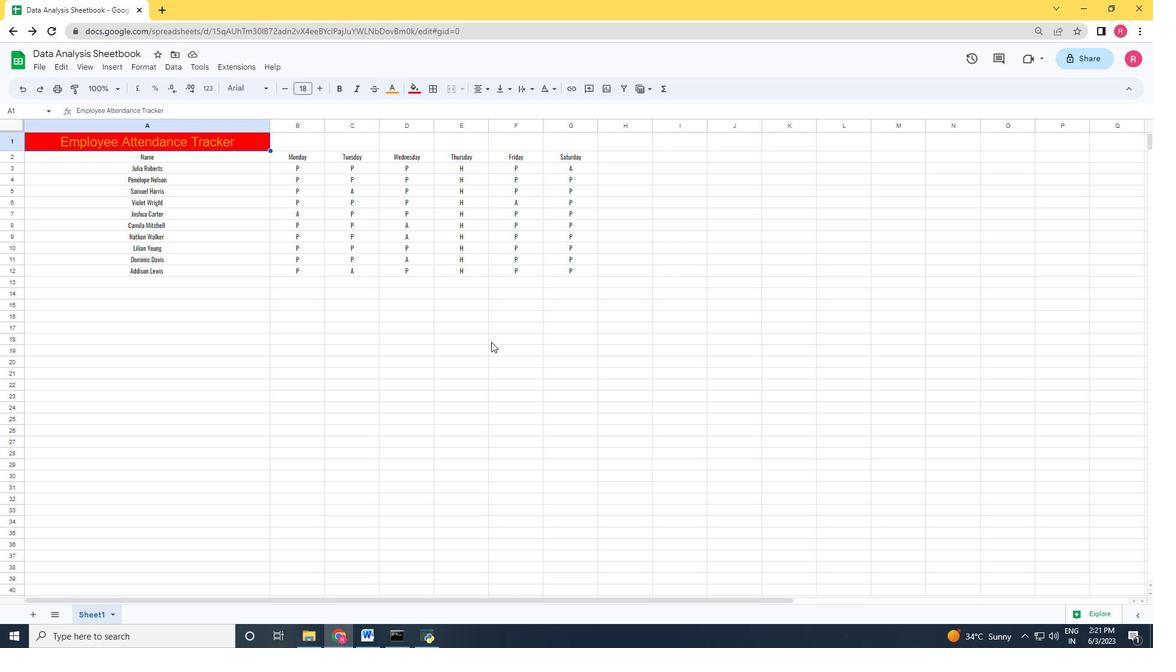 
Action: Mouse pressed left at (490, 342)
Screenshot: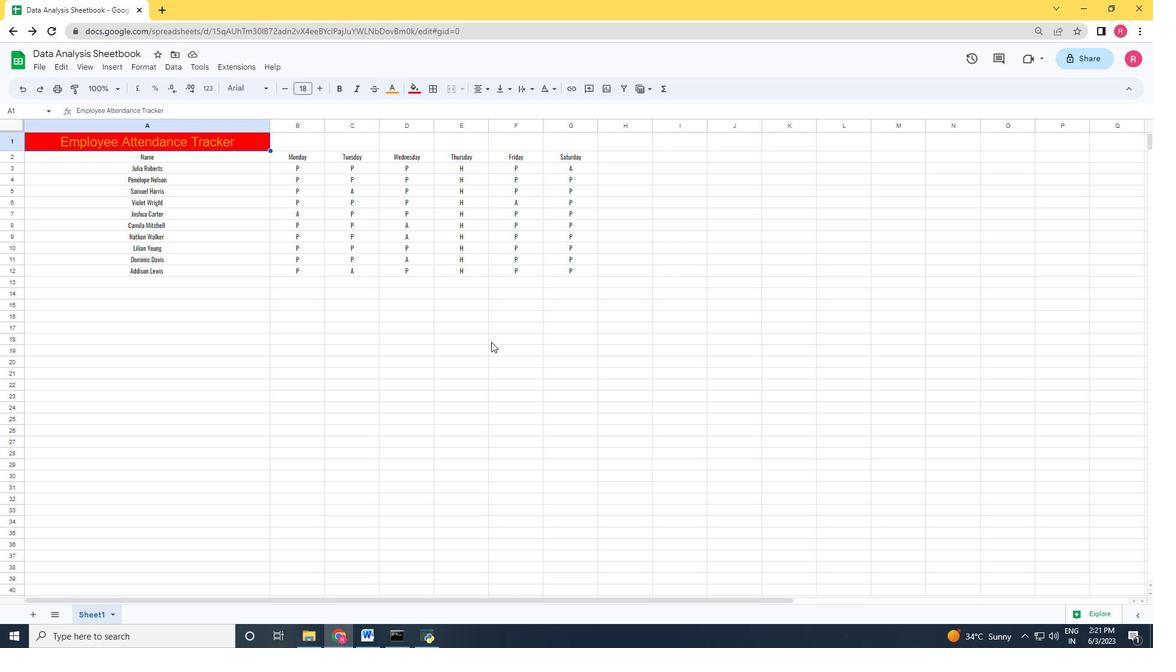 
Action: Mouse moved to (485, 347)
Screenshot: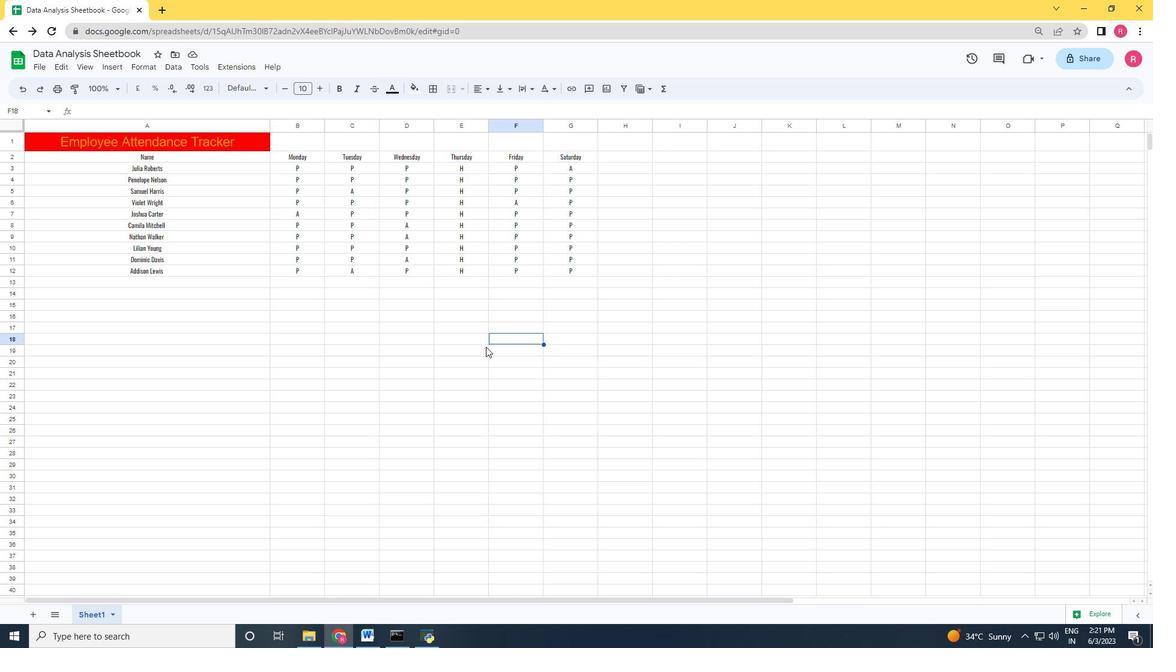 
